 Task: Look for space in Massillon, United States from 12th July, 2023 to 16th July, 2023 for 8 adults in price range Rs.10000 to Rs.16000. Place can be private room with 8 bedrooms having 8 beds and 8 bathrooms. Property type can be house, flat, guest house. Amenities needed are: wifi, TV, free parkinig on premises, gym, breakfast. Booking option can be shelf check-in. Required host language is English.
Action: Mouse moved to (486, 101)
Screenshot: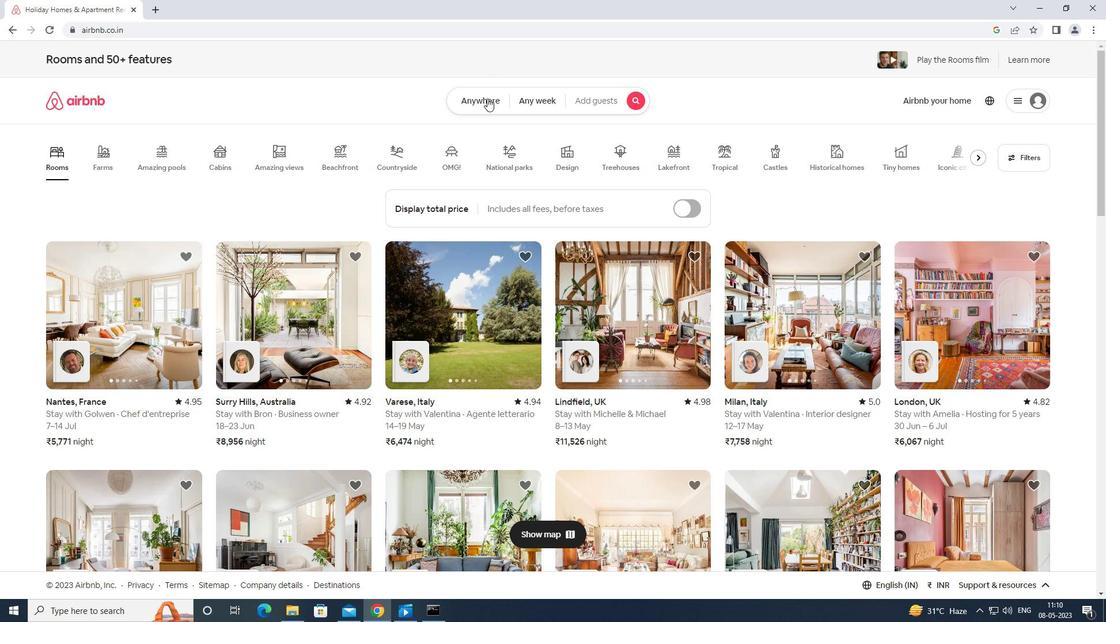 
Action: Mouse pressed left at (486, 101)
Screenshot: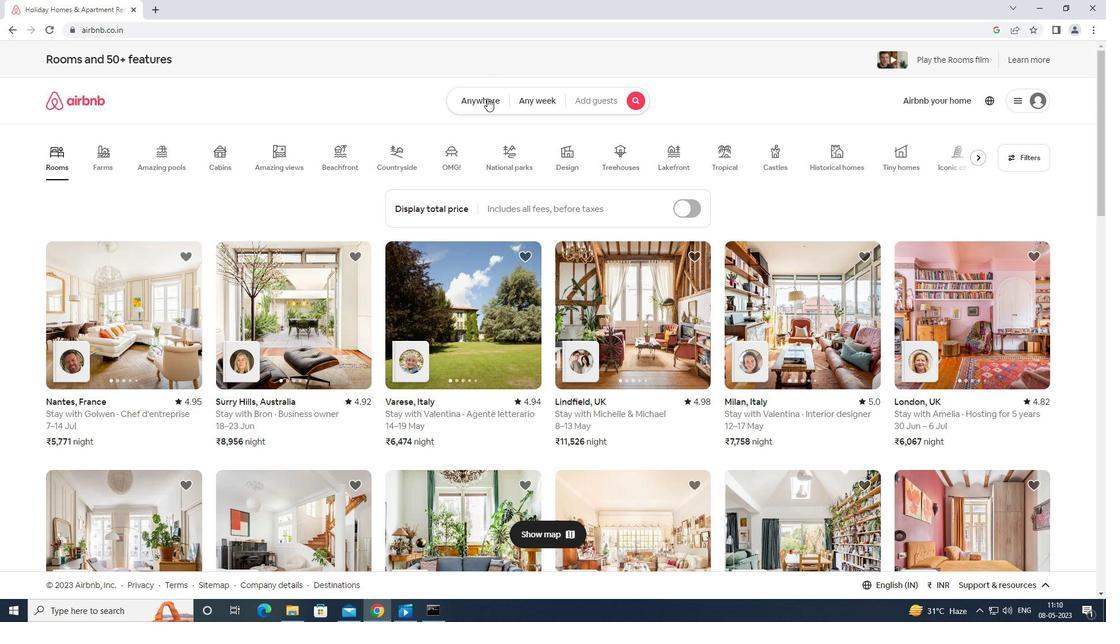 
Action: Mouse moved to (438, 143)
Screenshot: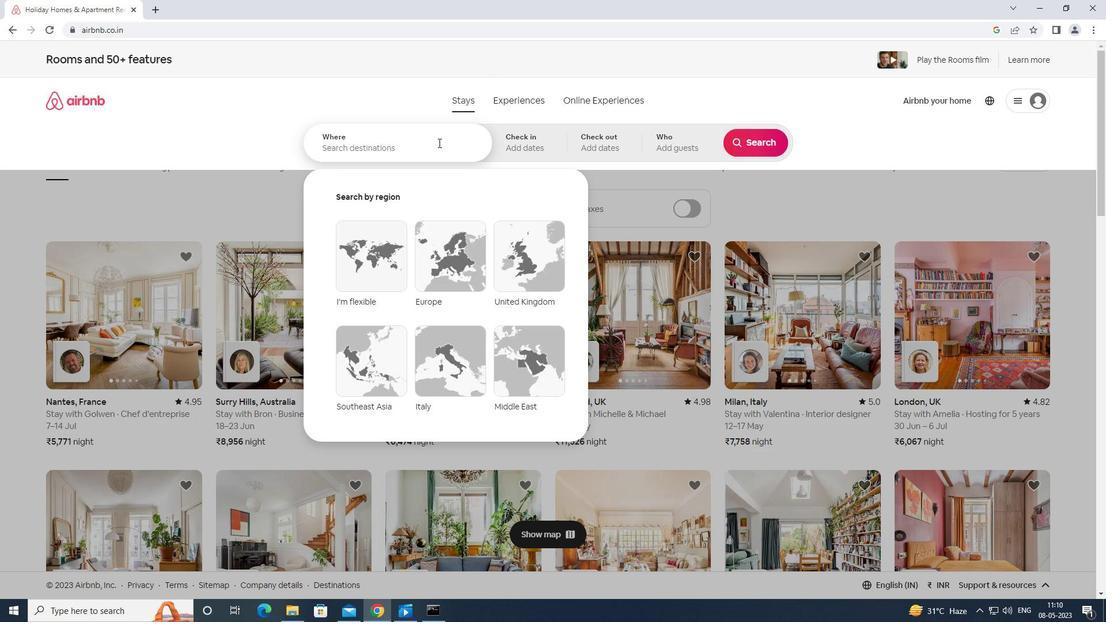 
Action: Mouse pressed left at (438, 143)
Screenshot: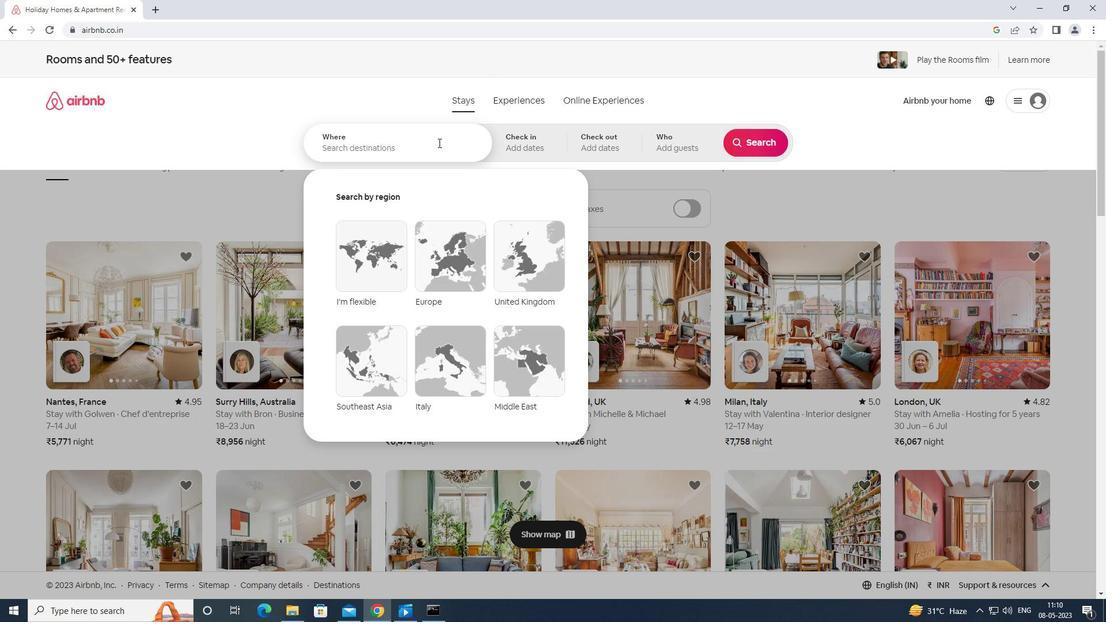 
Action: Mouse moved to (438, 142)
Screenshot: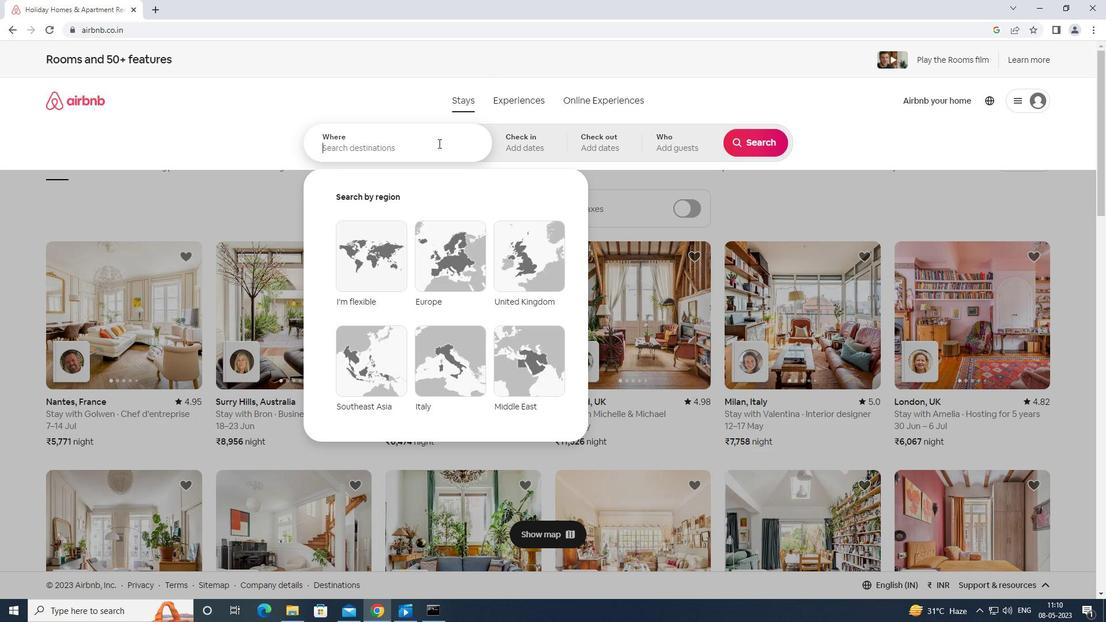 
Action: Key pressed massilon<Key.space>united<Key.space>states<Key.enter>
Screenshot: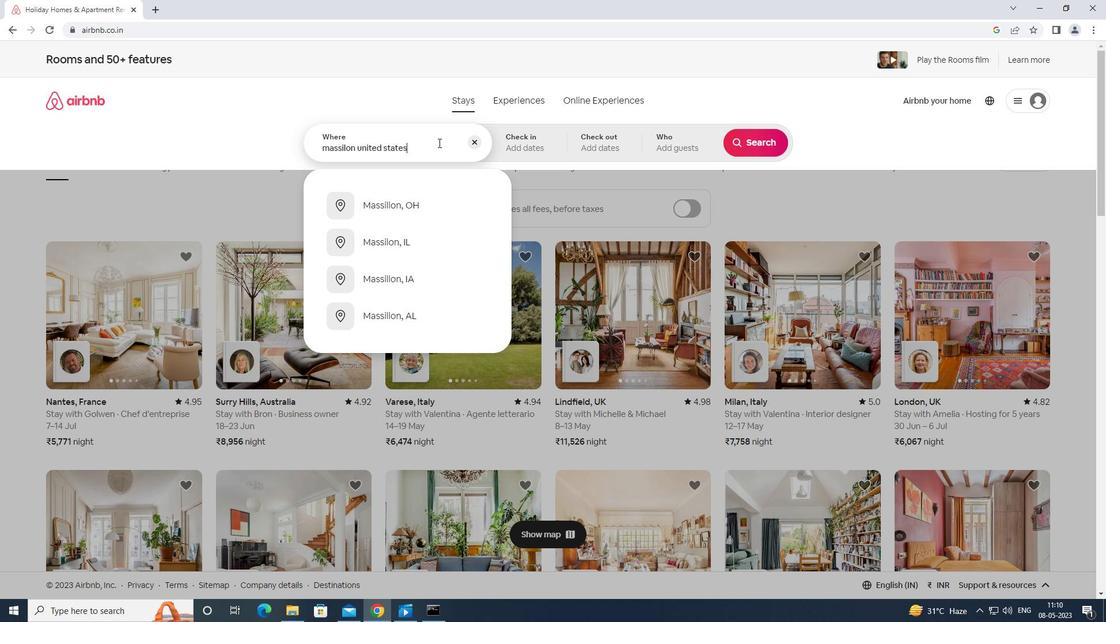 
Action: Mouse moved to (753, 232)
Screenshot: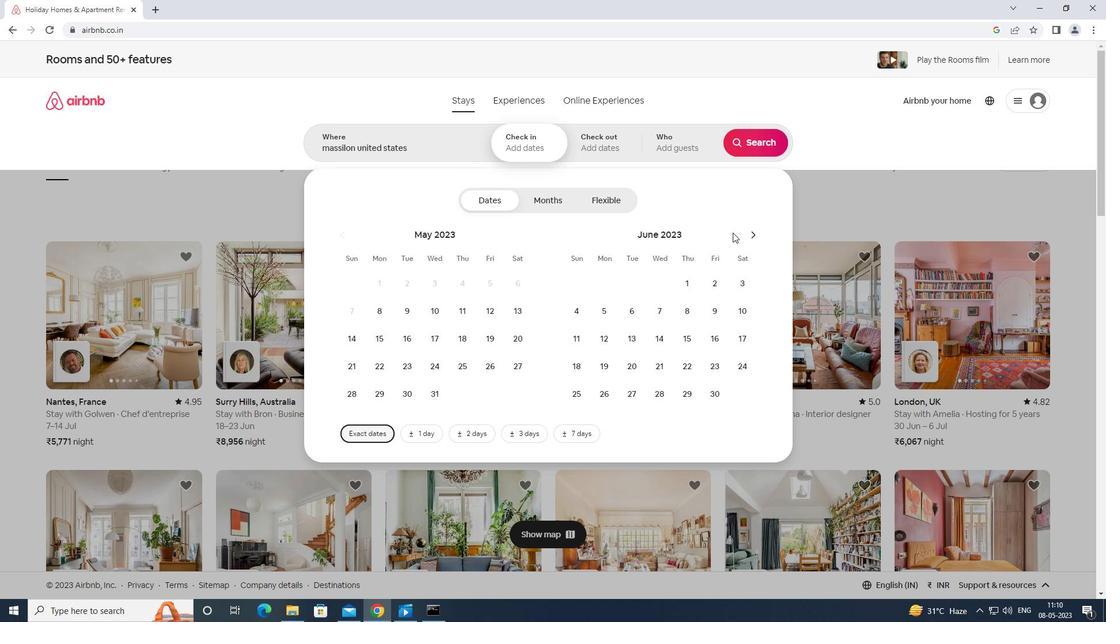 
Action: Mouse pressed left at (753, 232)
Screenshot: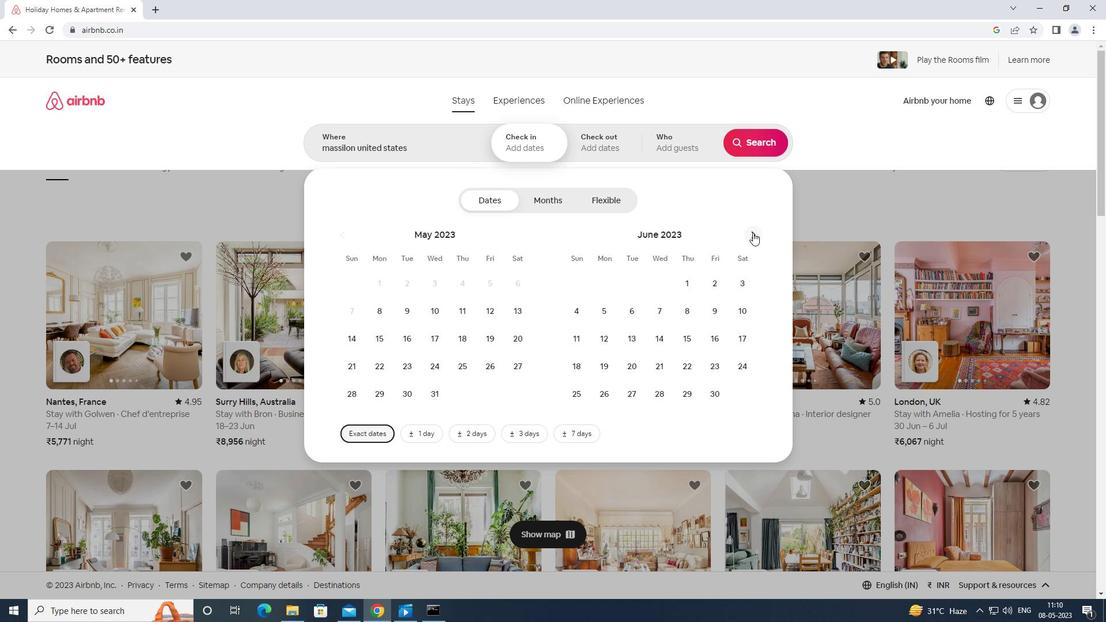 
Action: Mouse moved to (652, 337)
Screenshot: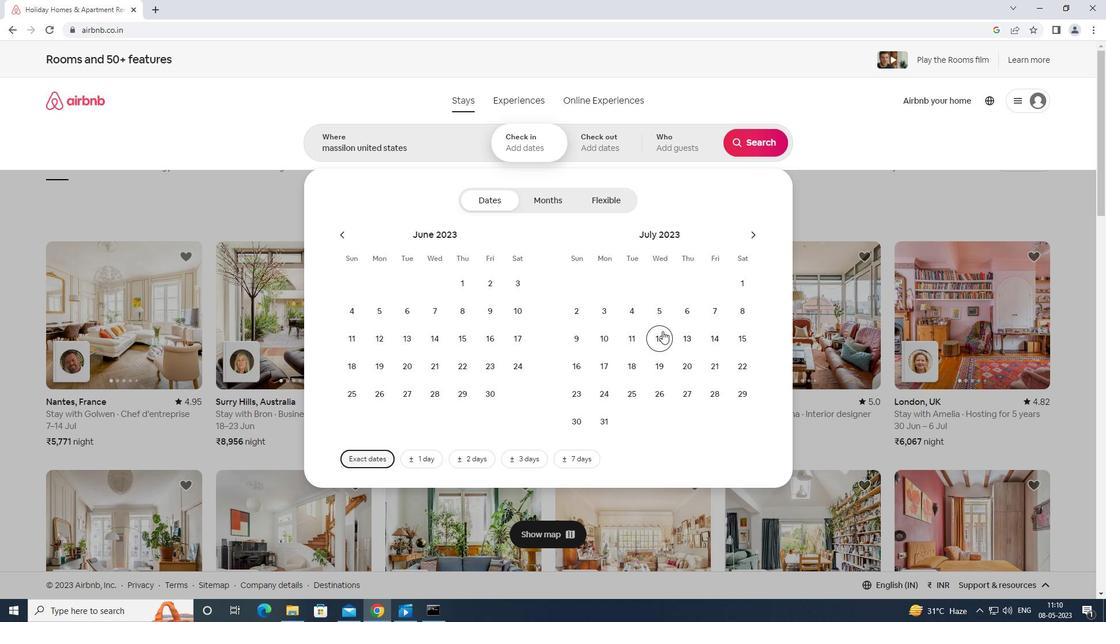 
Action: Mouse pressed left at (652, 337)
Screenshot: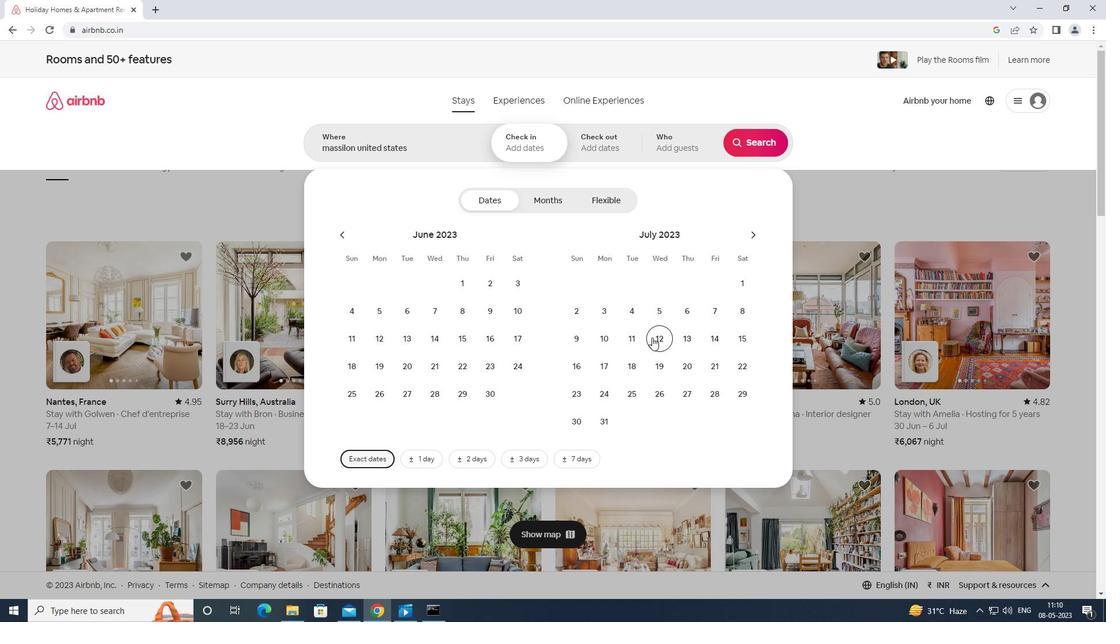 
Action: Mouse moved to (581, 366)
Screenshot: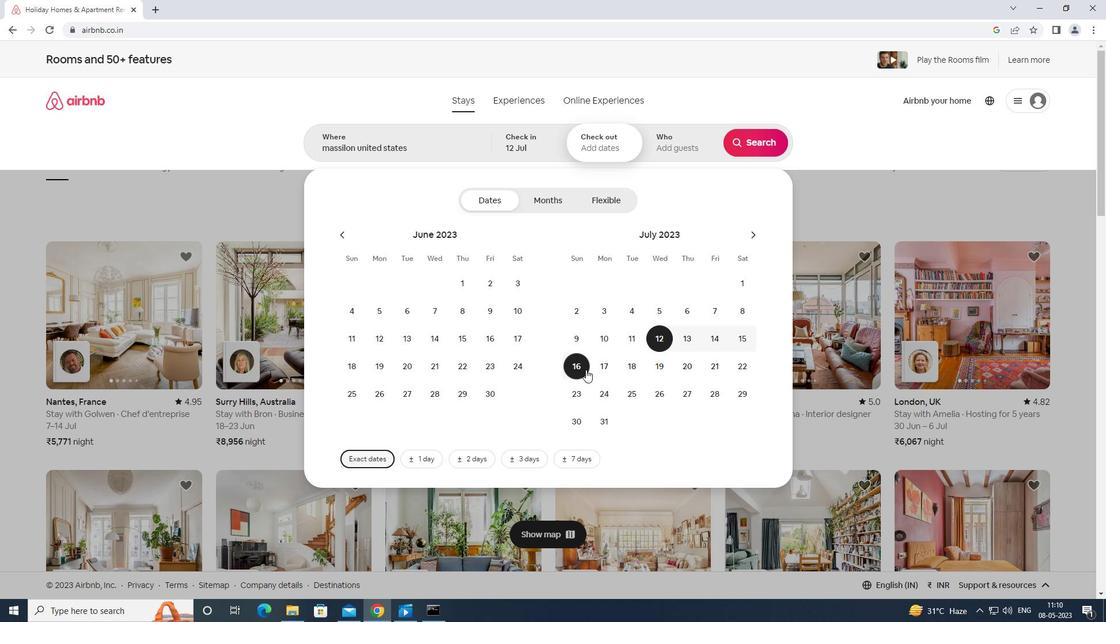 
Action: Mouse pressed left at (581, 366)
Screenshot: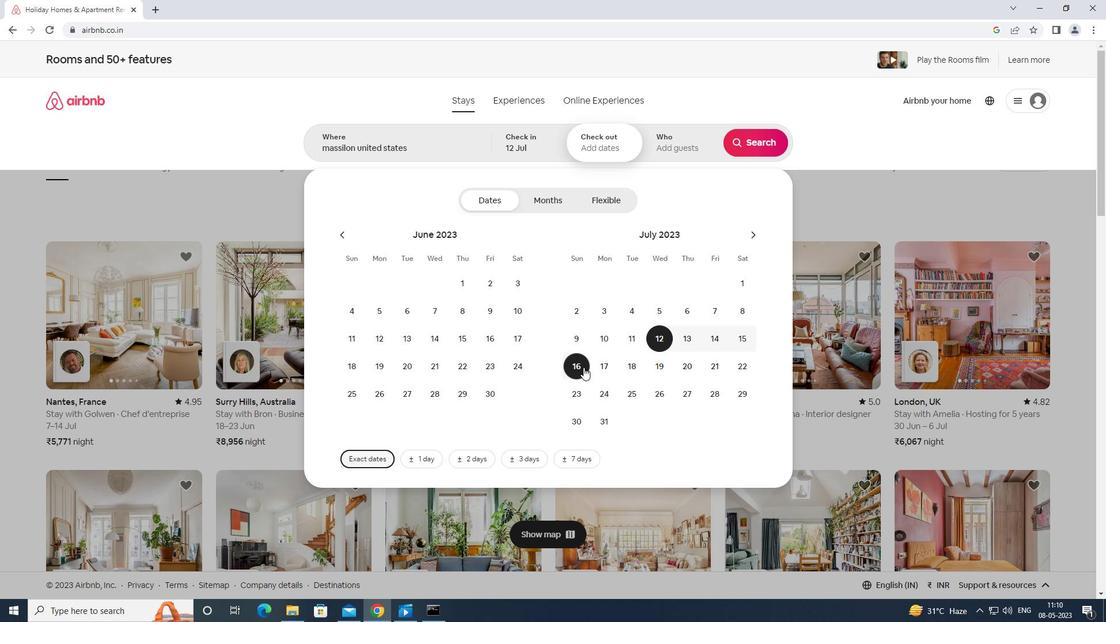 
Action: Mouse moved to (661, 138)
Screenshot: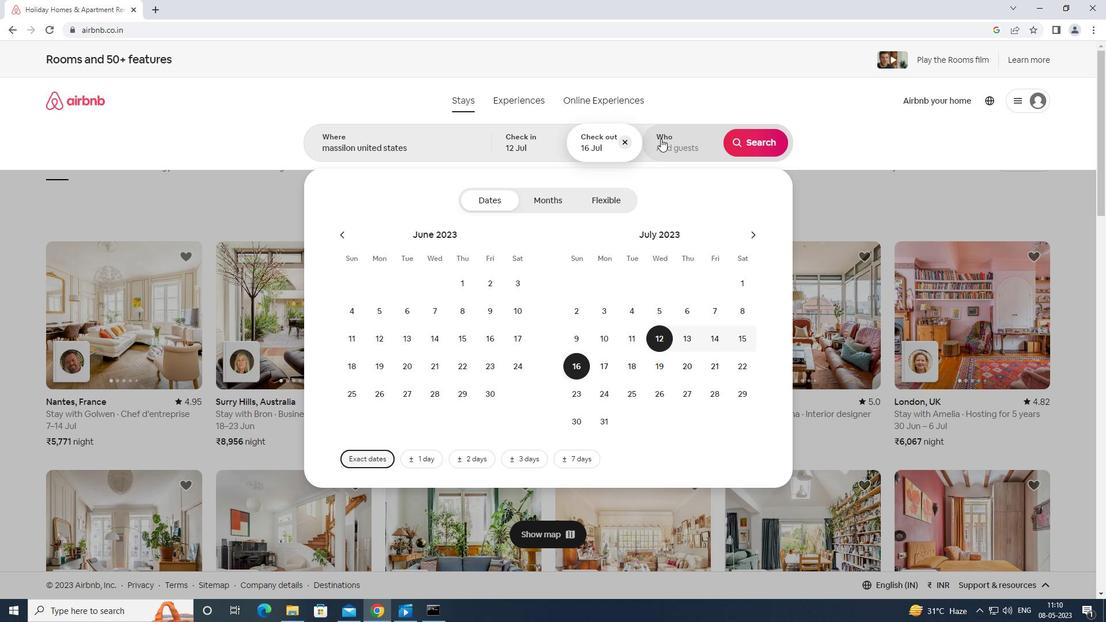 
Action: Mouse pressed left at (661, 138)
Screenshot: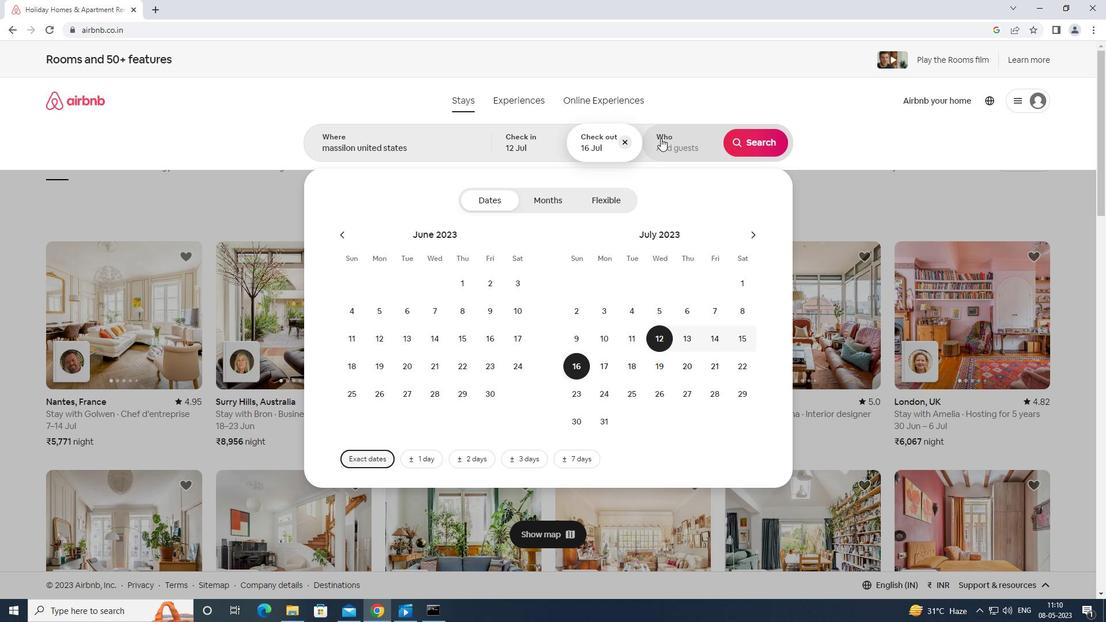 
Action: Mouse moved to (763, 205)
Screenshot: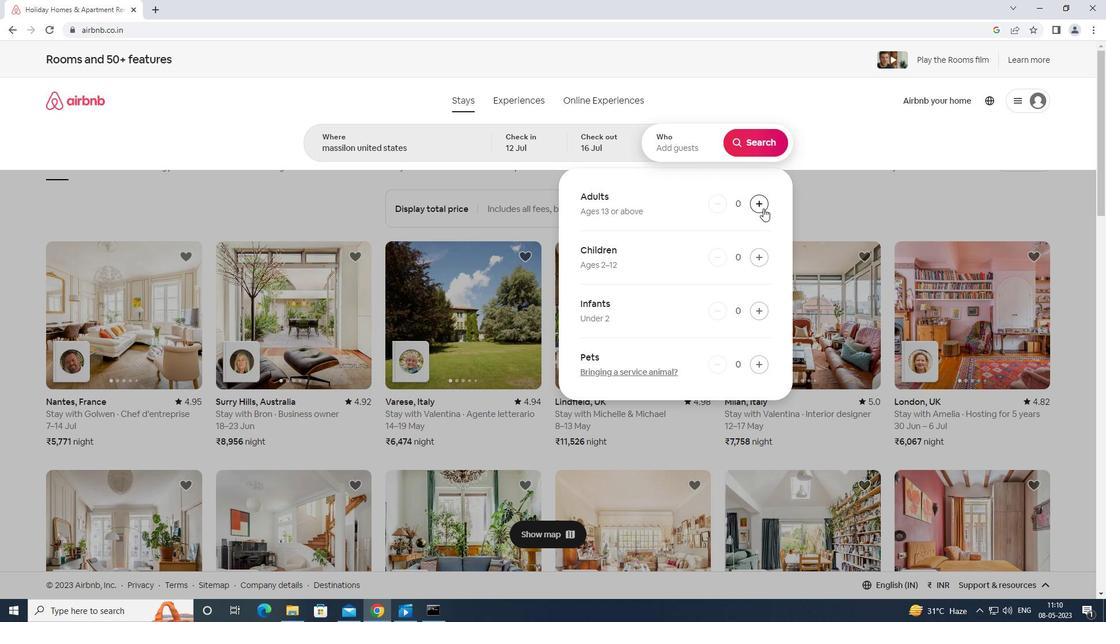 
Action: Mouse pressed left at (763, 205)
Screenshot: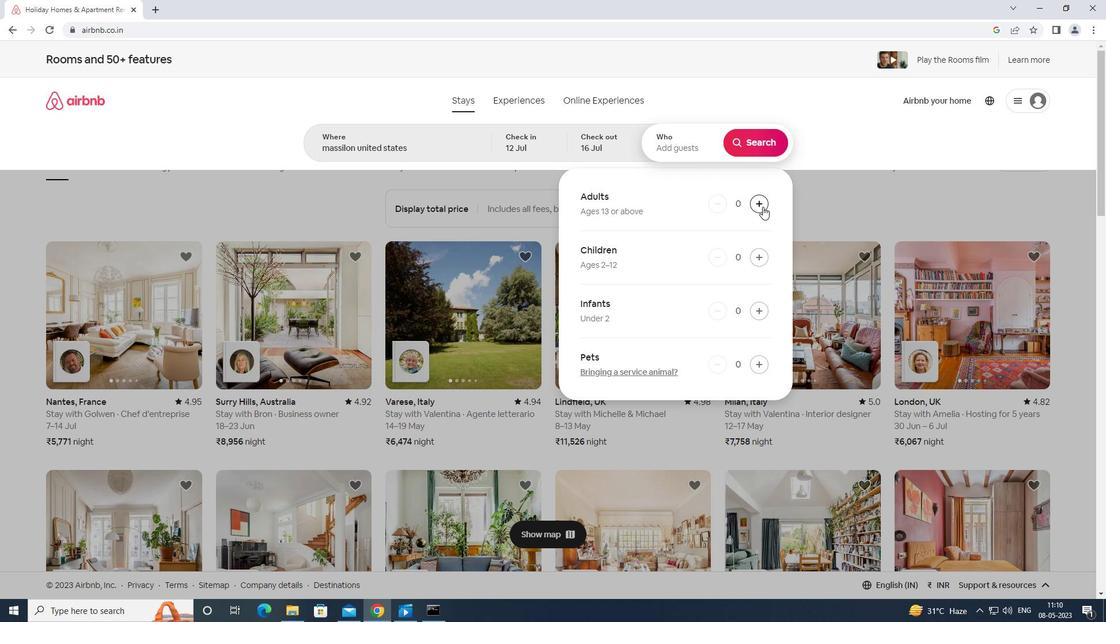 
Action: Mouse moved to (763, 204)
Screenshot: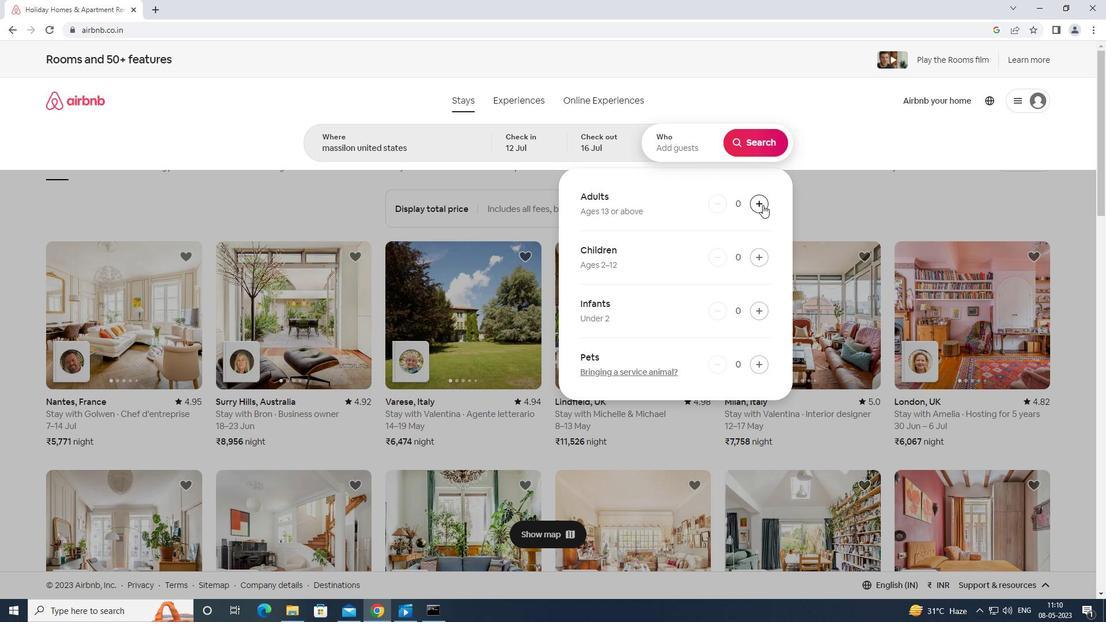 
Action: Mouse pressed left at (763, 204)
Screenshot: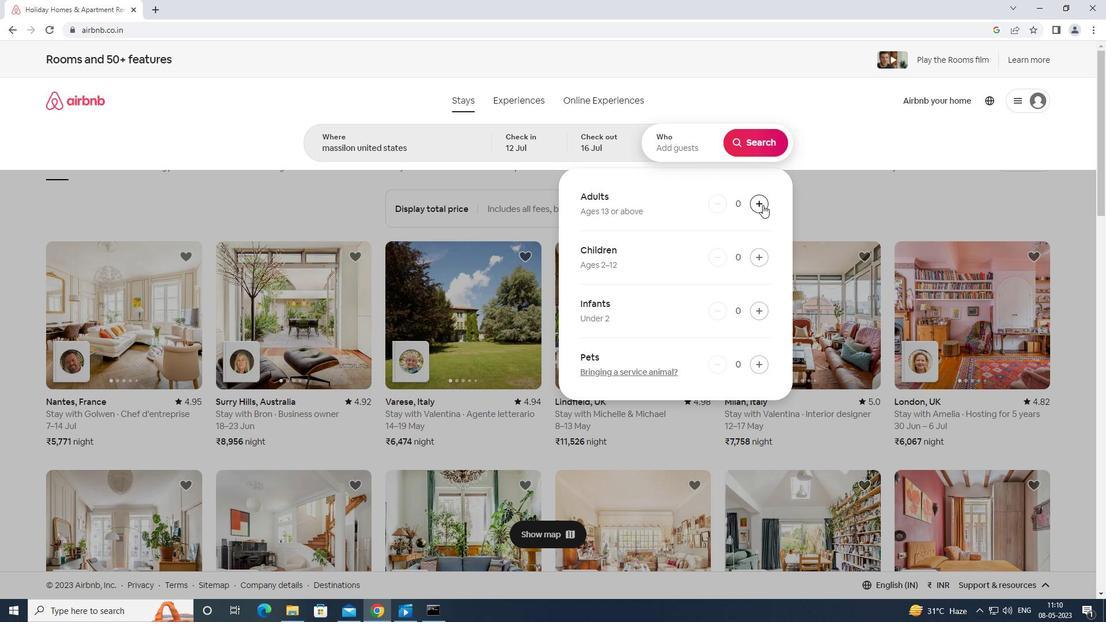 
Action: Mouse moved to (762, 203)
Screenshot: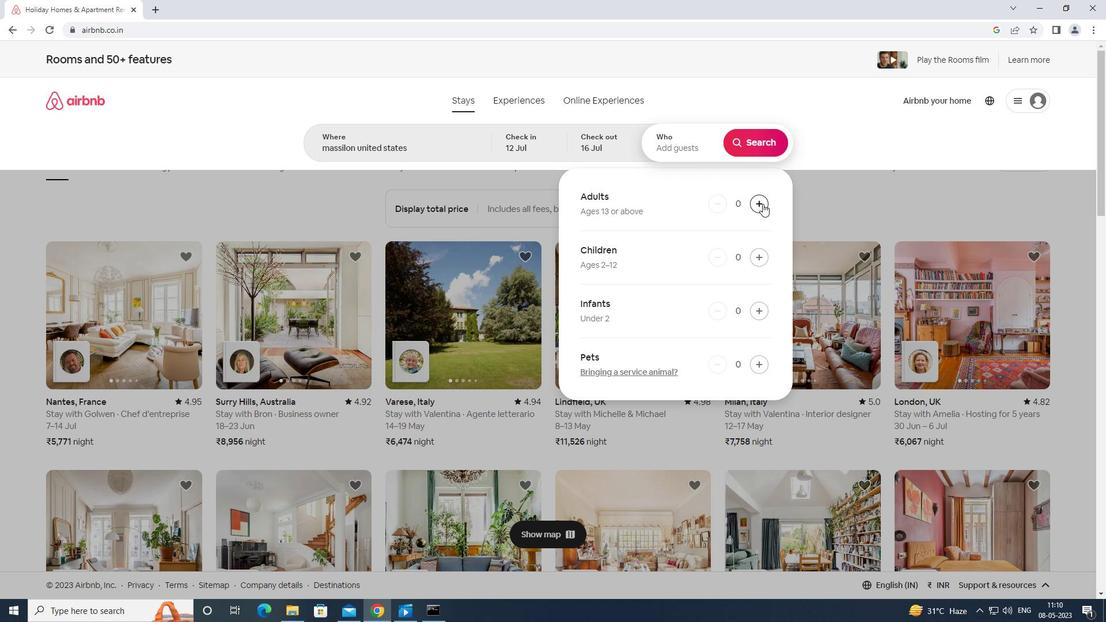 
Action: Mouse pressed left at (762, 203)
Screenshot: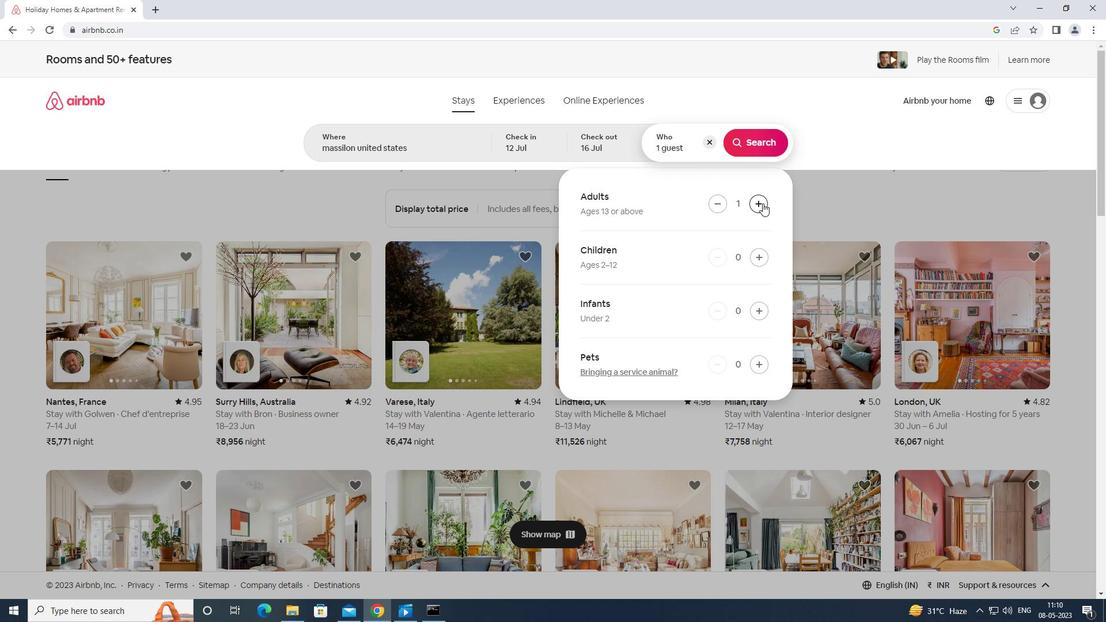 
Action: Mouse moved to (761, 205)
Screenshot: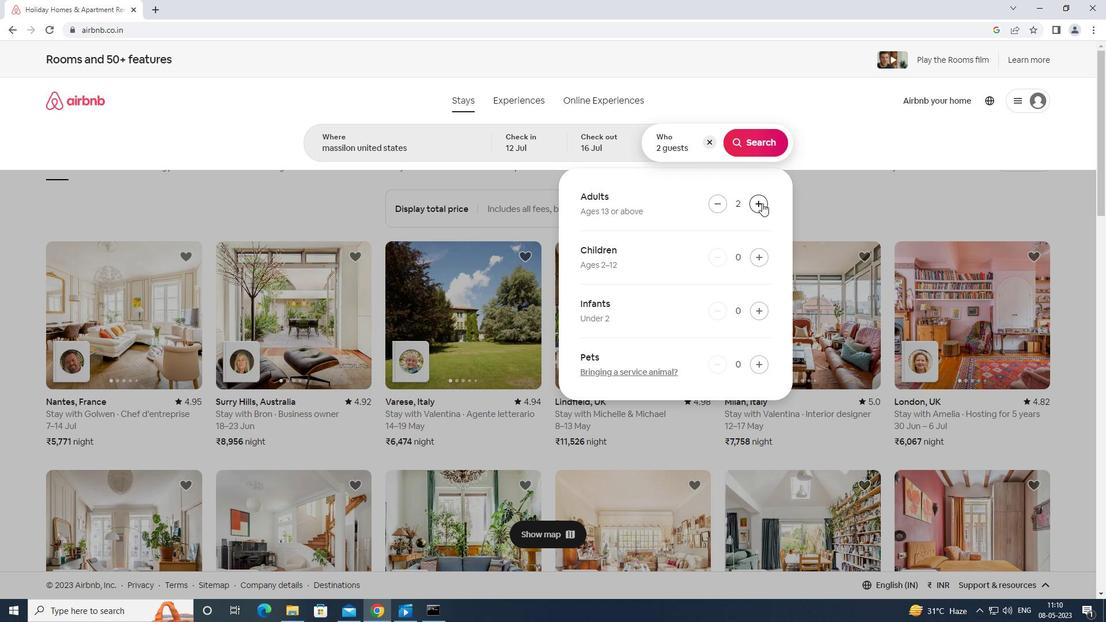 
Action: Mouse pressed left at (761, 205)
Screenshot: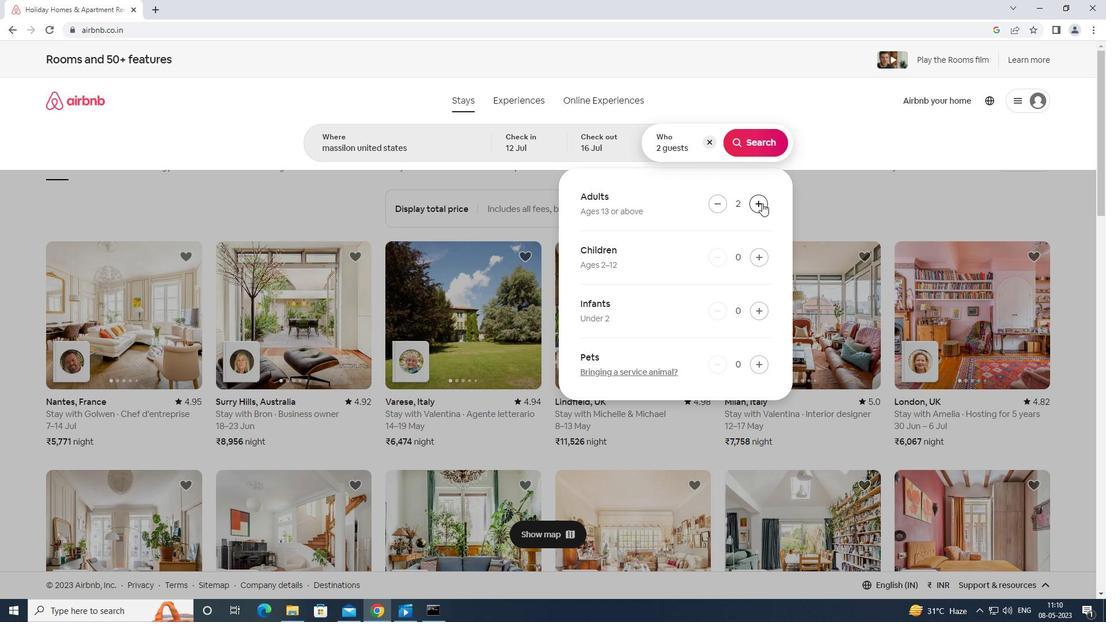 
Action: Mouse pressed left at (761, 205)
Screenshot: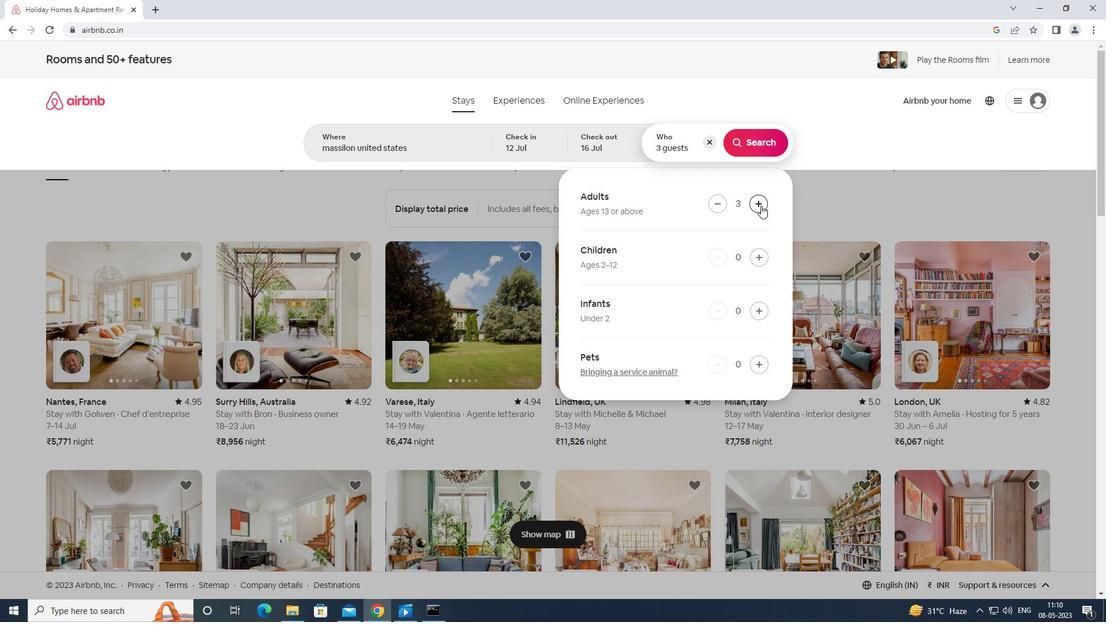
Action: Mouse pressed left at (761, 205)
Screenshot: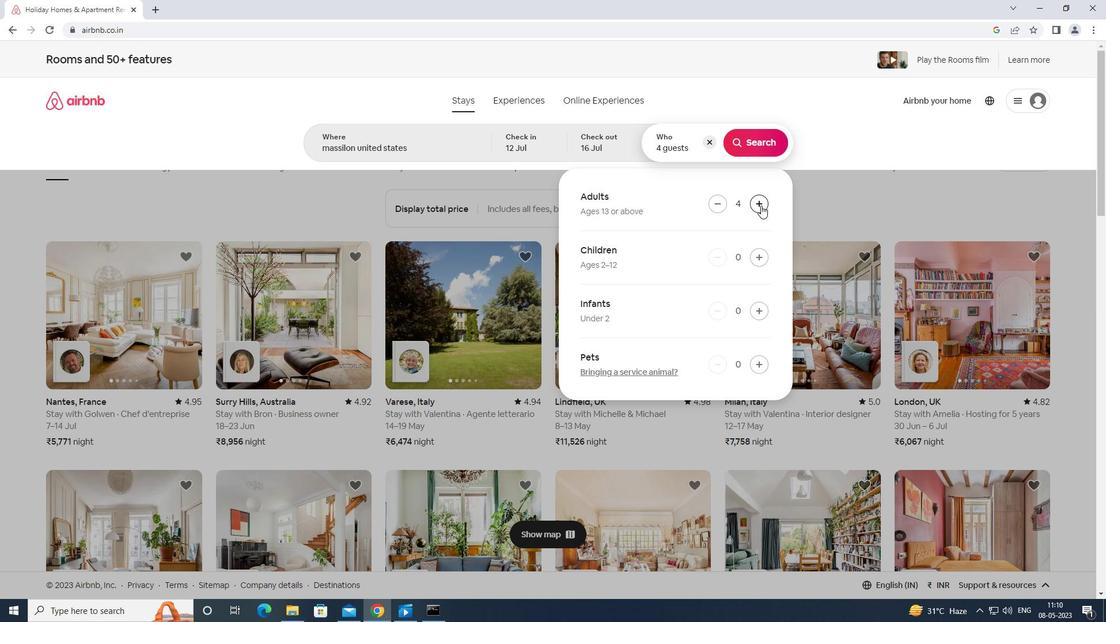 
Action: Mouse moved to (761, 205)
Screenshot: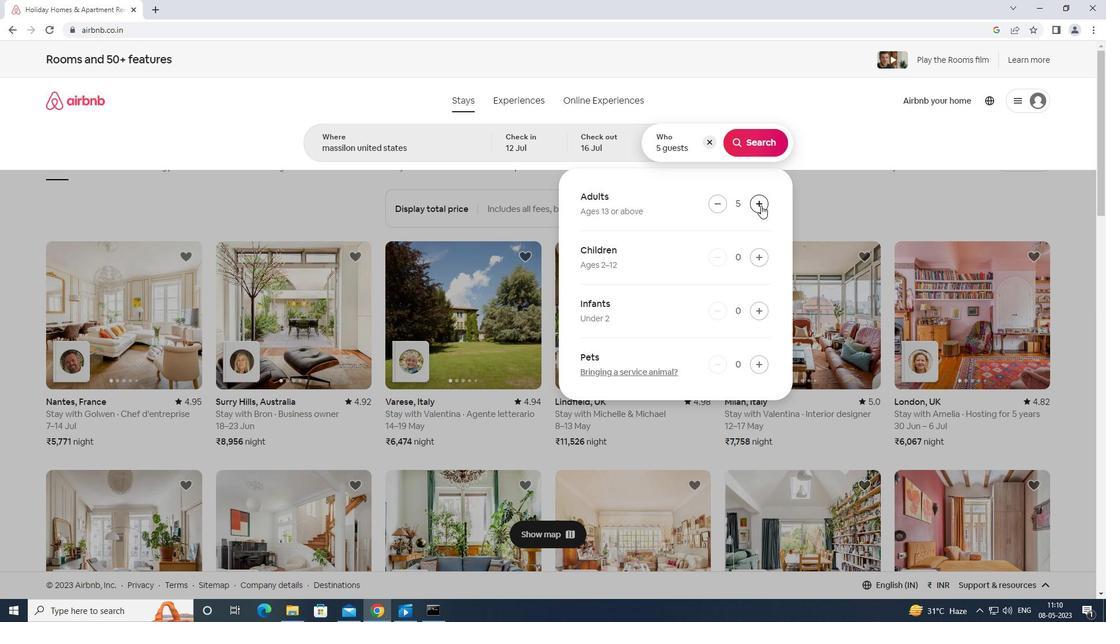
Action: Mouse pressed left at (761, 205)
Screenshot: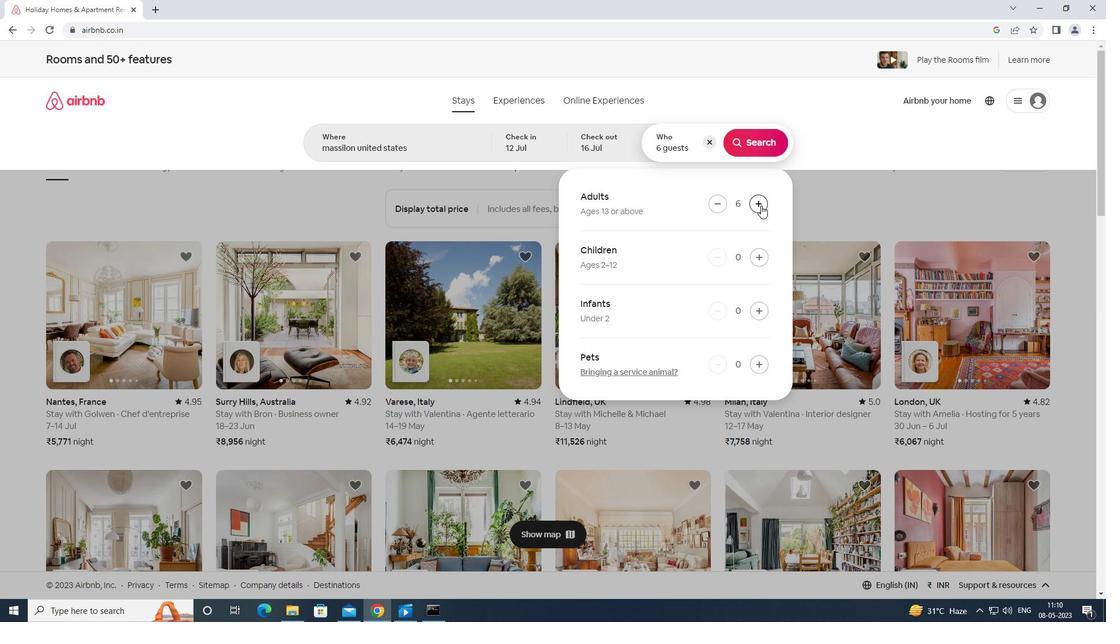 
Action: Mouse moved to (751, 204)
Screenshot: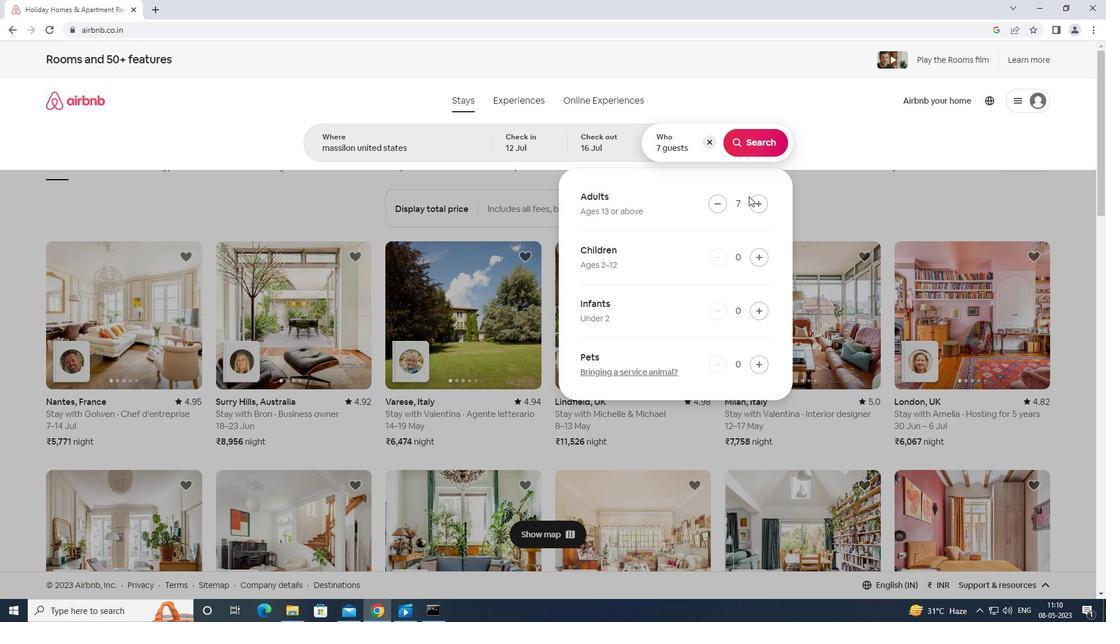 
Action: Mouse pressed left at (751, 204)
Screenshot: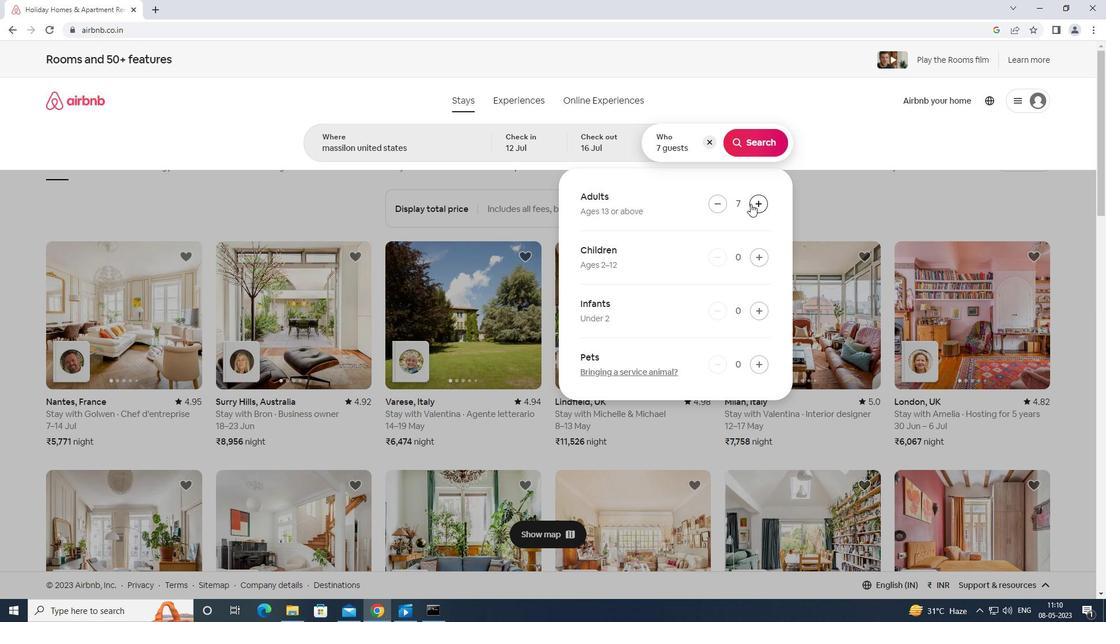 
Action: Mouse moved to (755, 139)
Screenshot: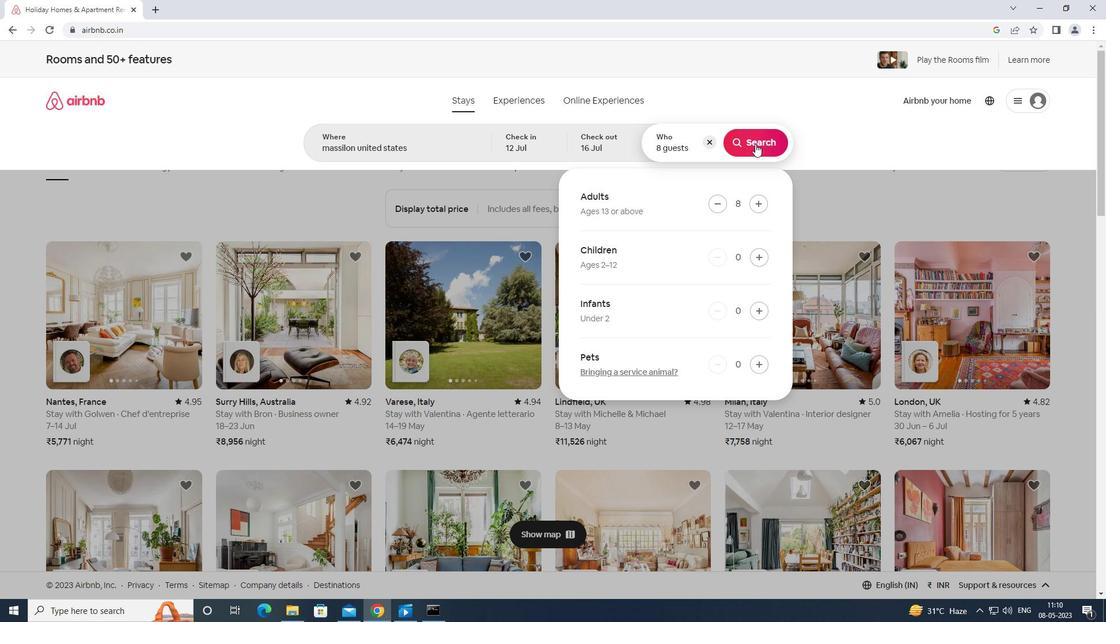 
Action: Mouse pressed left at (755, 139)
Screenshot: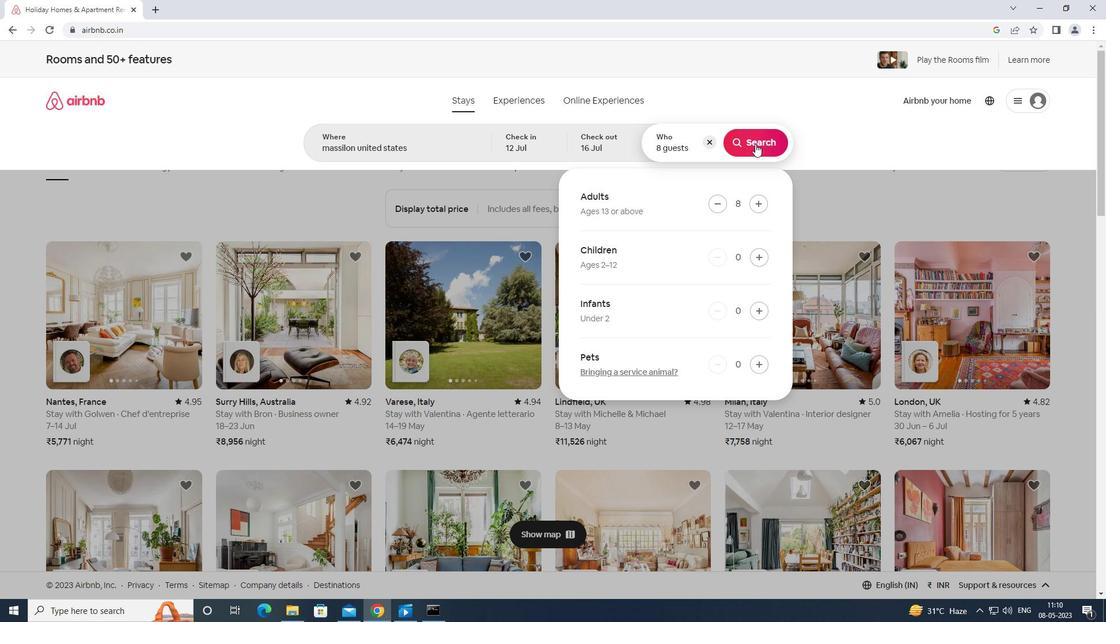 
Action: Mouse moved to (1053, 110)
Screenshot: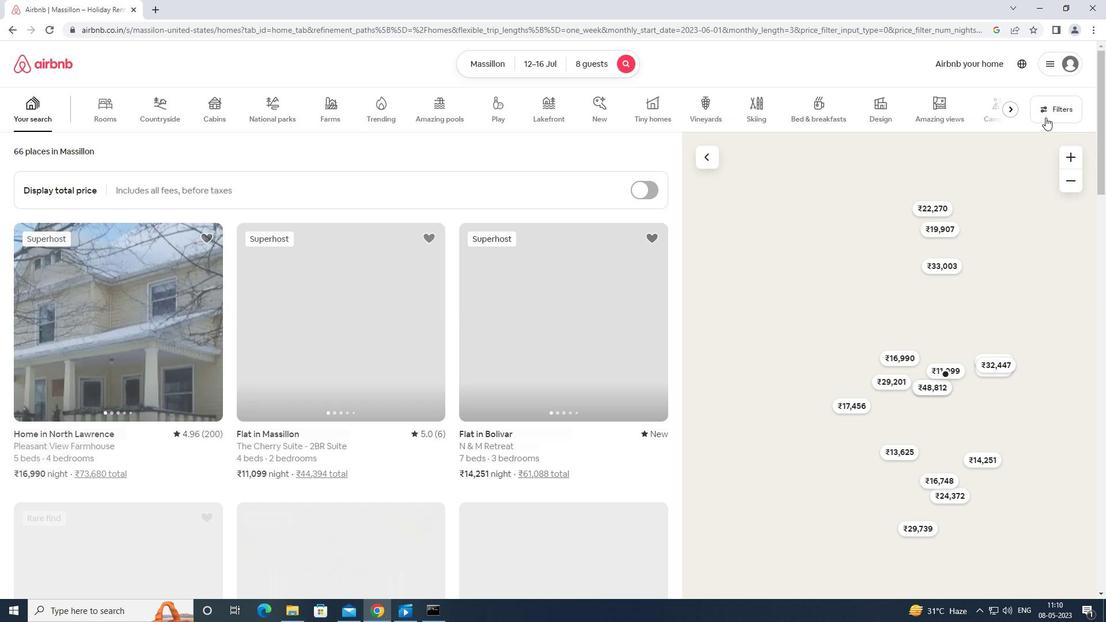 
Action: Mouse pressed left at (1053, 110)
Screenshot: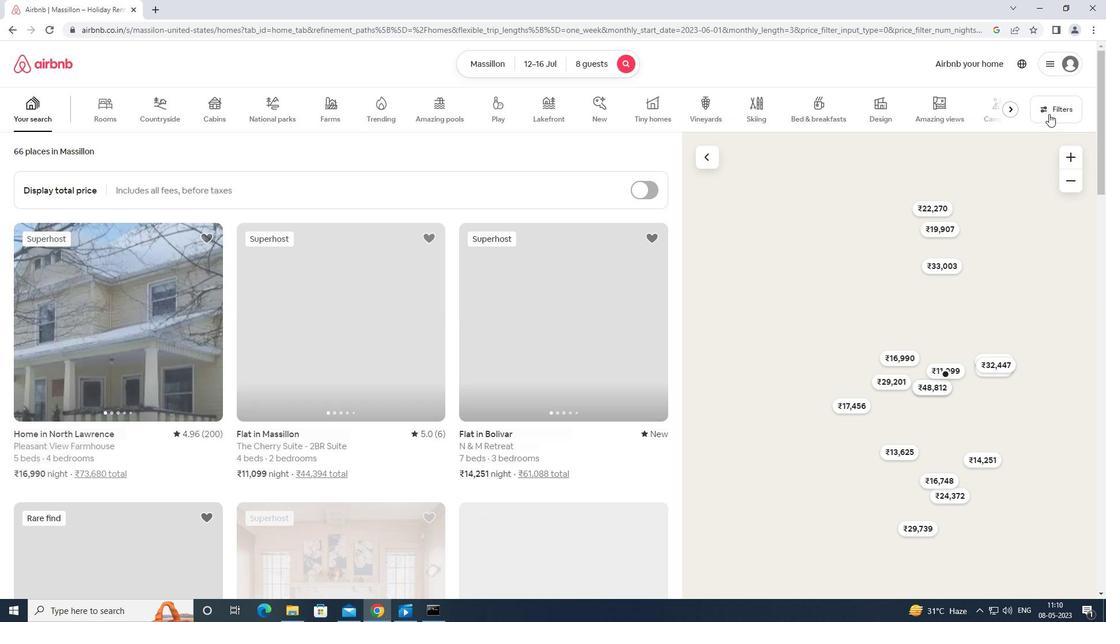 
Action: Mouse moved to (494, 390)
Screenshot: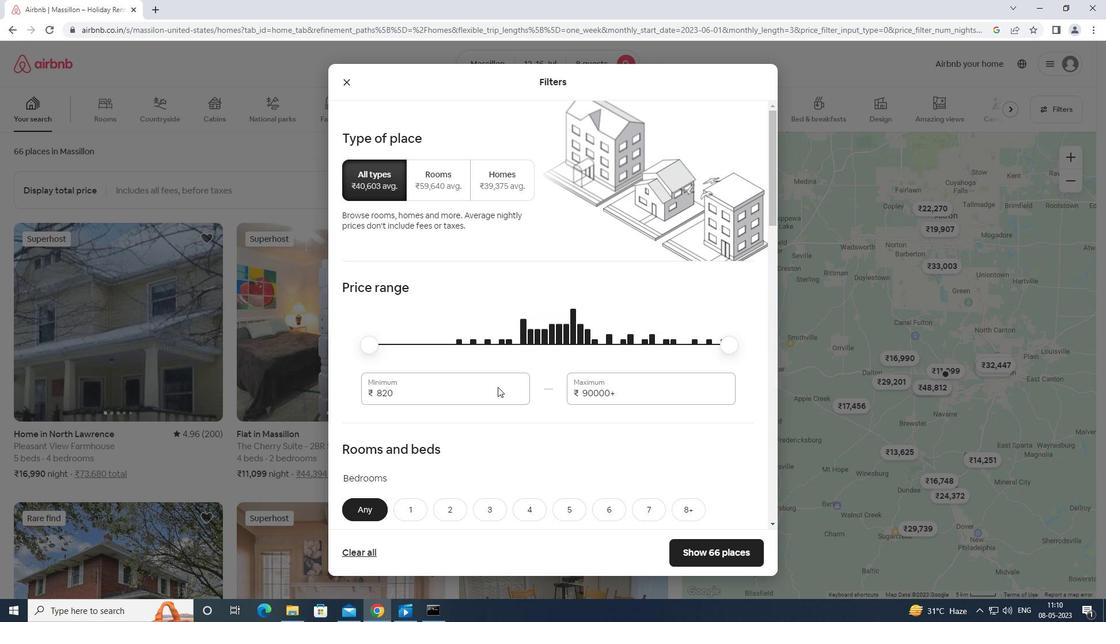 
Action: Mouse pressed left at (494, 390)
Screenshot: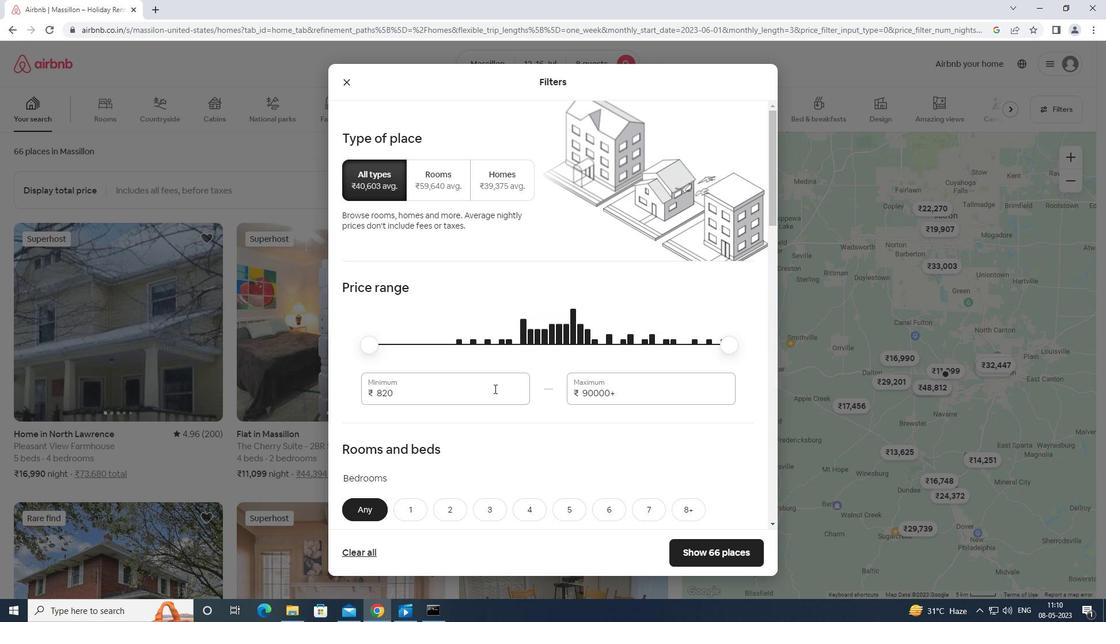 
Action: Mouse moved to (495, 394)
Screenshot: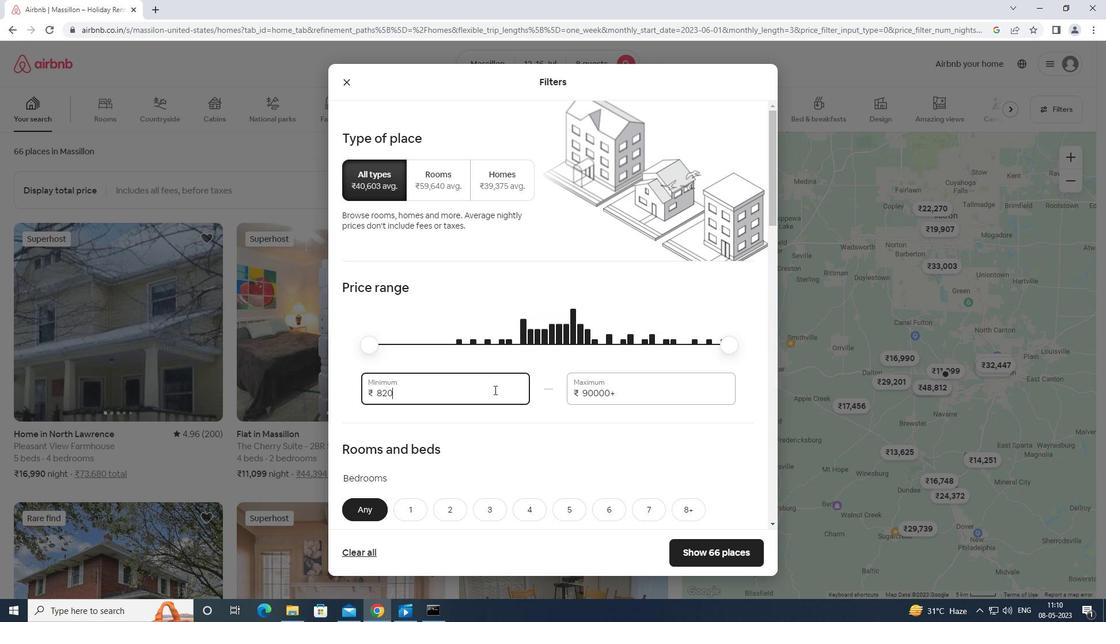 
Action: Key pressed <Key.backspace><Key.backspace><Key.backspace><Key.backspace><Key.backspace><Key.backspace>10000
Screenshot: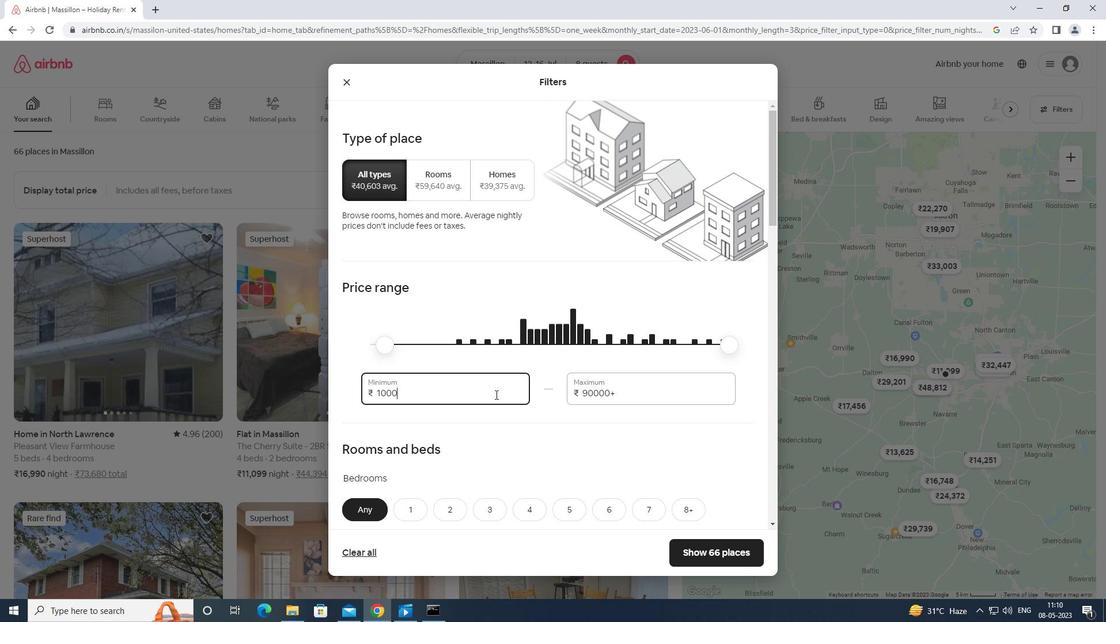 
Action: Mouse moved to (637, 378)
Screenshot: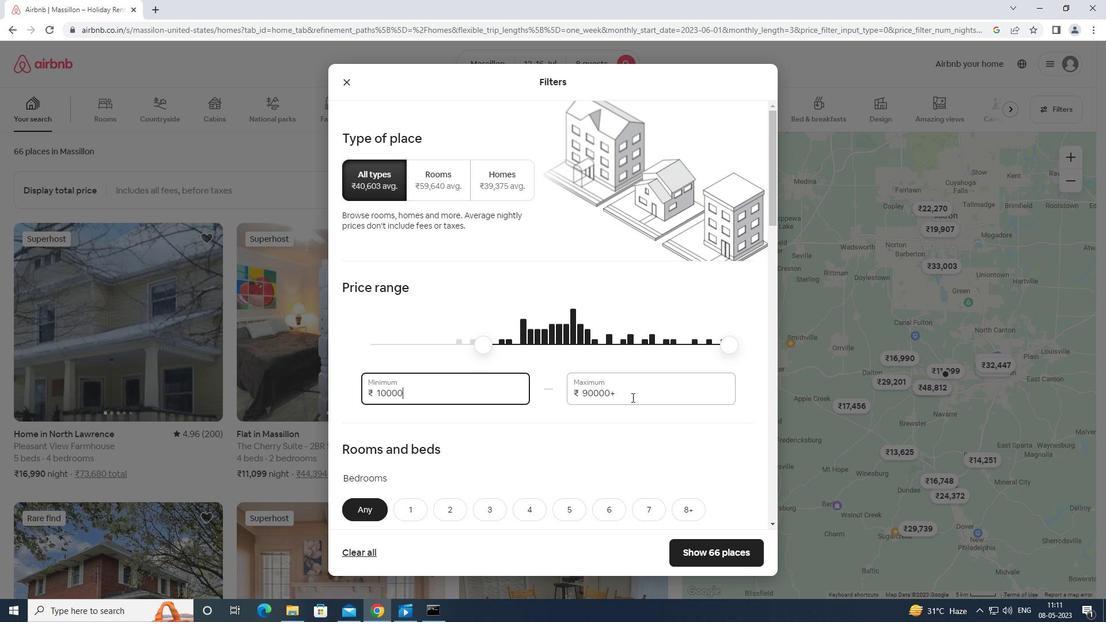 
Action: Mouse pressed left at (637, 378)
Screenshot: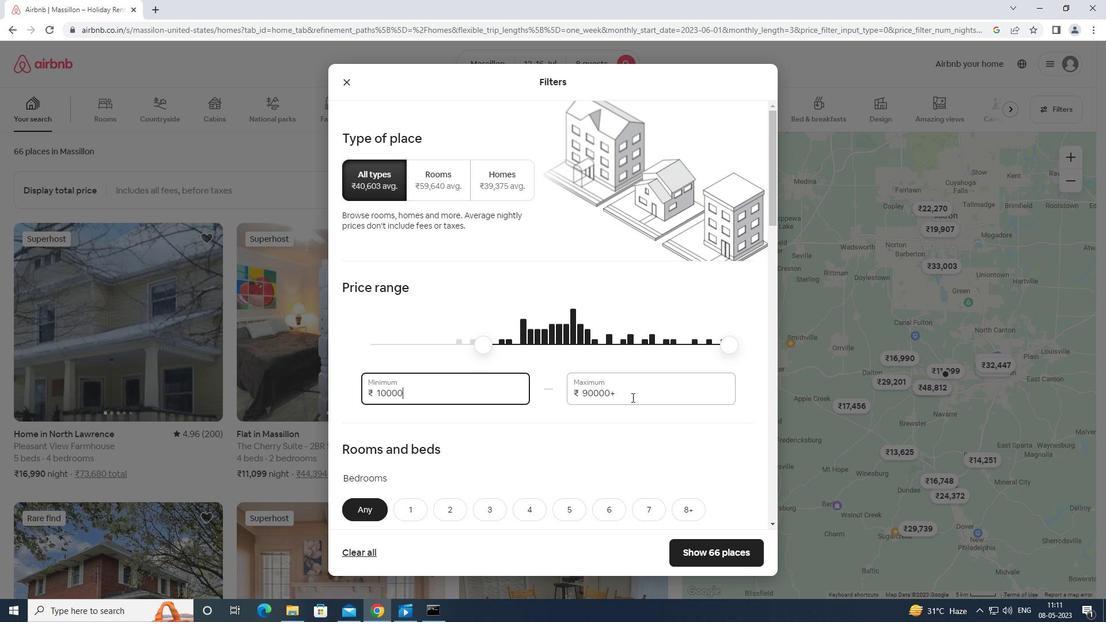 
Action: Mouse moved to (637, 378)
Screenshot: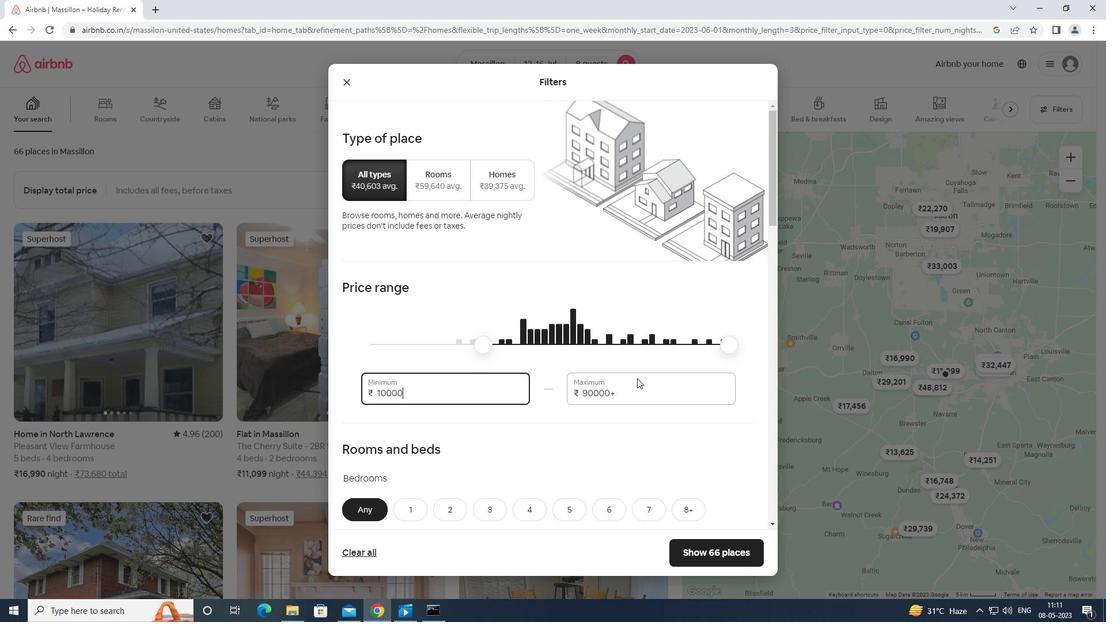 
Action: Key pressed <Key.backspace><Key.backspace><Key.backspace><Key.backspace><Key.backspace><Key.backspace><Key.backspace><Key.backspace><Key.backspace><Key.backspace><Key.backspace><Key.backspace><Key.backspace><Key.backspace>1
Screenshot: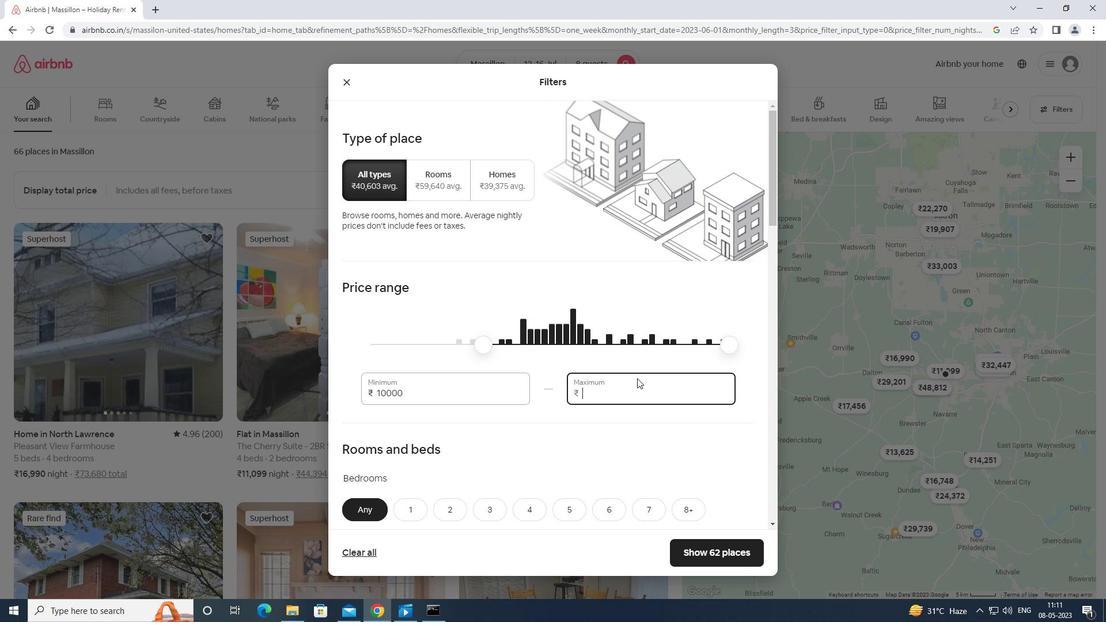 
Action: Mouse moved to (800, 247)
Screenshot: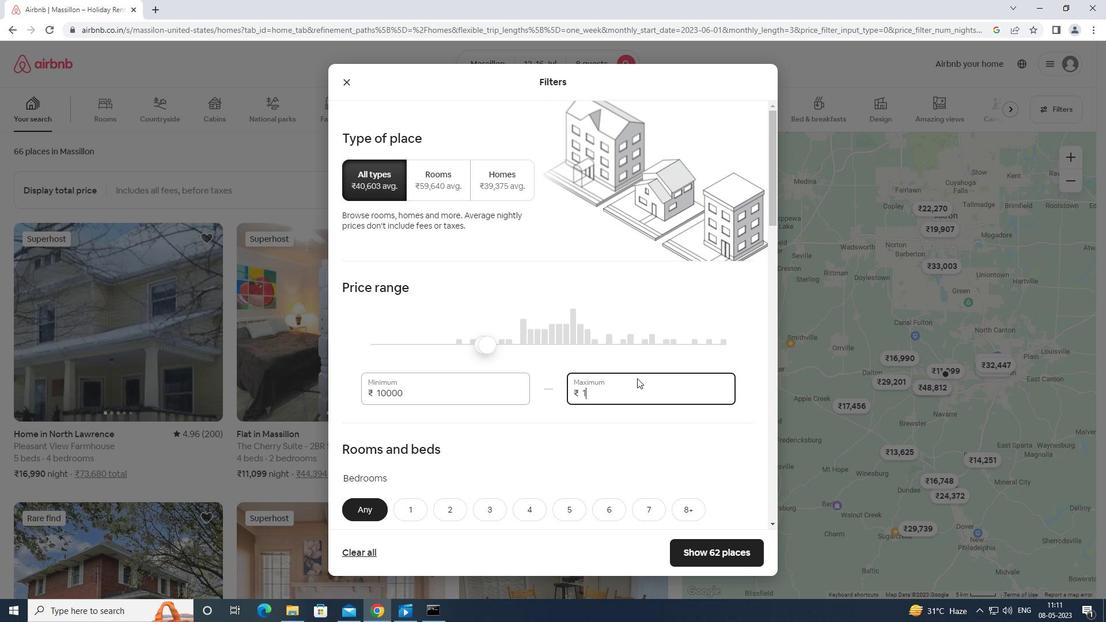 
Action: Key pressed 6
Screenshot: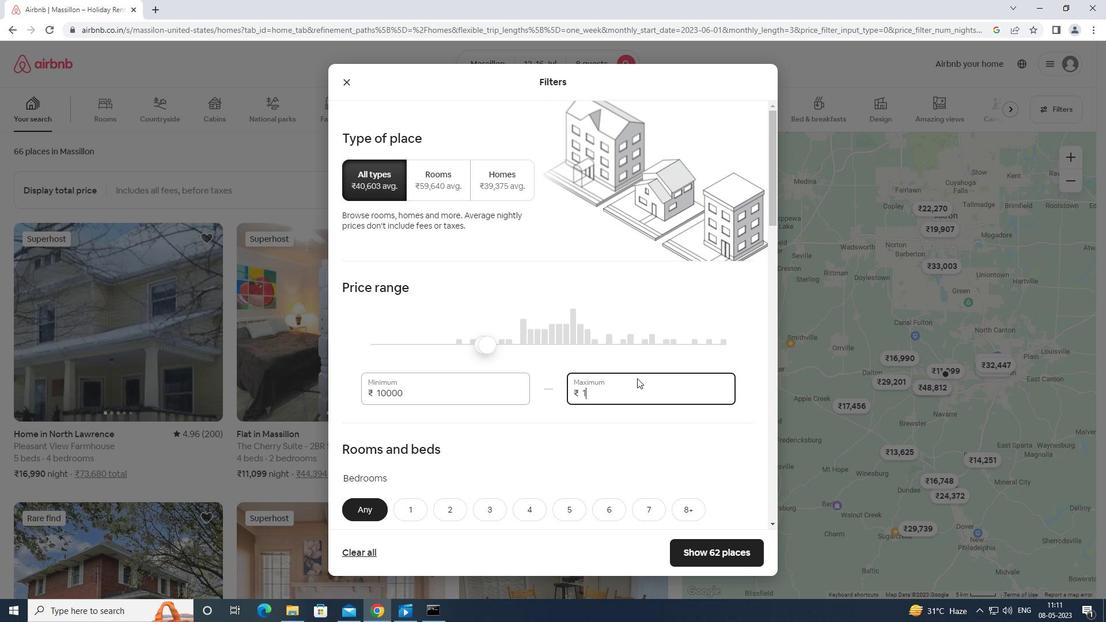 
Action: Mouse moved to (846, 202)
Screenshot: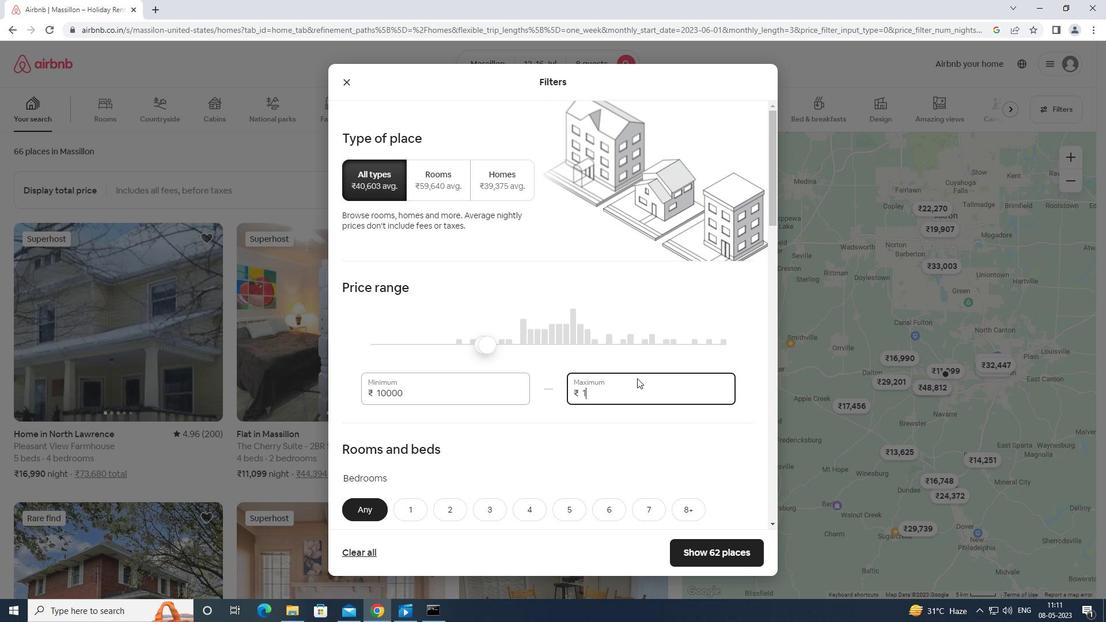 
Action: Key pressed 000
Screenshot: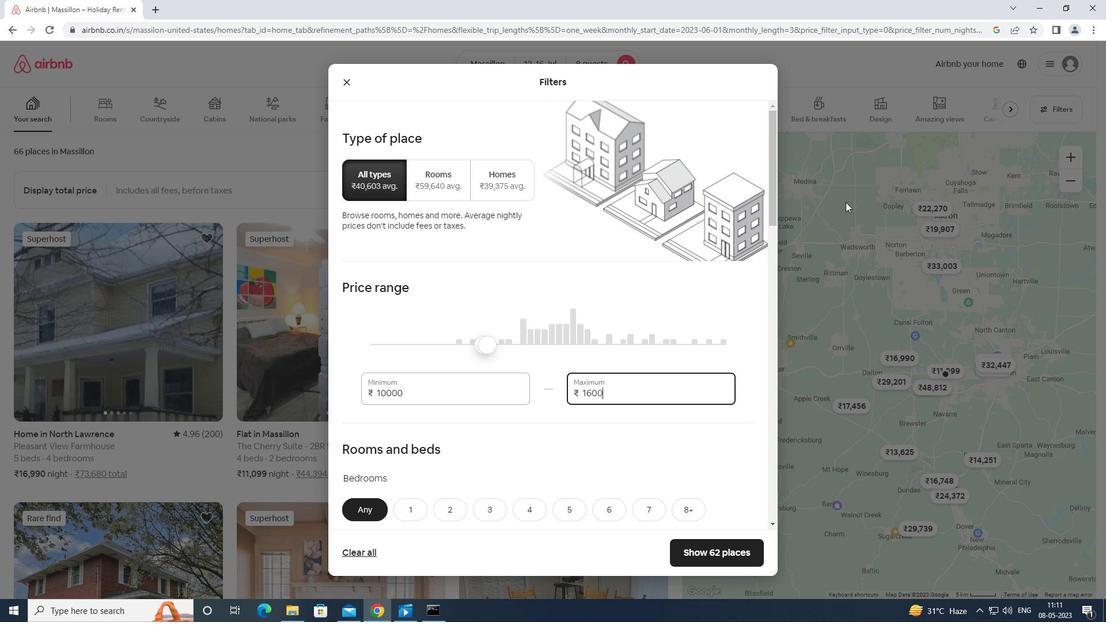 
Action: Mouse moved to (846, 200)
Screenshot: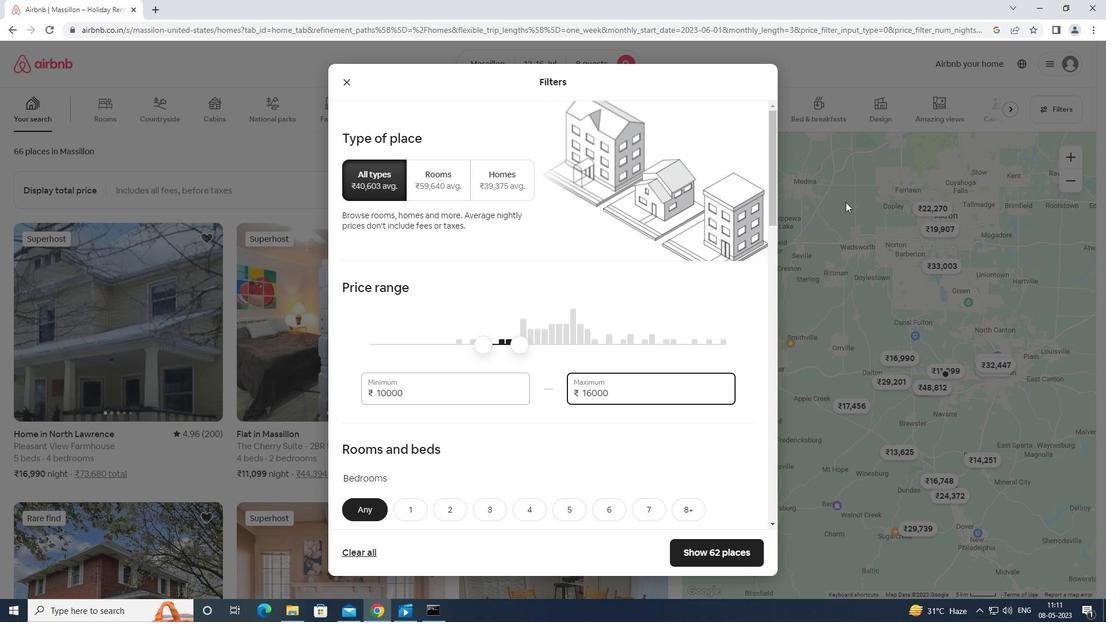 
Action: Mouse scrolled (846, 200) with delta (0, 0)
Screenshot: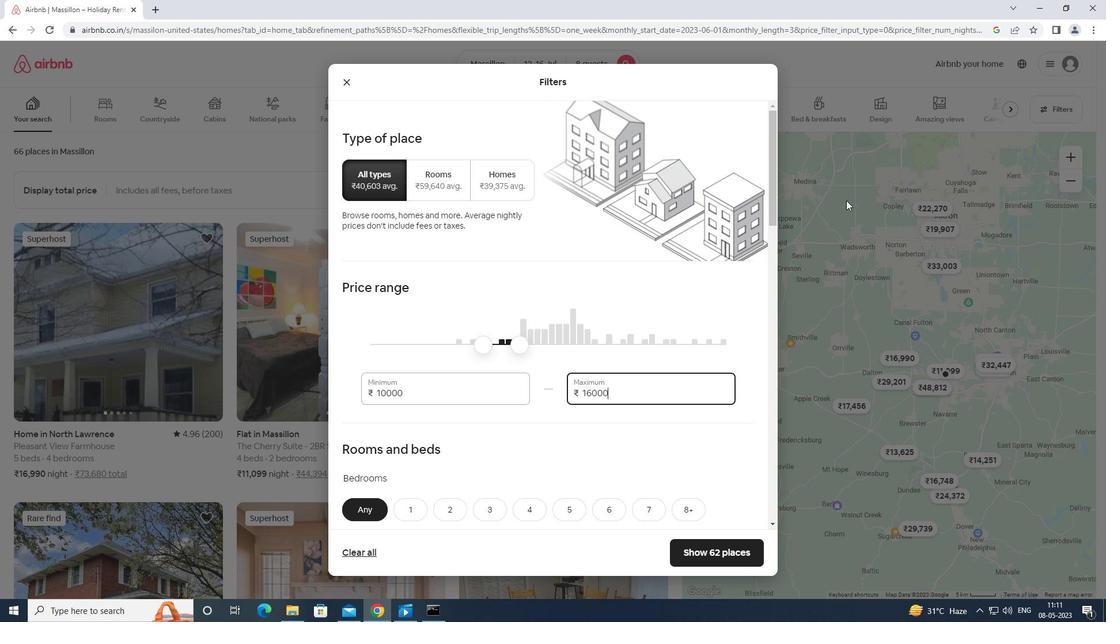 
Action: Mouse scrolled (846, 200) with delta (0, 0)
Screenshot: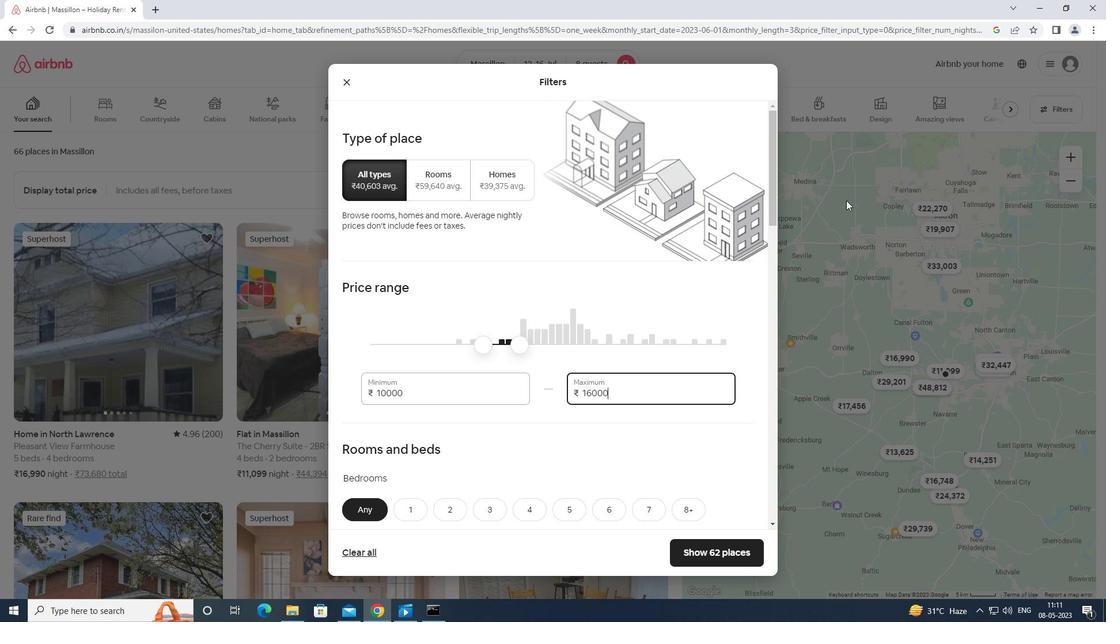 
Action: Mouse scrolled (846, 200) with delta (0, 0)
Screenshot: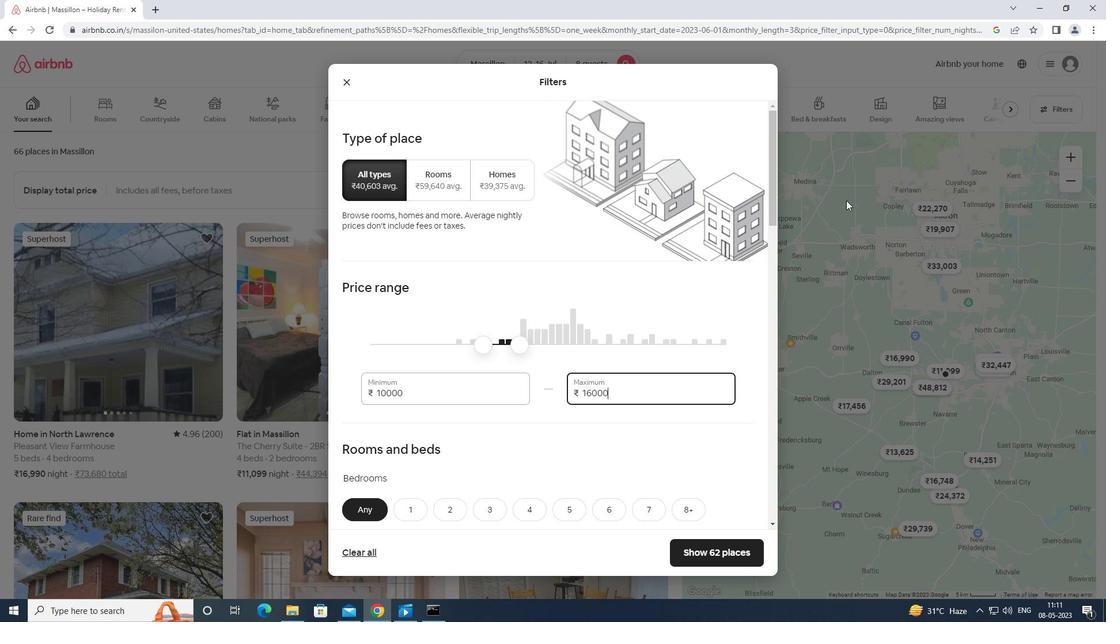 
Action: Mouse scrolled (846, 200) with delta (0, 0)
Screenshot: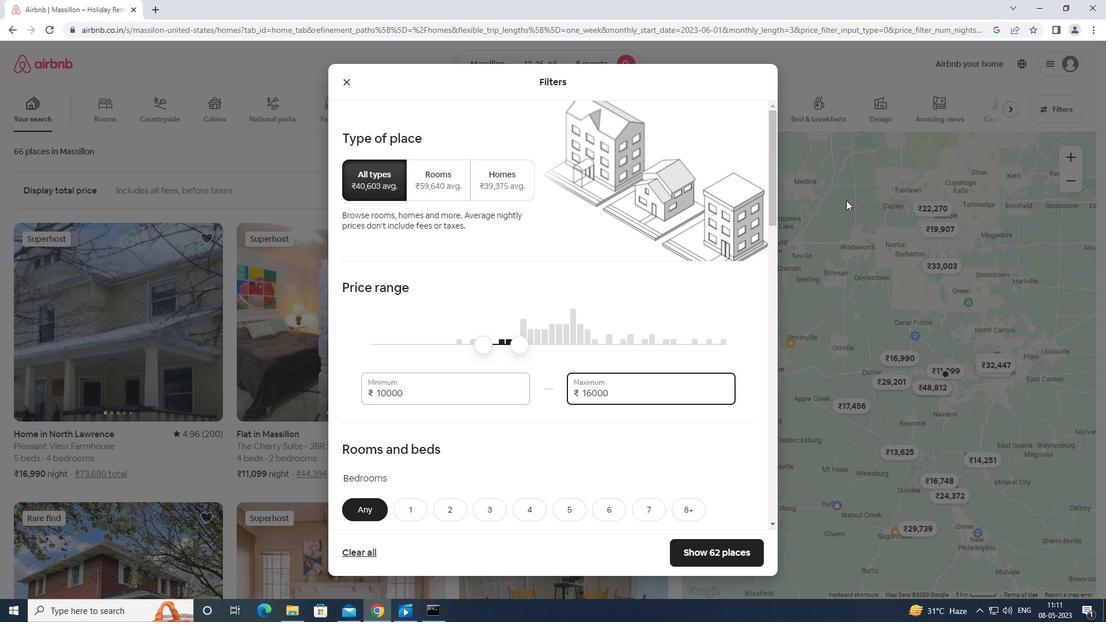 
Action: Mouse scrolled (846, 200) with delta (0, 0)
Screenshot: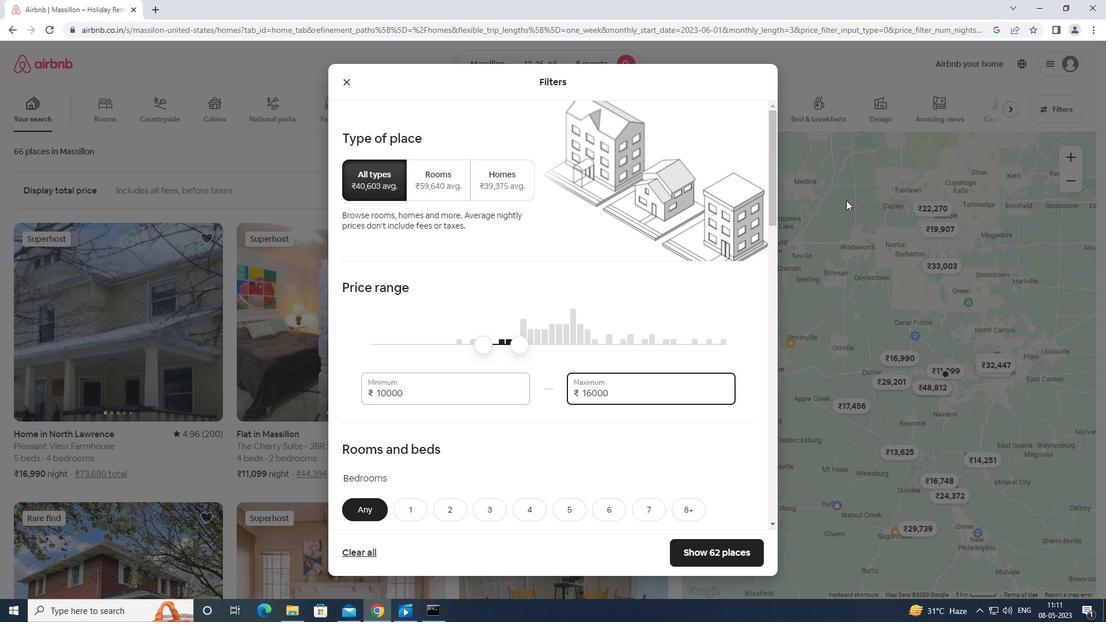 
Action: Mouse scrolled (846, 200) with delta (0, 0)
Screenshot: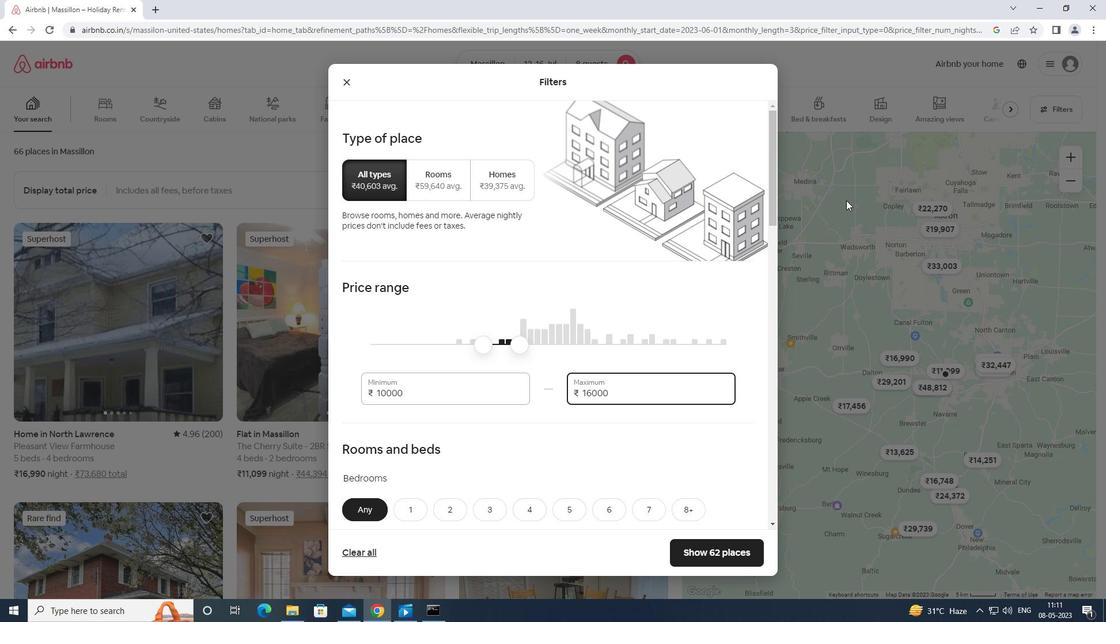 
Action: Mouse moved to (849, 189)
Screenshot: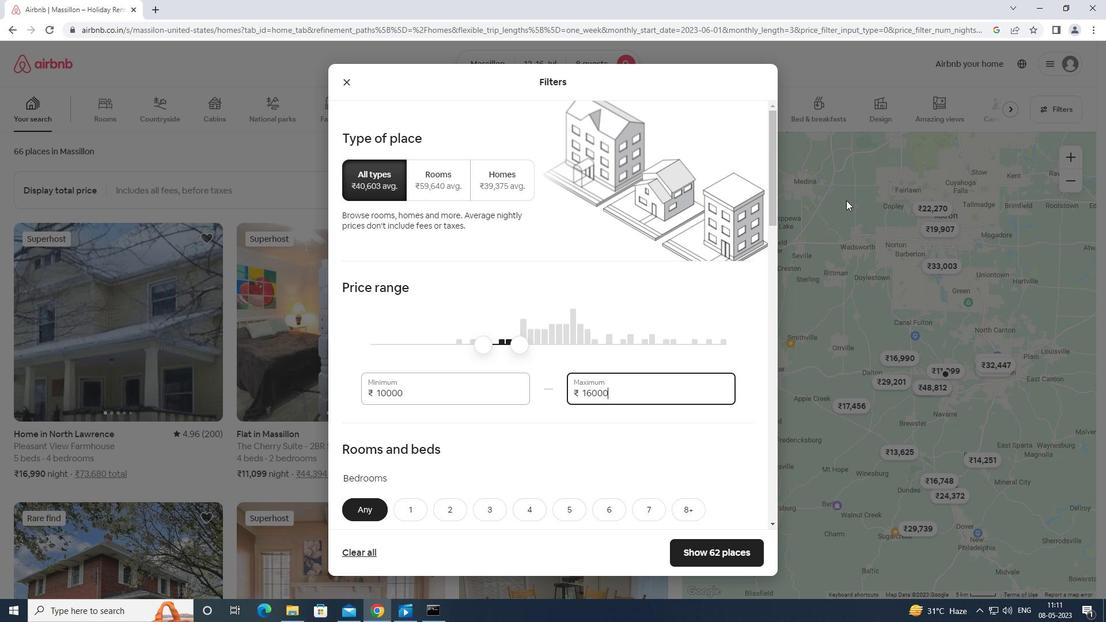 
Action: Mouse scrolled (849, 189) with delta (0, 0)
Screenshot: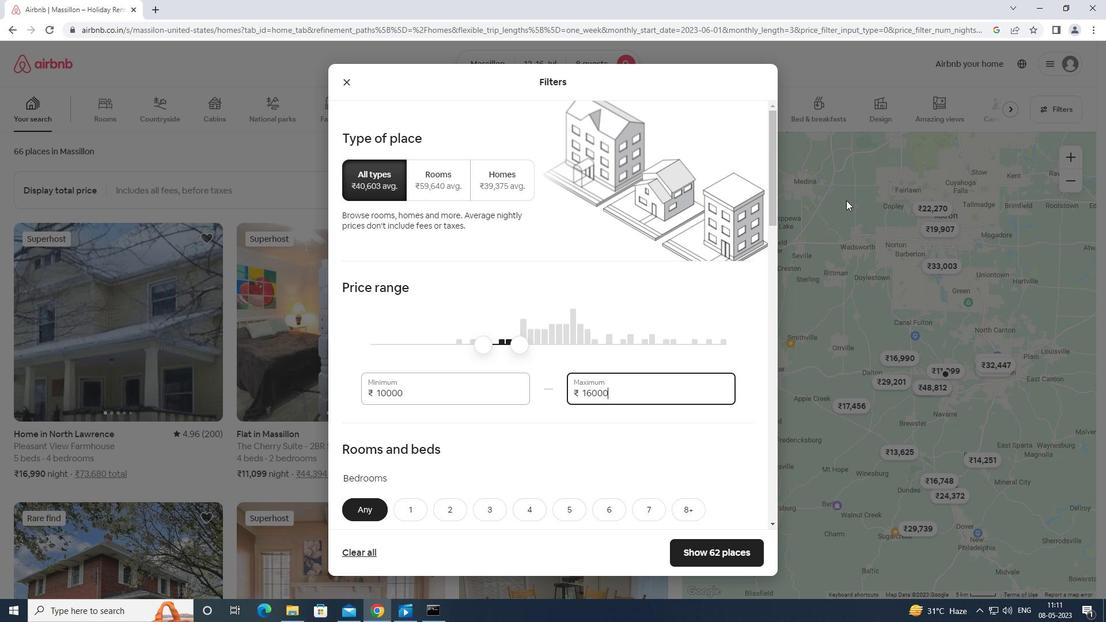 
Action: Mouse moved to (849, 189)
Screenshot: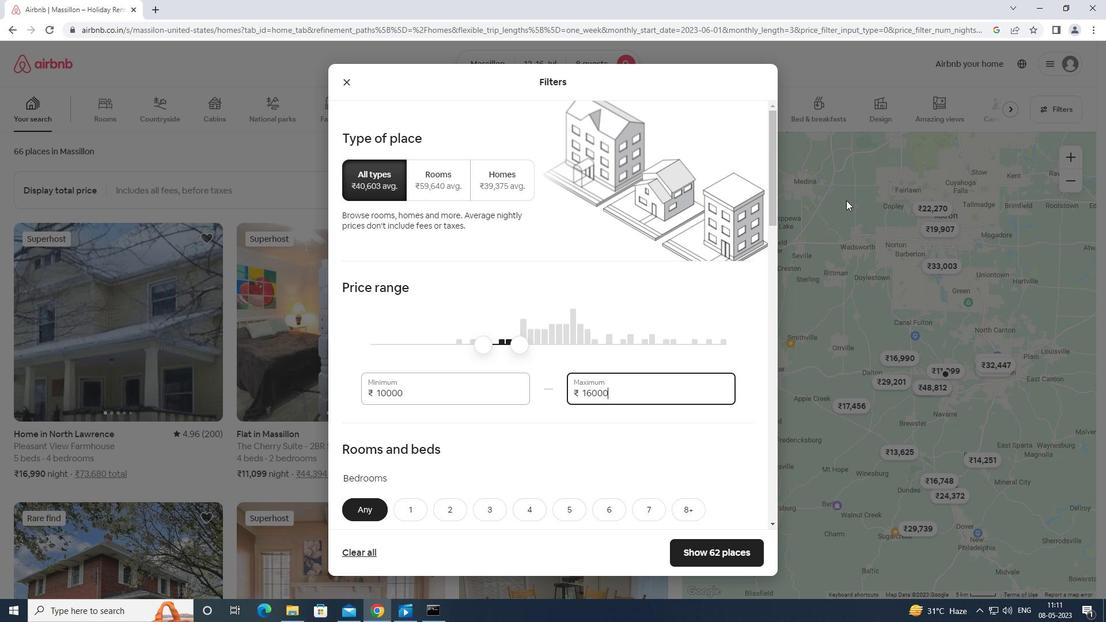 
Action: Mouse scrolled (849, 188) with delta (0, 0)
Screenshot: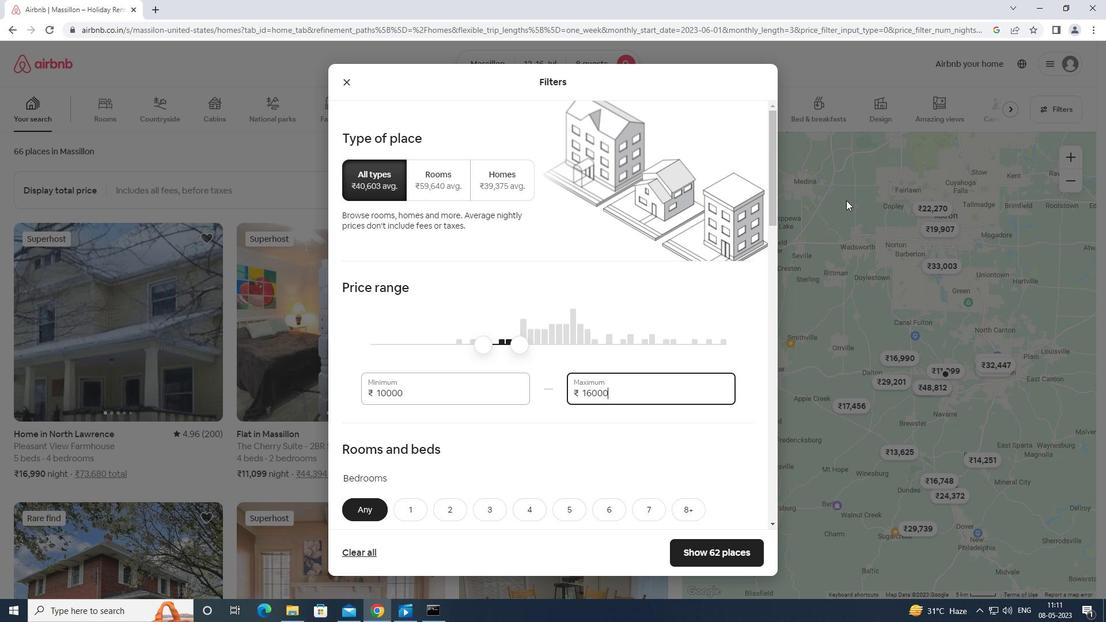 
Action: Mouse moved to (824, 117)
Screenshot: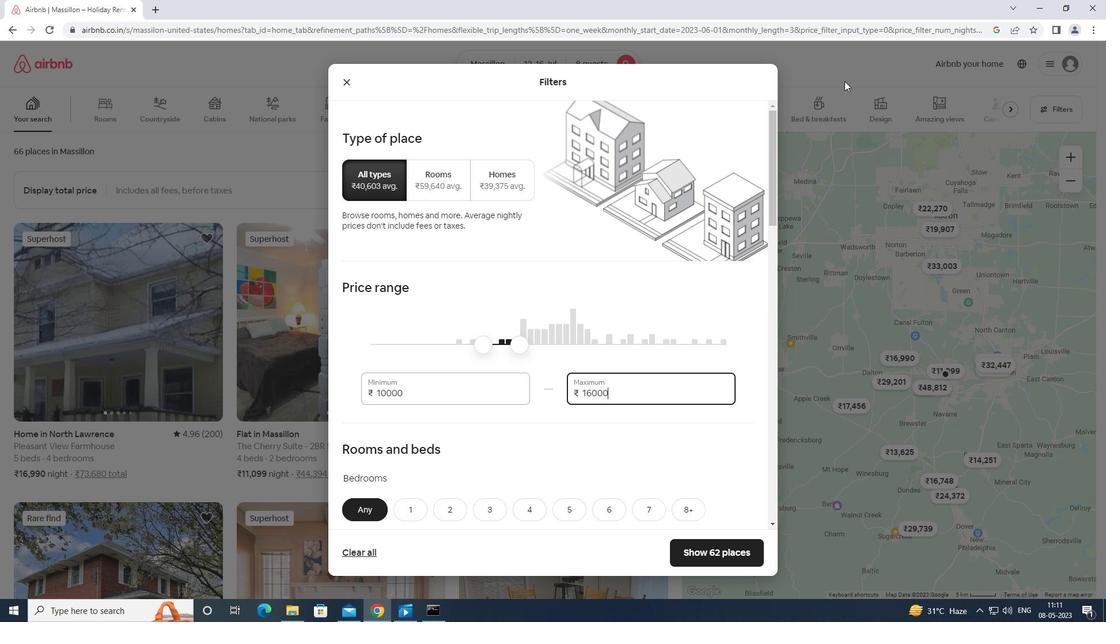 
Action: Mouse scrolled (824, 116) with delta (0, 0)
Screenshot: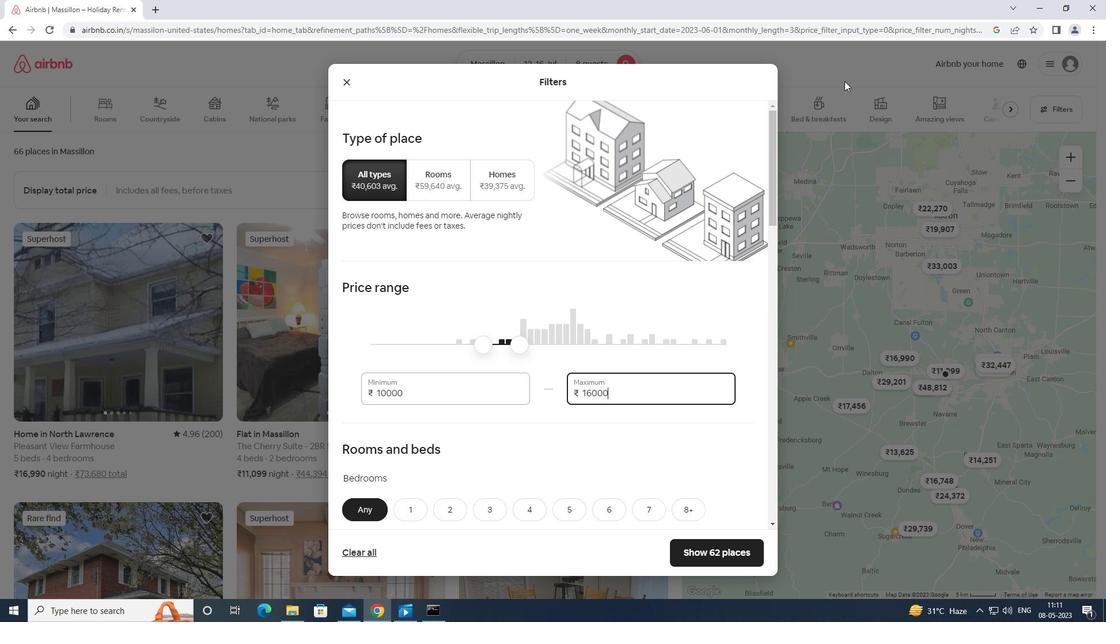 
Action: Mouse moved to (685, 258)
Screenshot: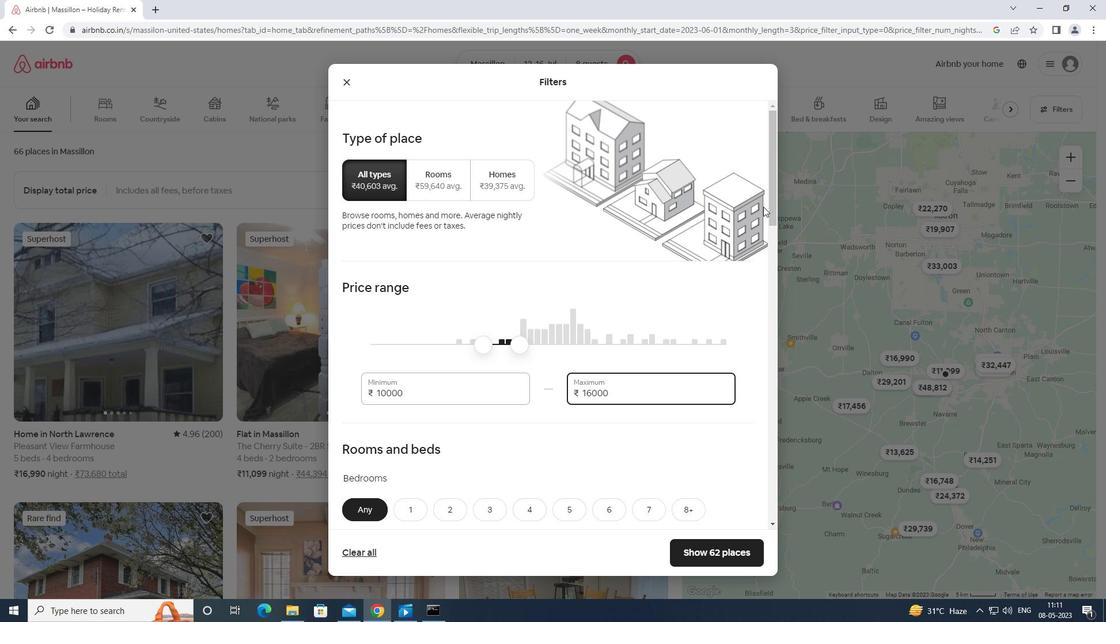 
Action: Mouse scrolled (685, 258) with delta (0, 0)
Screenshot: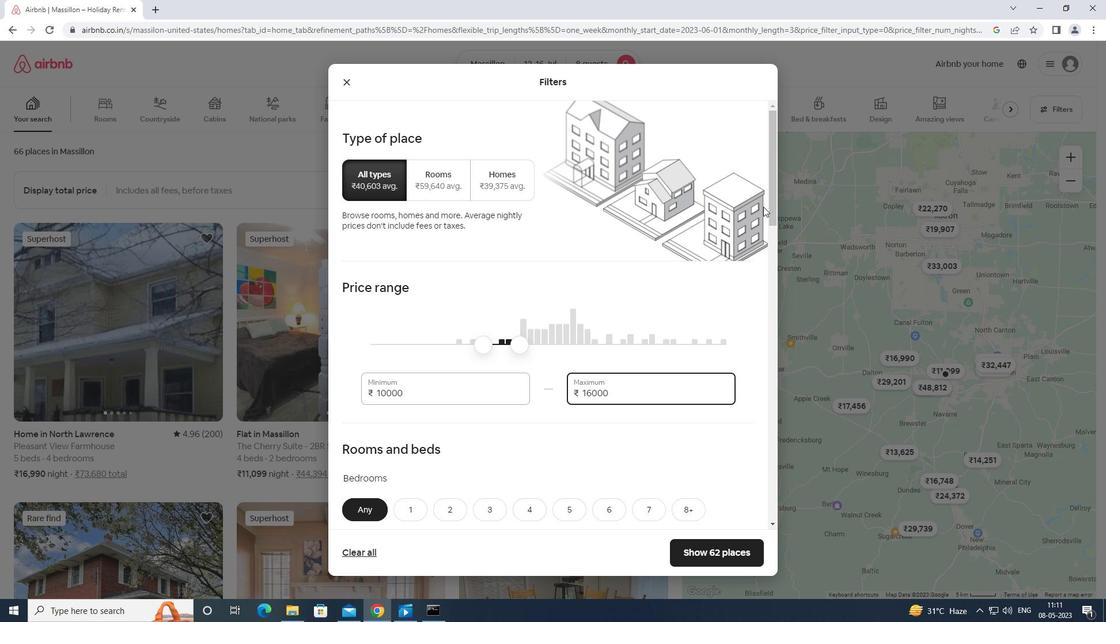 
Action: Mouse moved to (670, 272)
Screenshot: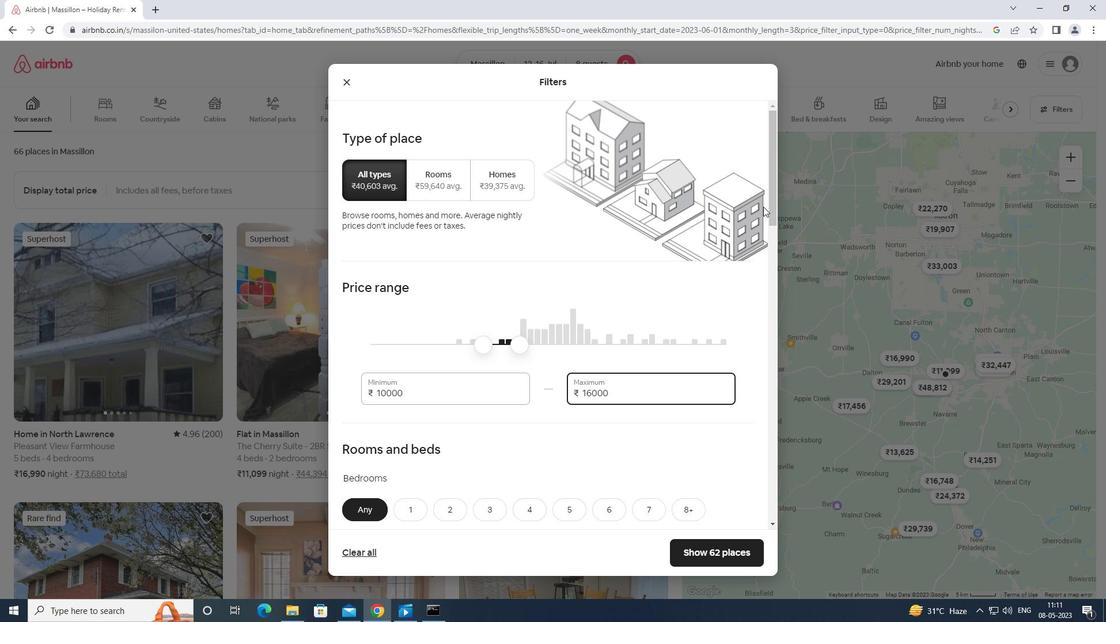 
Action: Mouse scrolled (670, 272) with delta (0, 0)
Screenshot: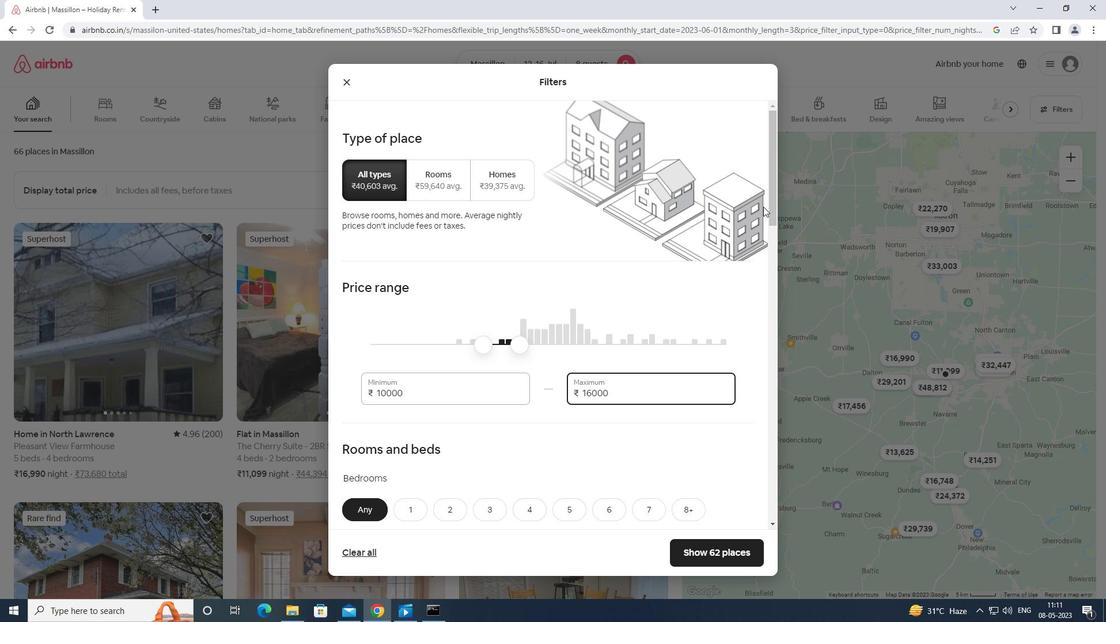 
Action: Mouse moved to (666, 275)
Screenshot: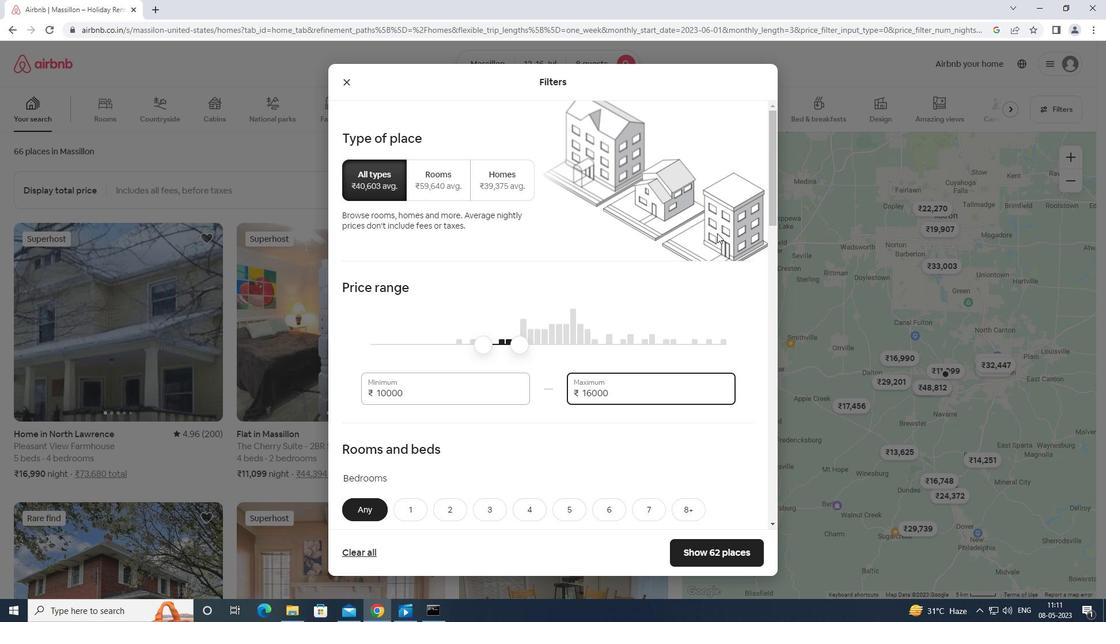 
Action: Mouse scrolled (666, 274) with delta (0, 0)
Screenshot: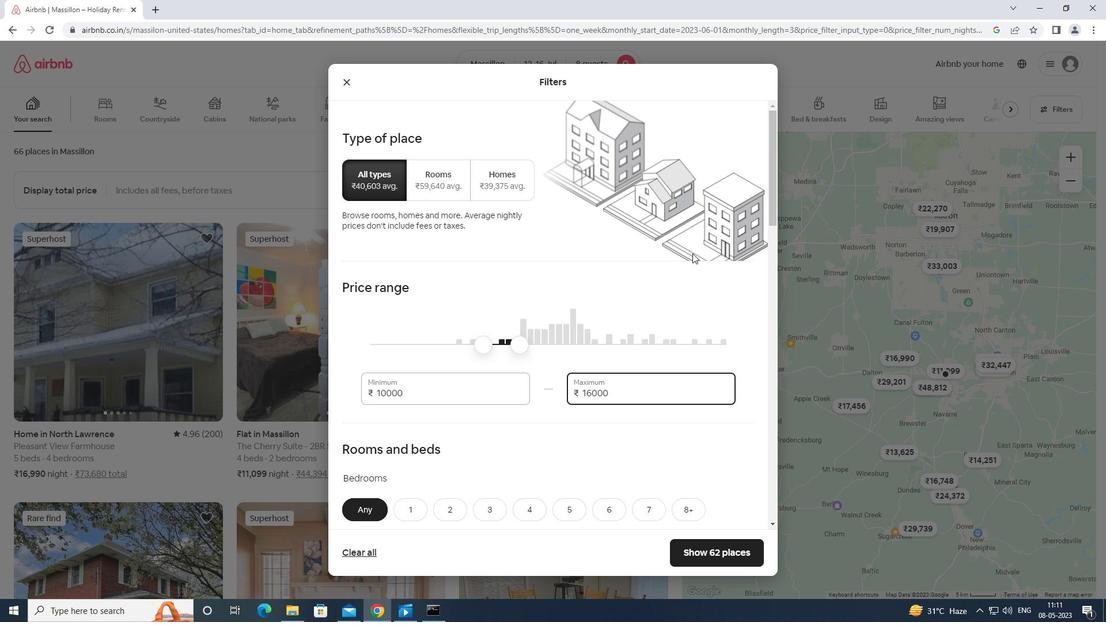 
Action: Mouse scrolled (666, 274) with delta (0, 0)
Screenshot: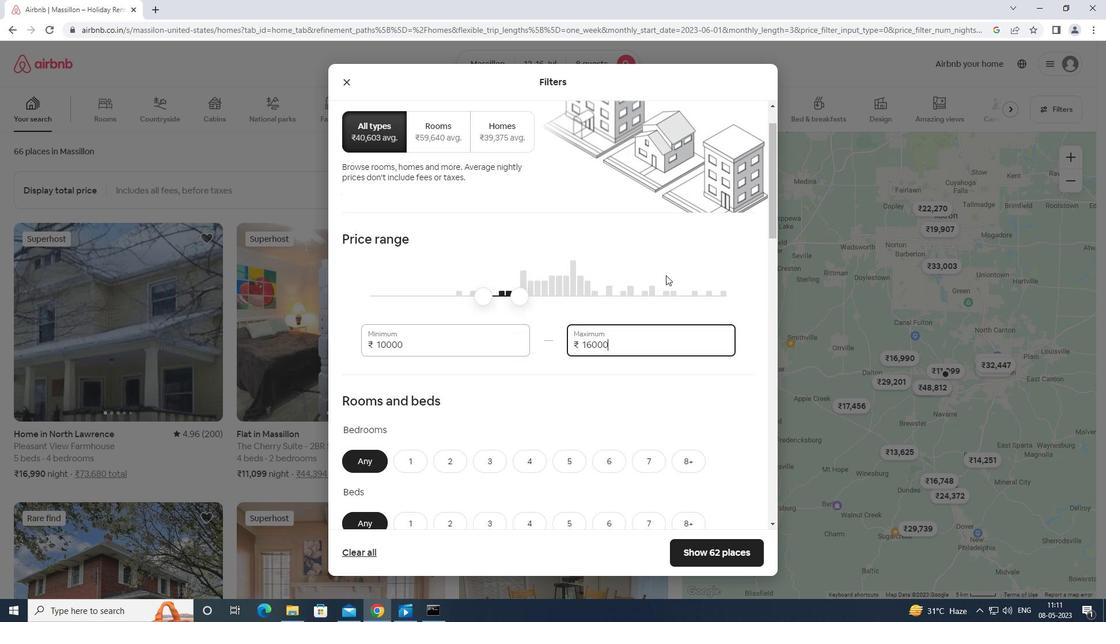 
Action: Mouse moved to (690, 277)
Screenshot: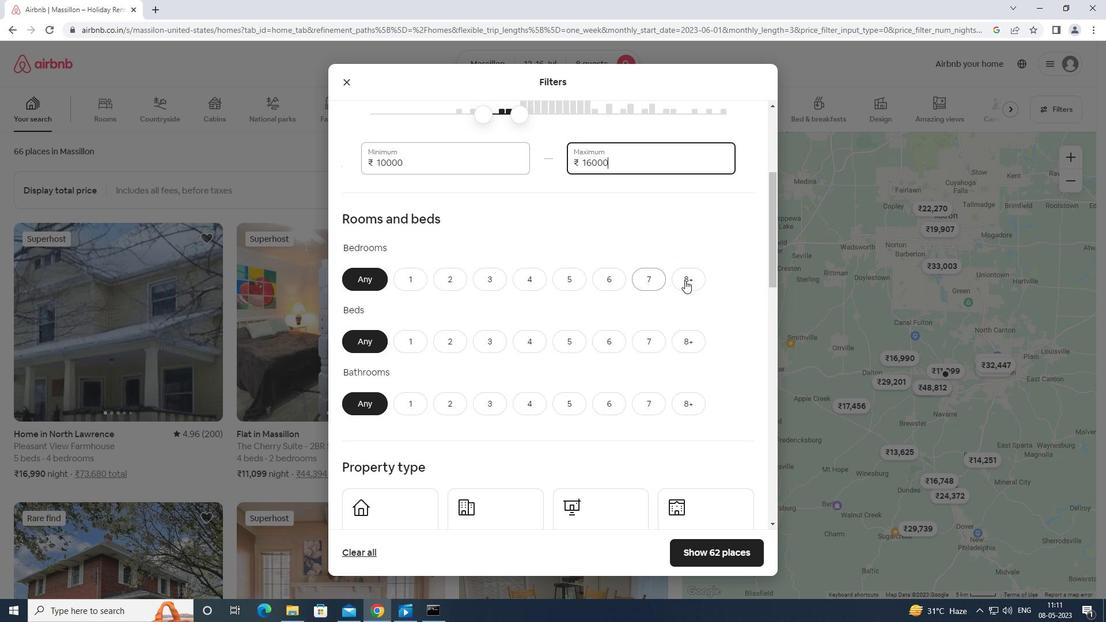 
Action: Mouse pressed left at (690, 277)
Screenshot: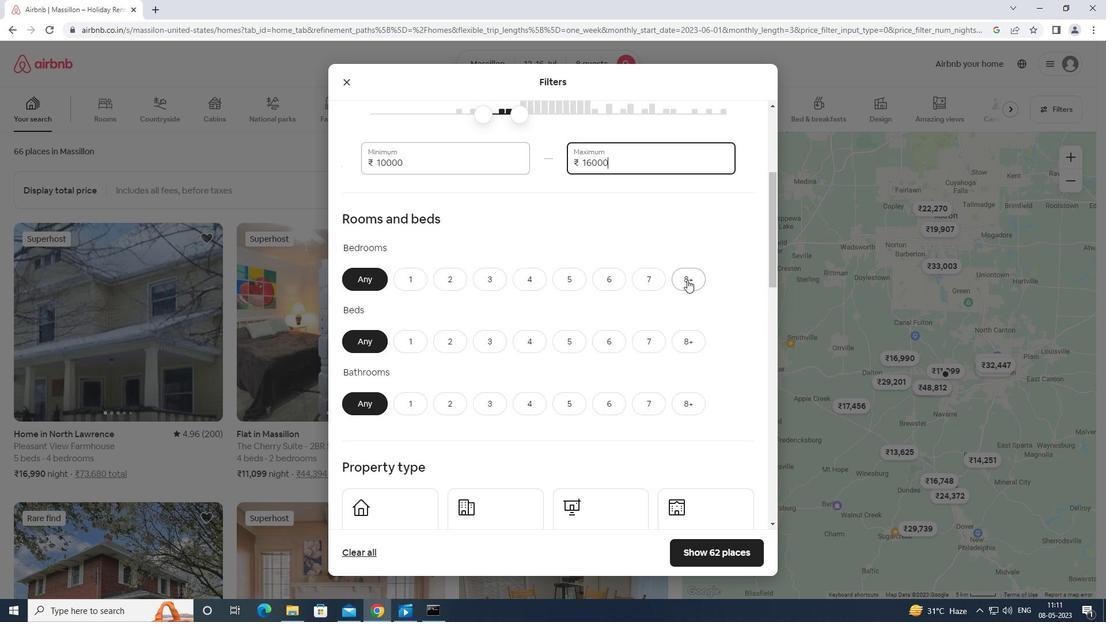 
Action: Mouse moved to (683, 342)
Screenshot: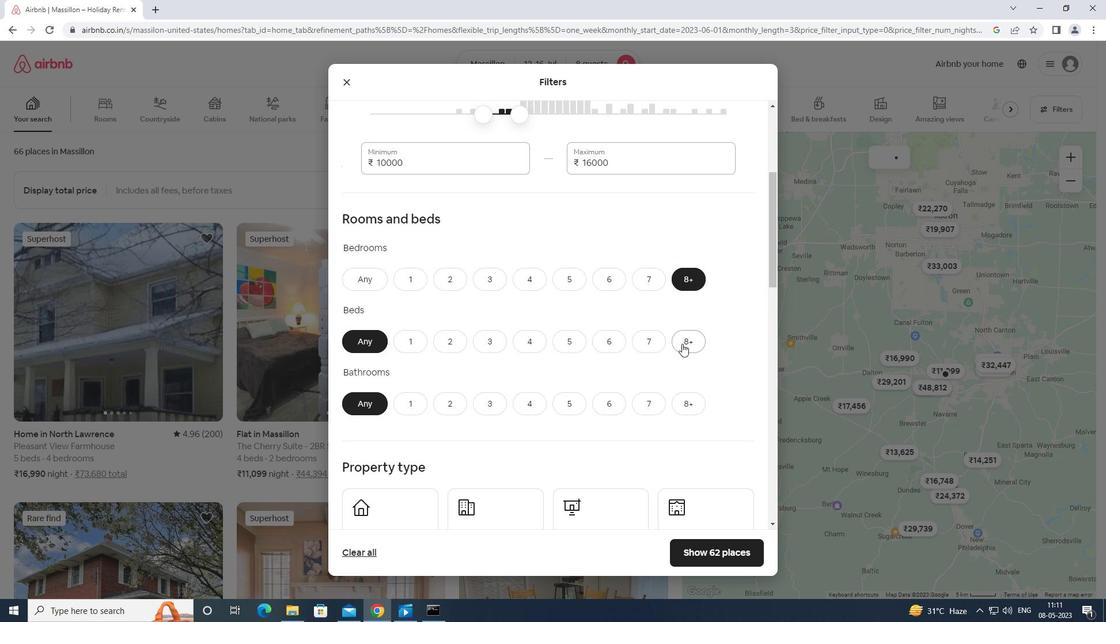 
Action: Mouse pressed left at (683, 342)
Screenshot: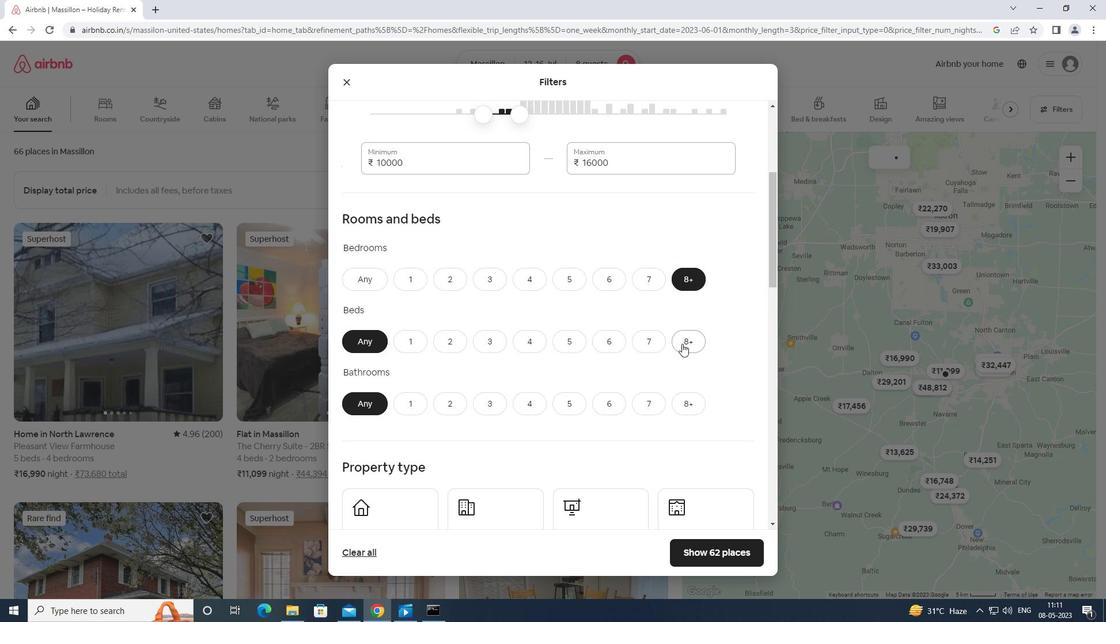 
Action: Mouse moved to (681, 404)
Screenshot: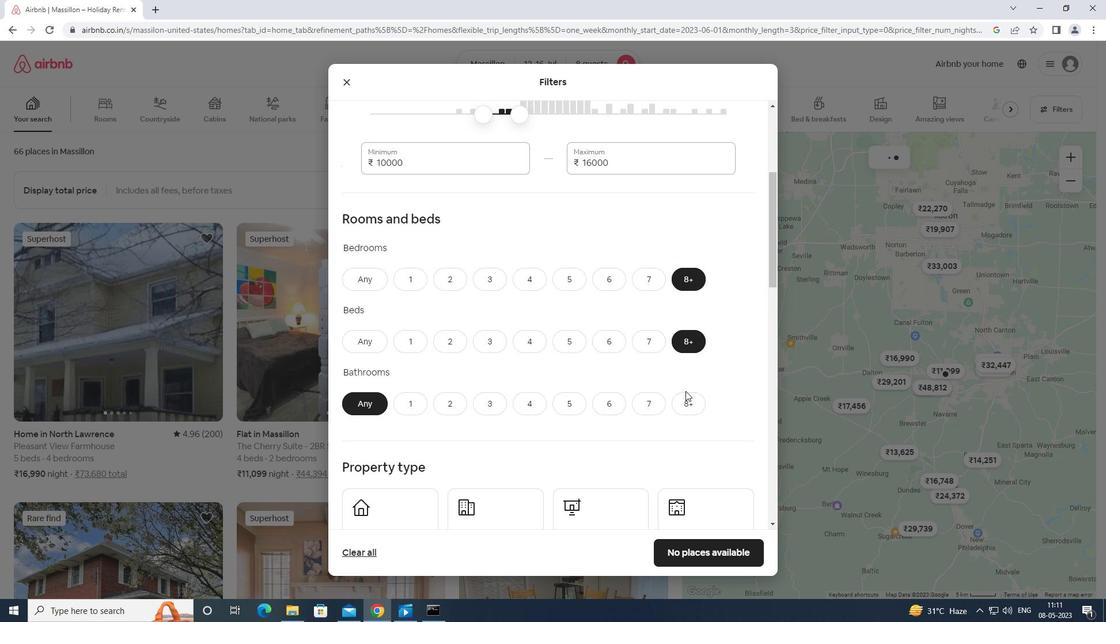 
Action: Mouse pressed left at (681, 404)
Screenshot: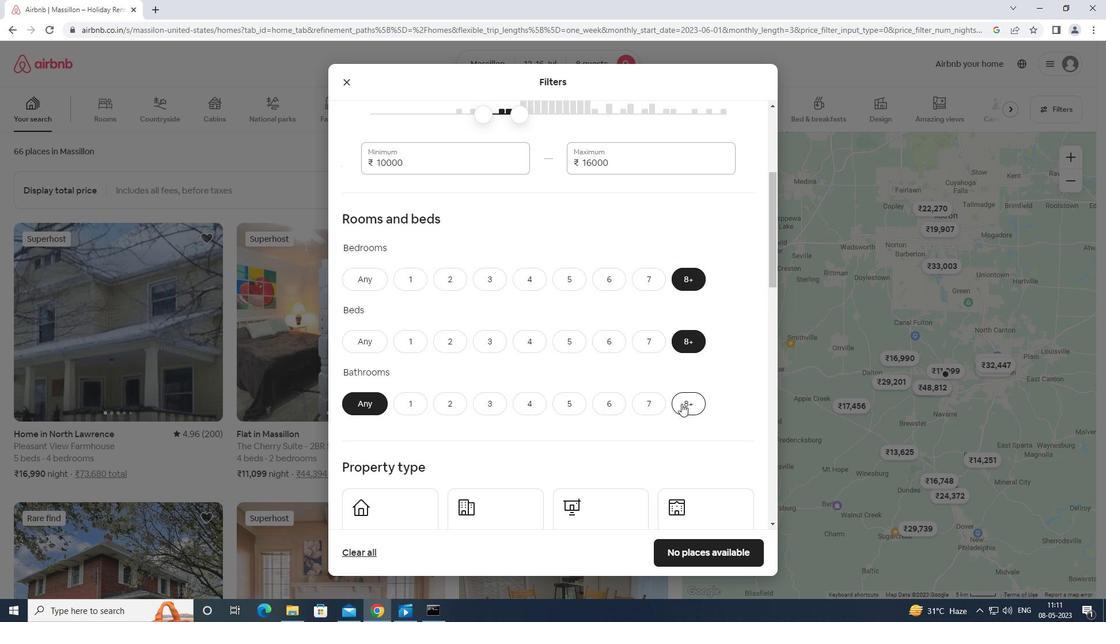 
Action: Mouse moved to (702, 381)
Screenshot: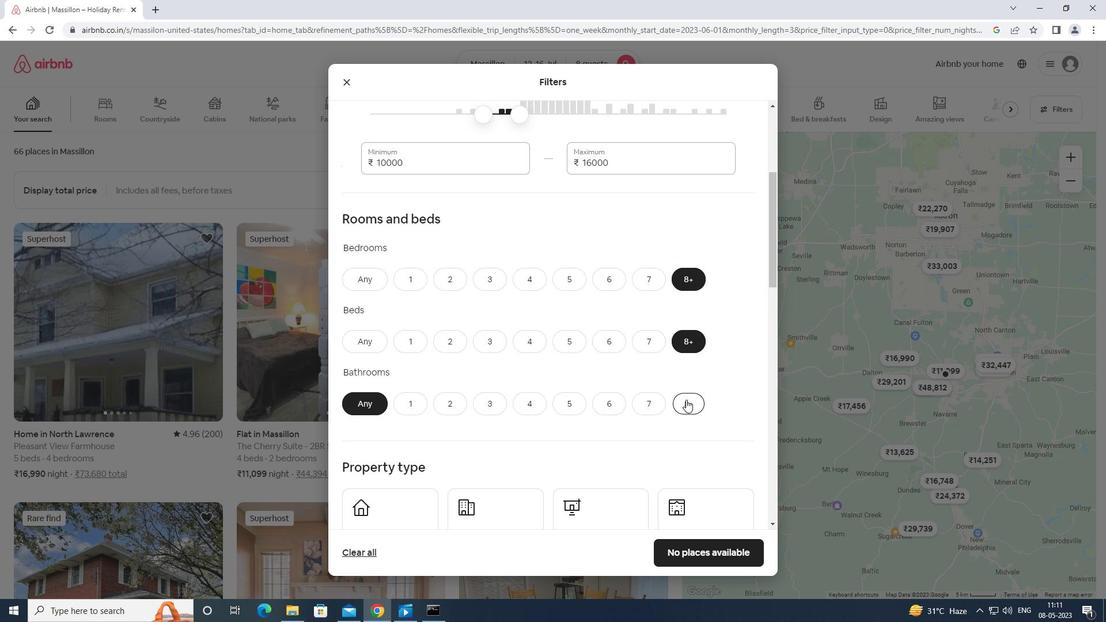 
Action: Mouse scrolled (702, 380) with delta (0, 0)
Screenshot: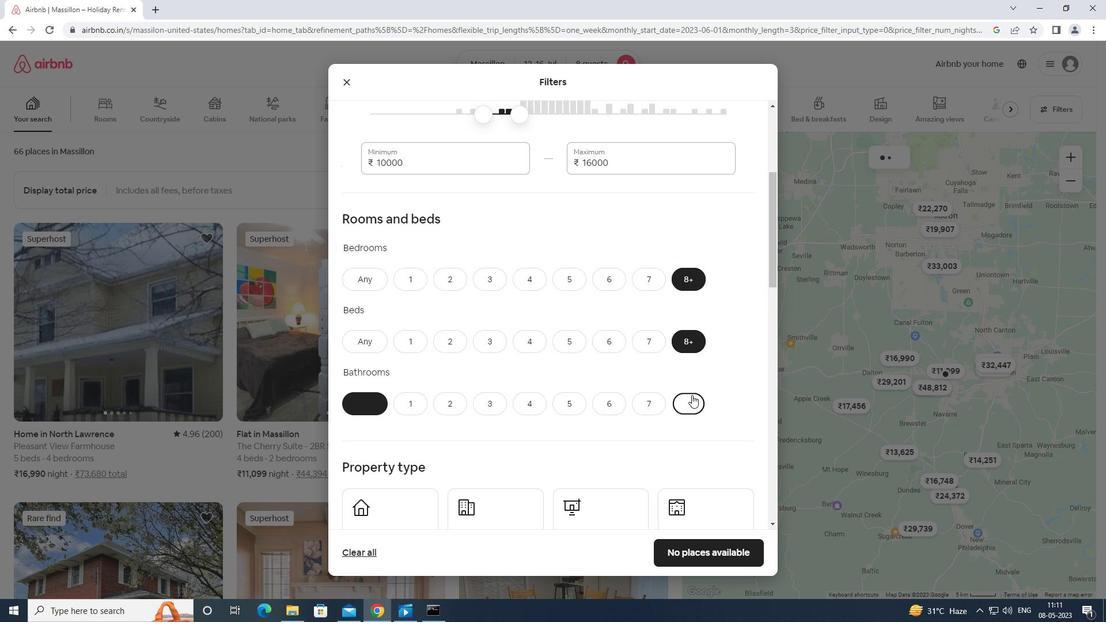 
Action: Mouse scrolled (702, 380) with delta (0, 0)
Screenshot: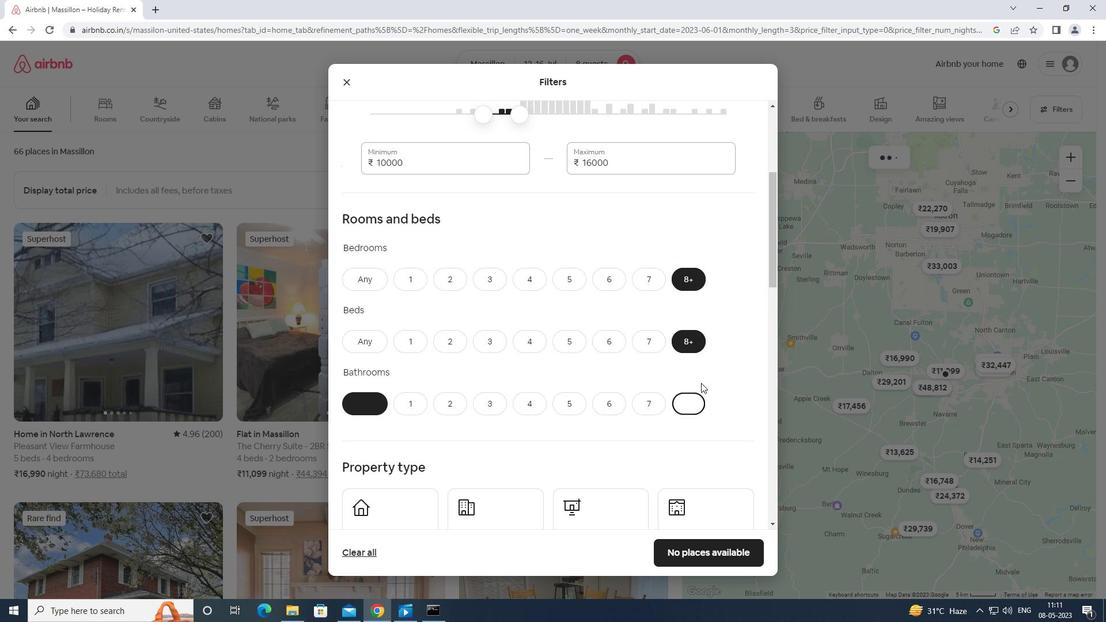 
Action: Mouse scrolled (702, 380) with delta (0, 0)
Screenshot: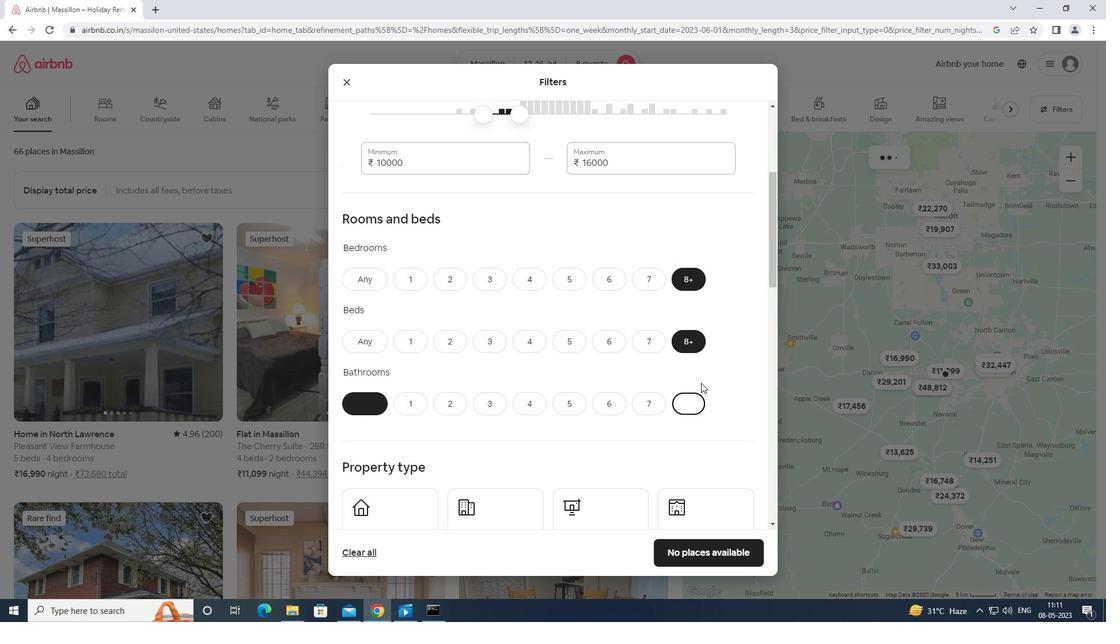 
Action: Mouse scrolled (702, 380) with delta (0, 0)
Screenshot: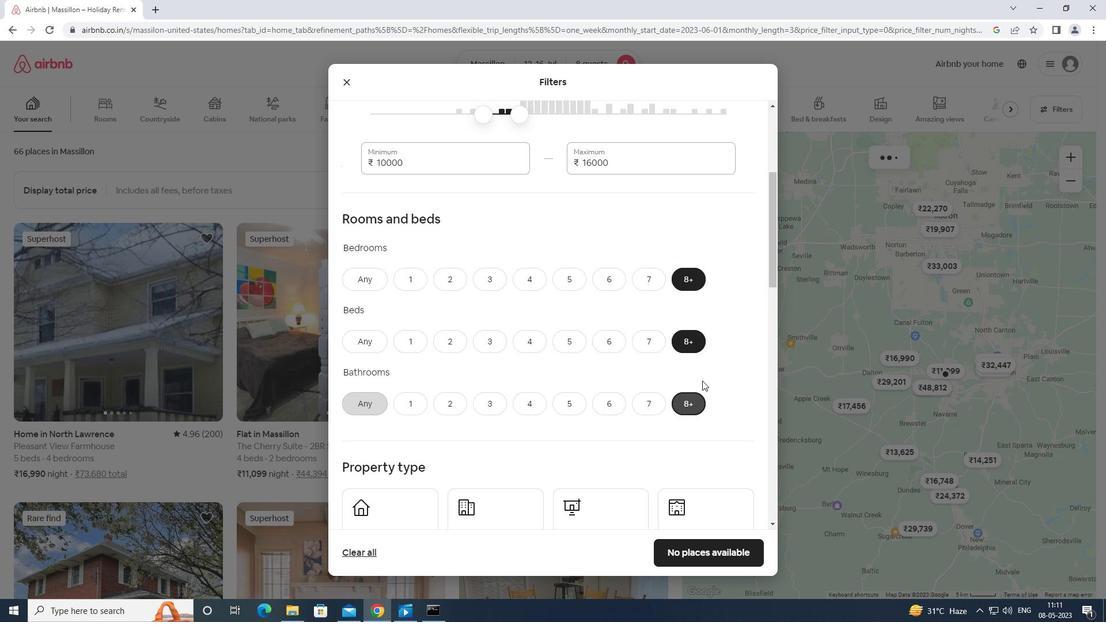
Action: Mouse moved to (427, 281)
Screenshot: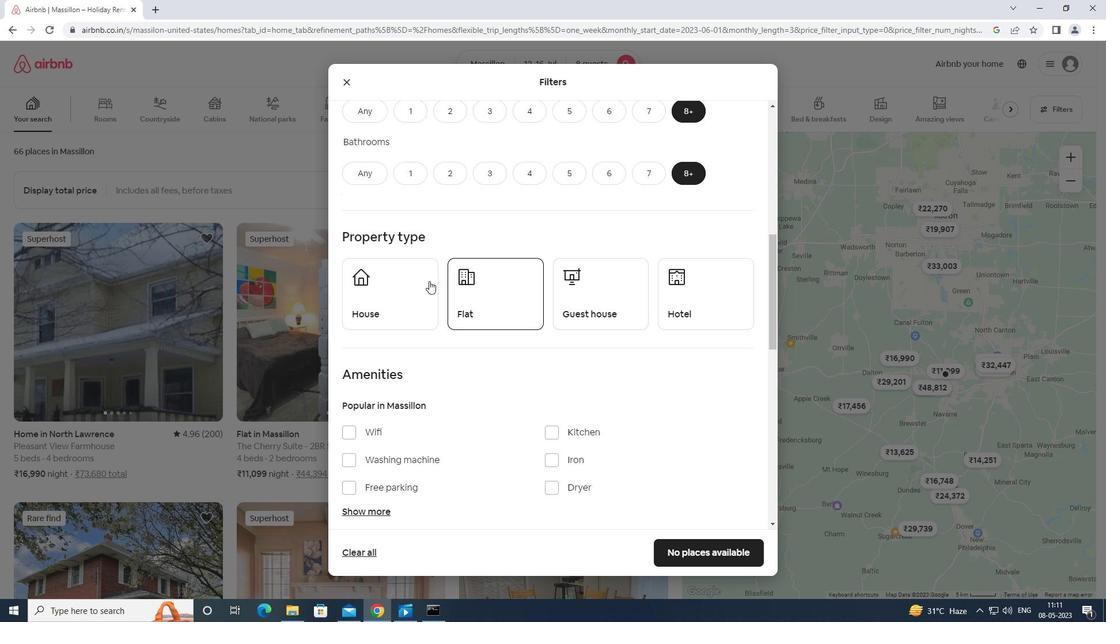 
Action: Mouse pressed left at (427, 281)
Screenshot: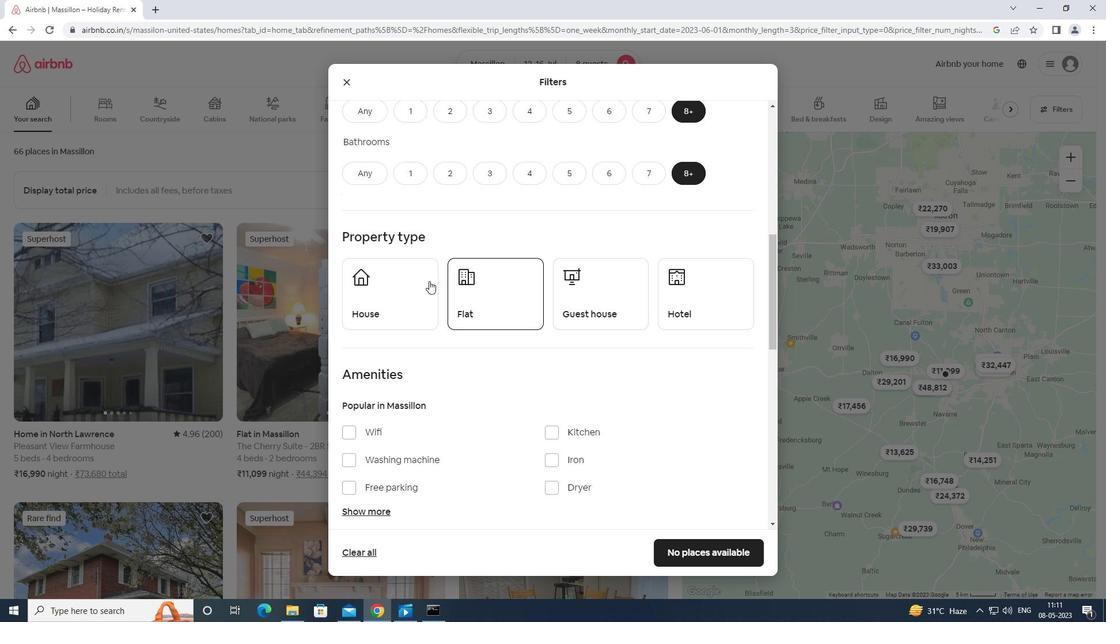 
Action: Mouse moved to (492, 296)
Screenshot: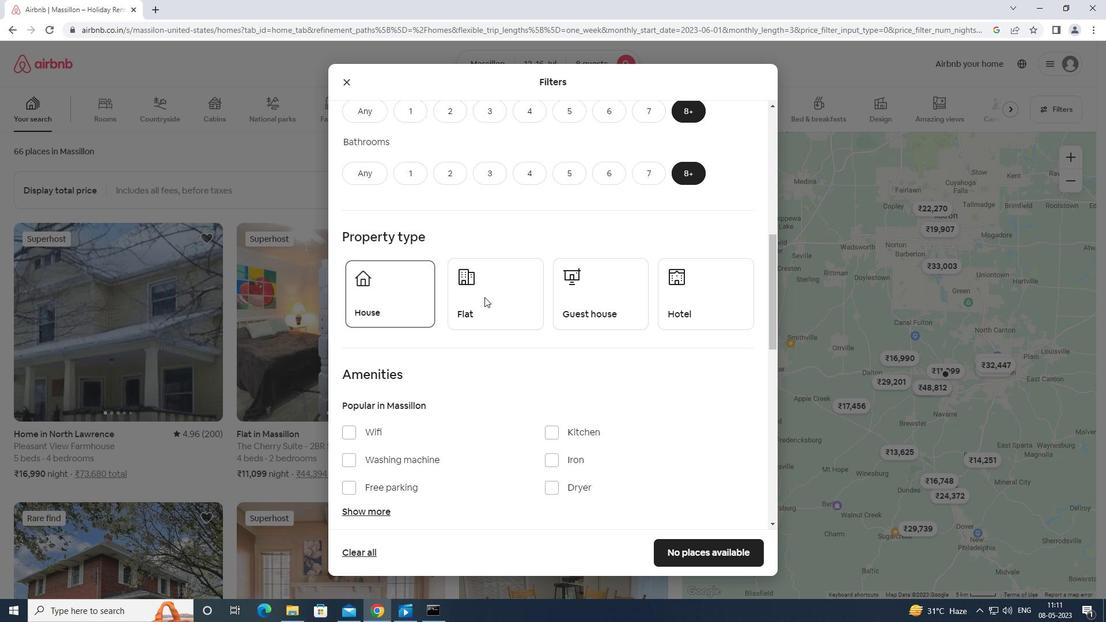 
Action: Mouse pressed left at (492, 296)
Screenshot: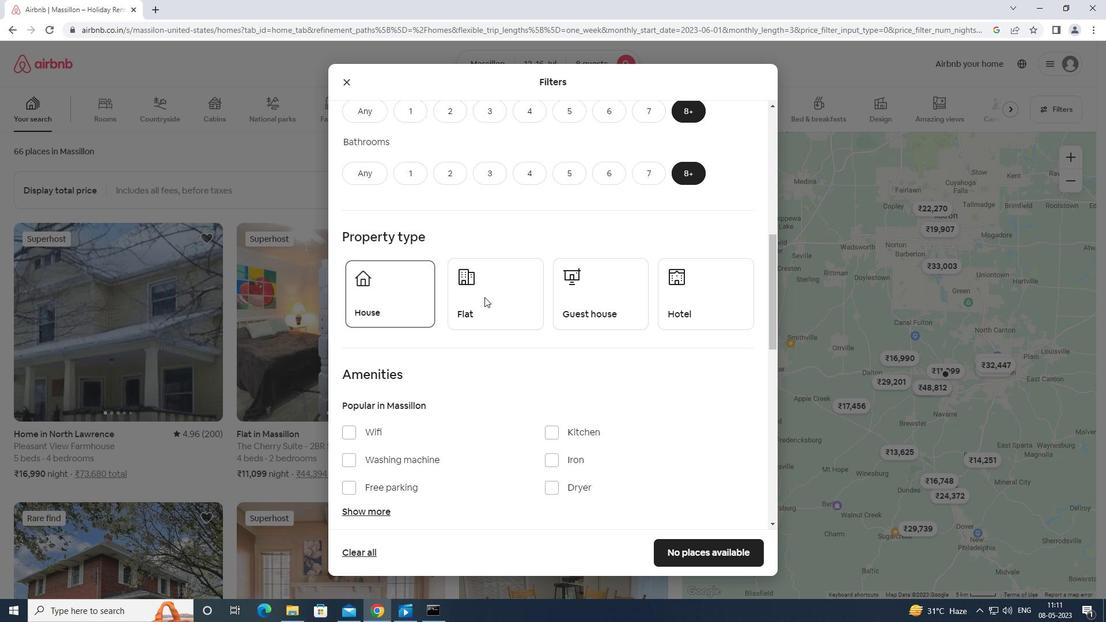 
Action: Mouse moved to (585, 293)
Screenshot: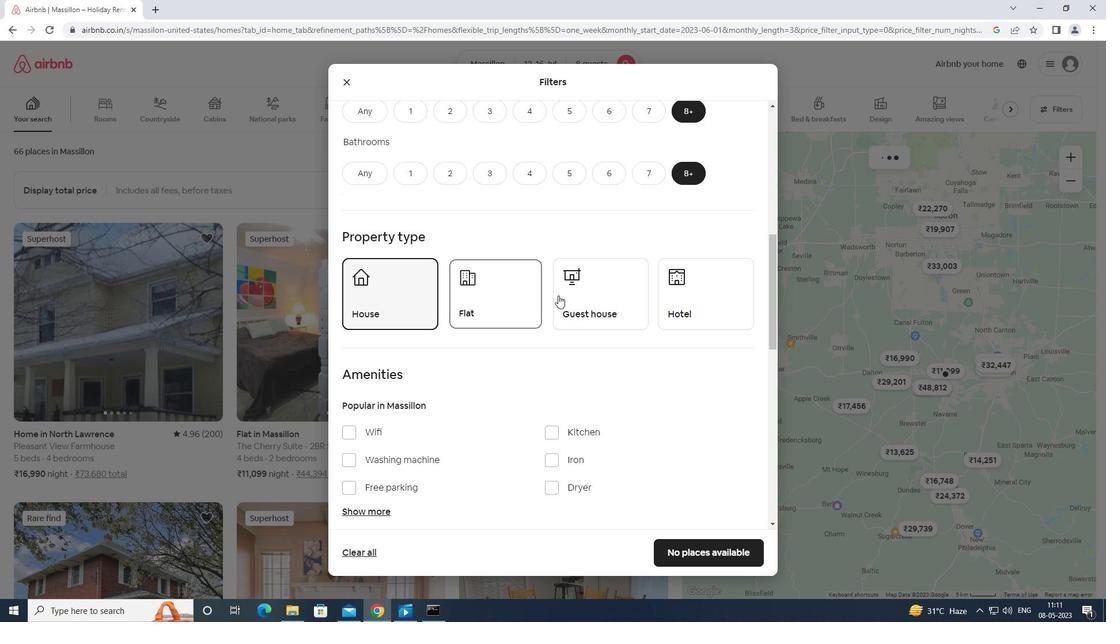 
Action: Mouse pressed left at (585, 293)
Screenshot: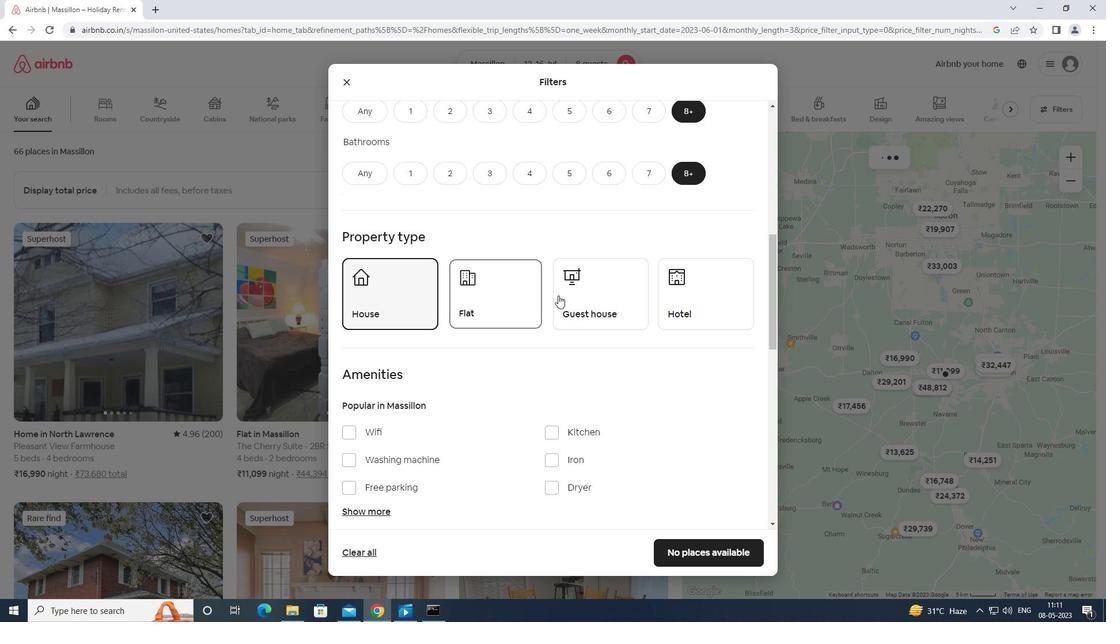 
Action: Mouse moved to (596, 288)
Screenshot: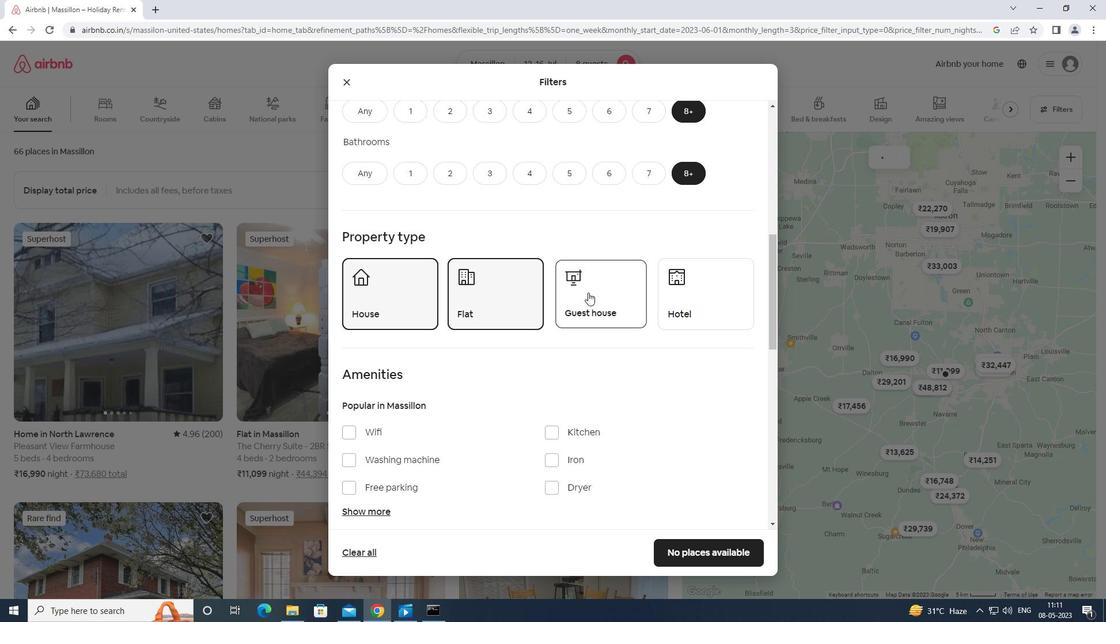 
Action: Mouse scrolled (596, 287) with delta (0, 0)
Screenshot: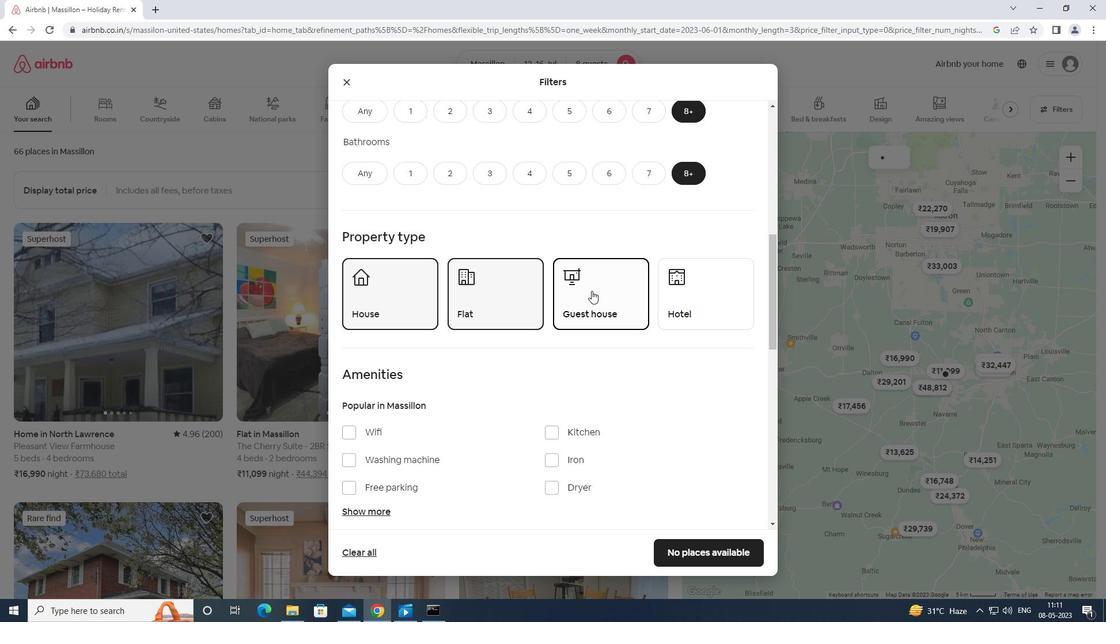 
Action: Mouse moved to (590, 329)
Screenshot: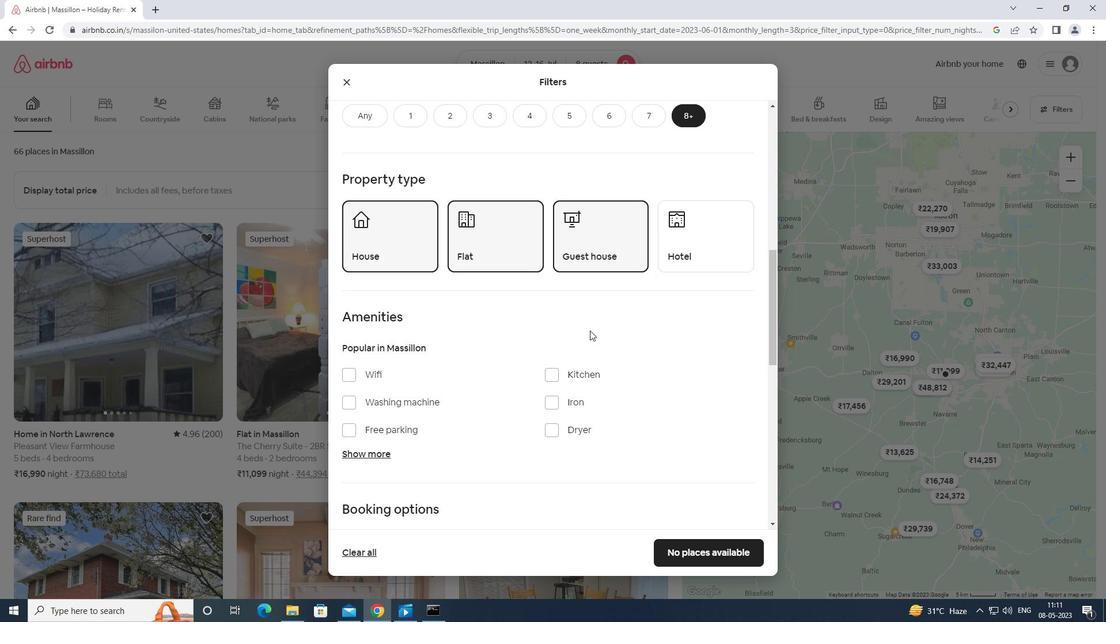 
Action: Mouse scrolled (590, 329) with delta (0, 0)
Screenshot: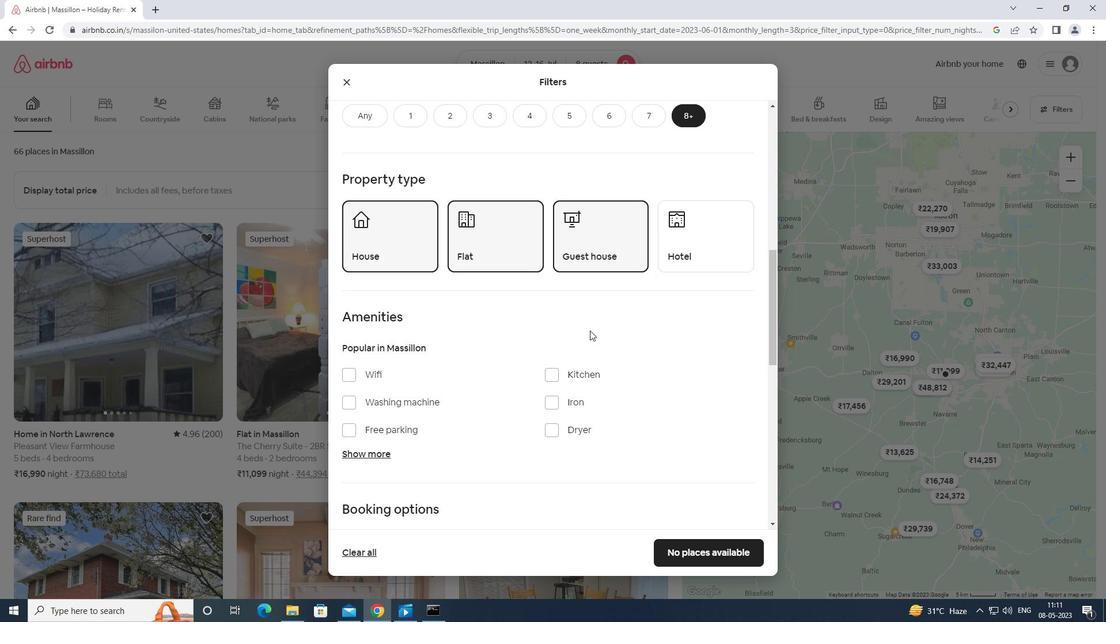 
Action: Mouse scrolled (590, 329) with delta (0, 0)
Screenshot: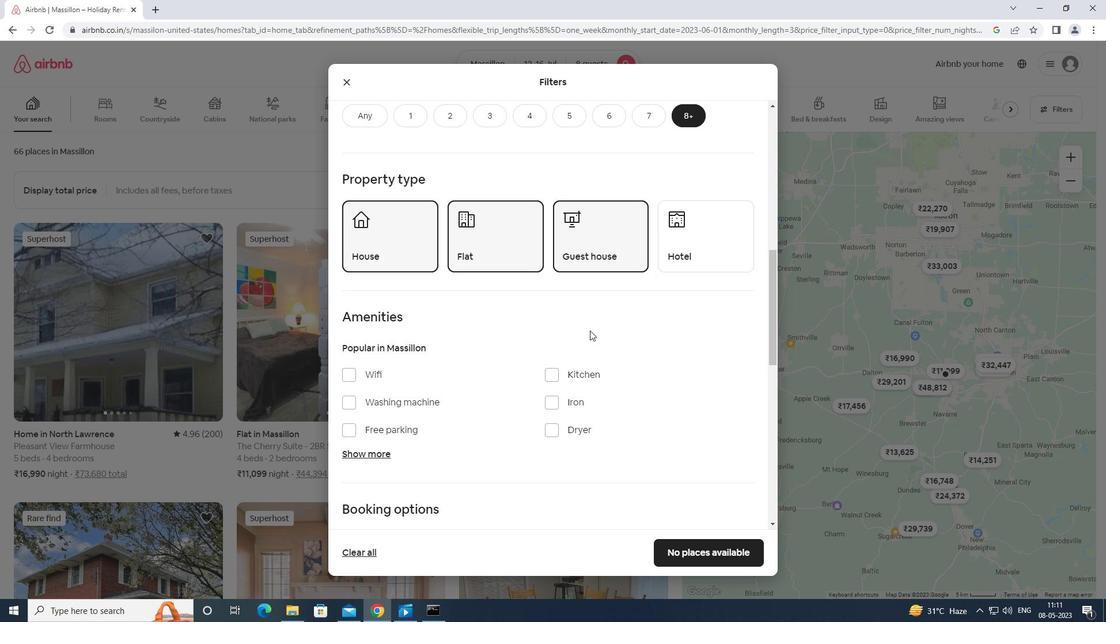 
Action: Mouse moved to (352, 255)
Screenshot: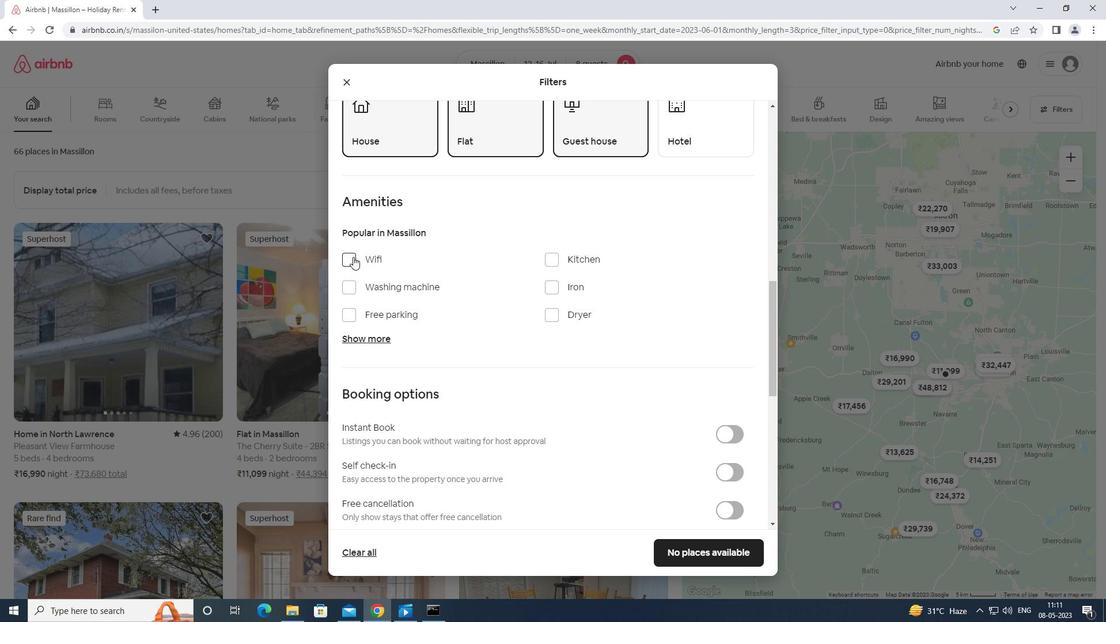 
Action: Mouse pressed left at (352, 255)
Screenshot: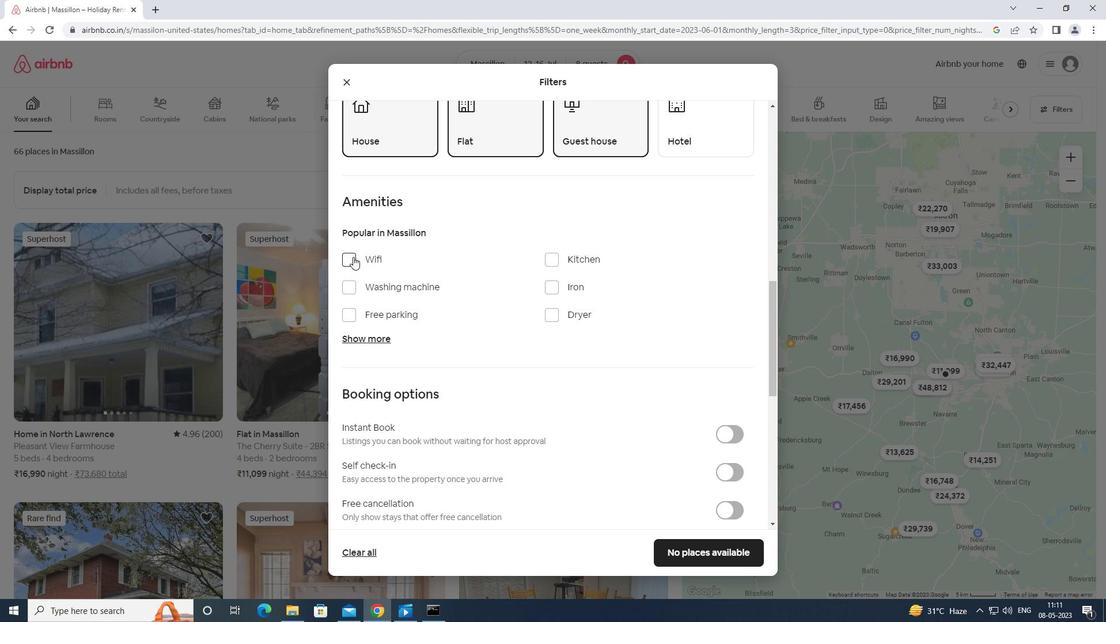 
Action: Mouse moved to (355, 314)
Screenshot: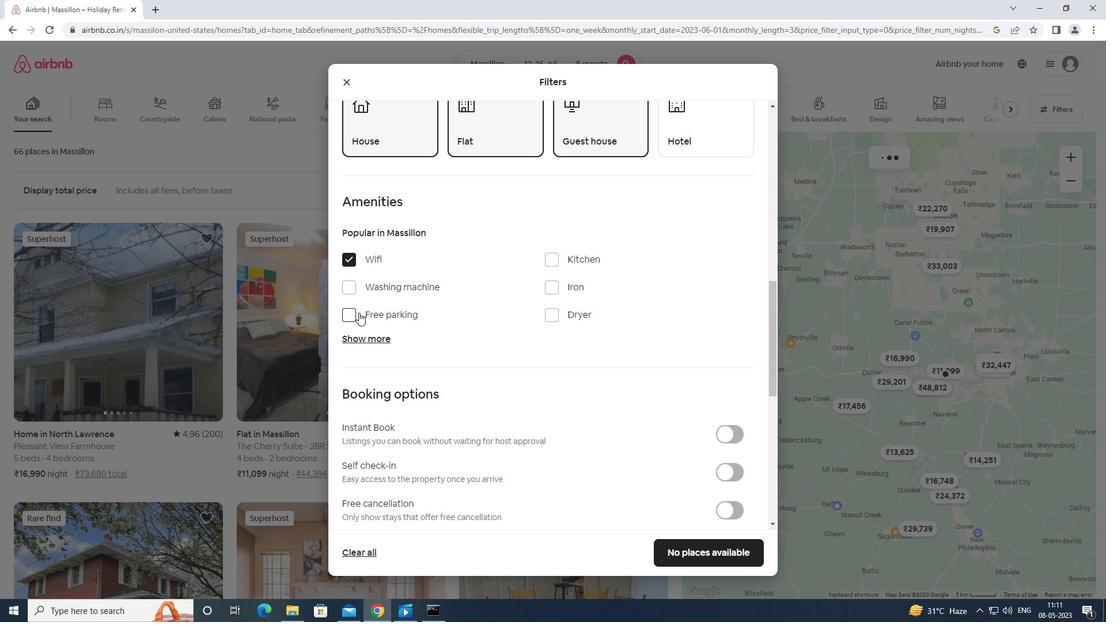 
Action: Mouse pressed left at (355, 314)
Screenshot: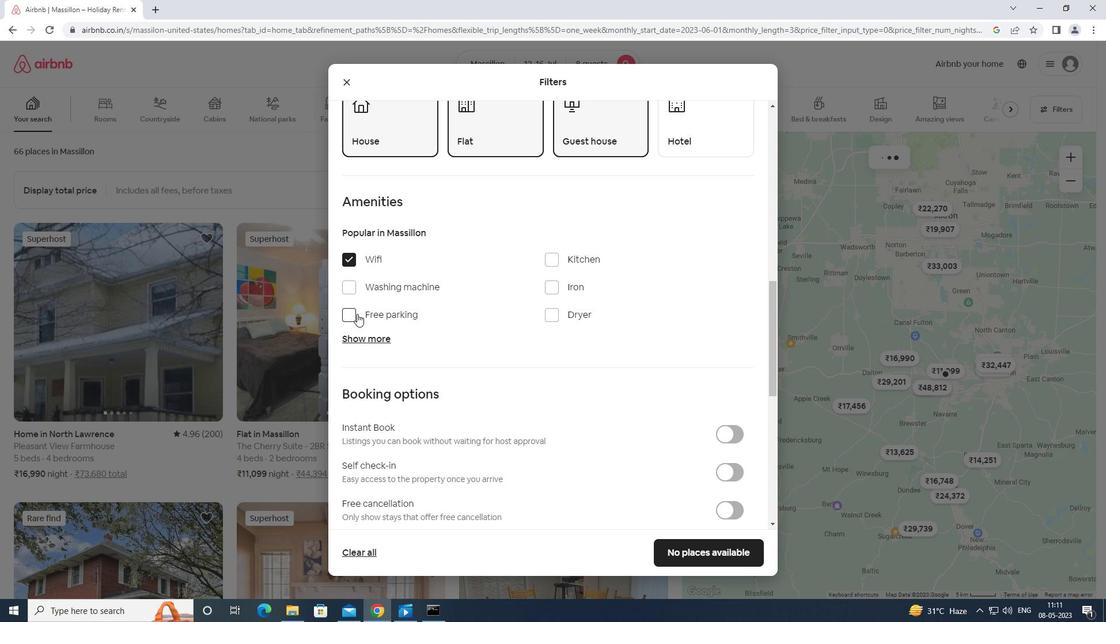 
Action: Mouse moved to (355, 330)
Screenshot: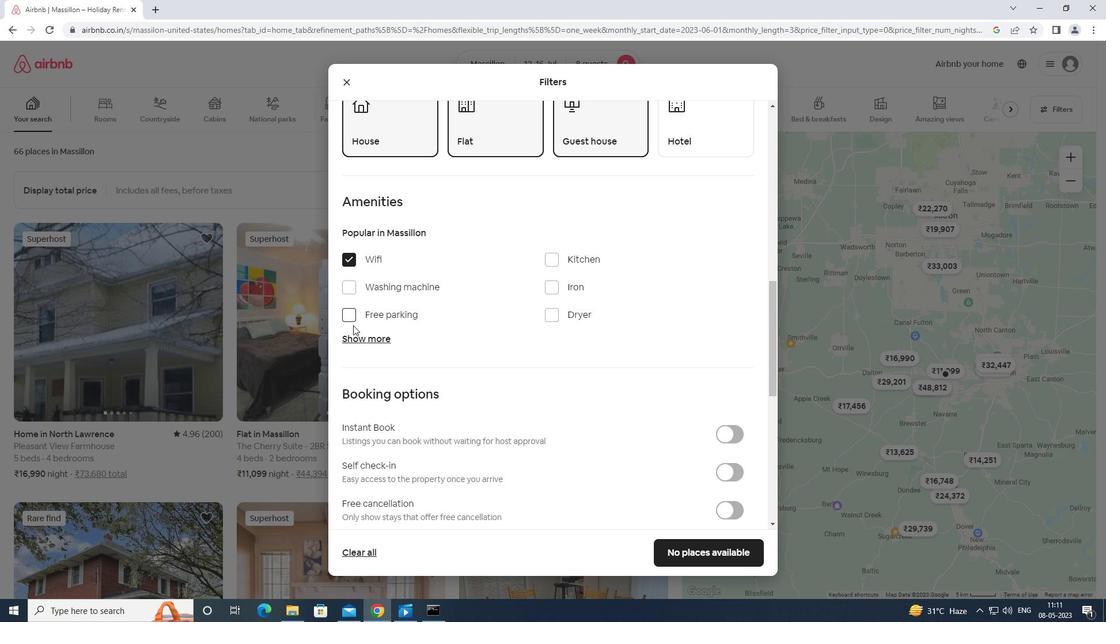 
Action: Mouse pressed left at (355, 330)
Screenshot: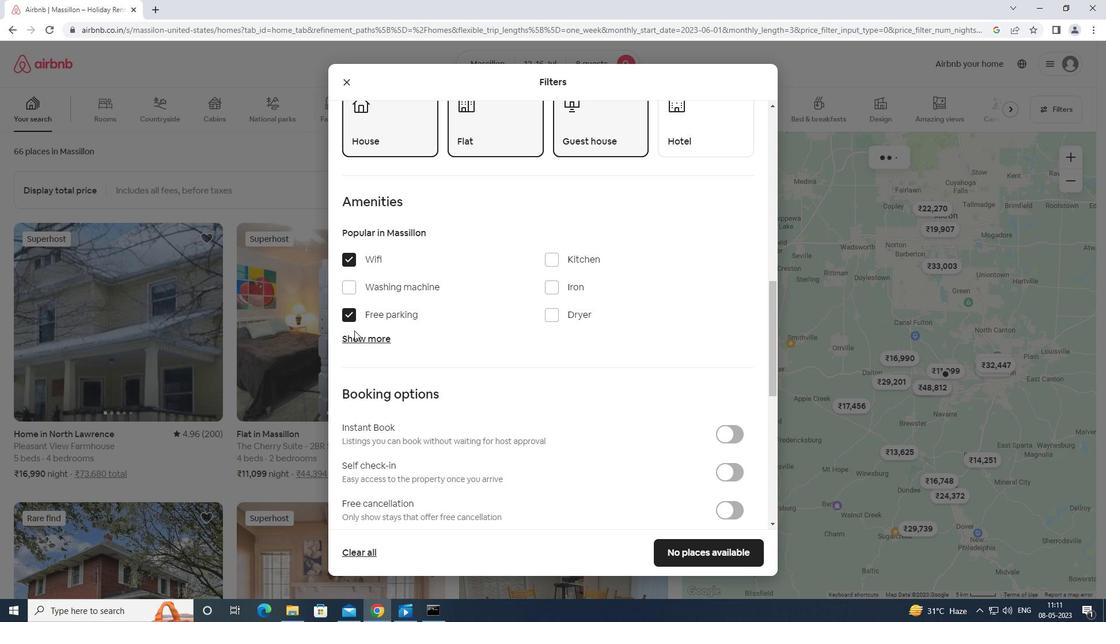
Action: Mouse moved to (359, 337)
Screenshot: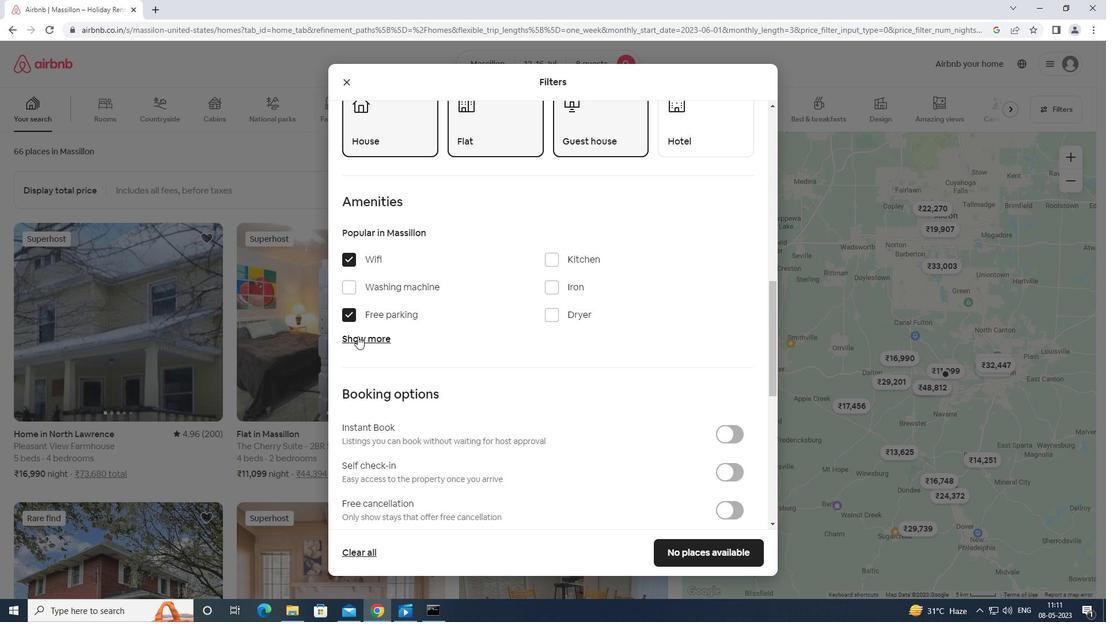 
Action: Mouse pressed left at (359, 337)
Screenshot: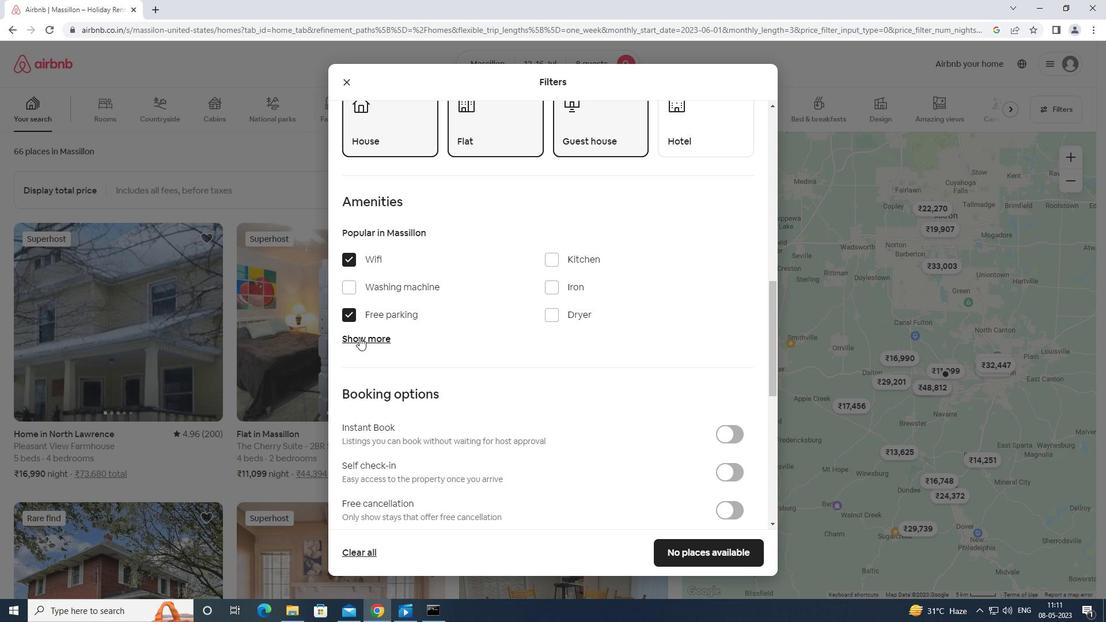 
Action: Mouse moved to (547, 405)
Screenshot: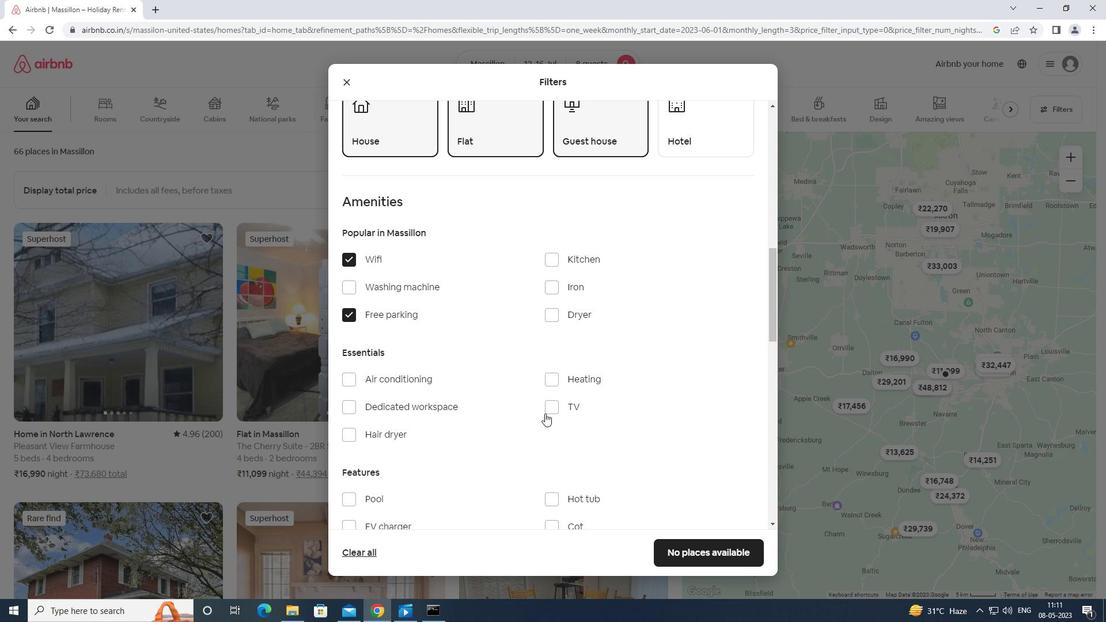 
Action: Mouse pressed left at (547, 405)
Screenshot: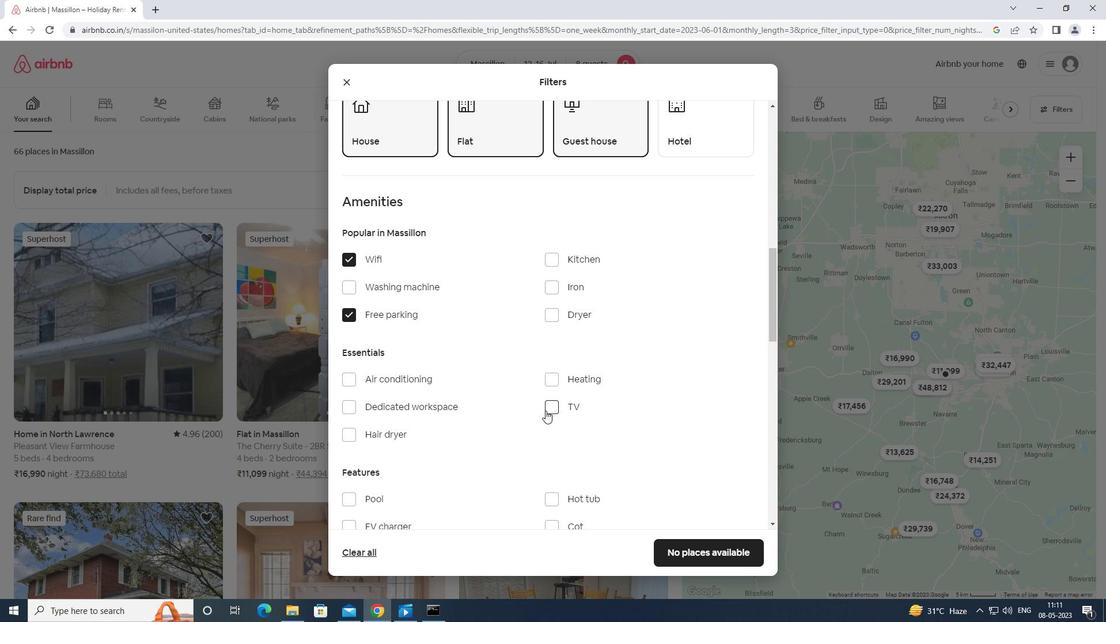 
Action: Mouse moved to (549, 403)
Screenshot: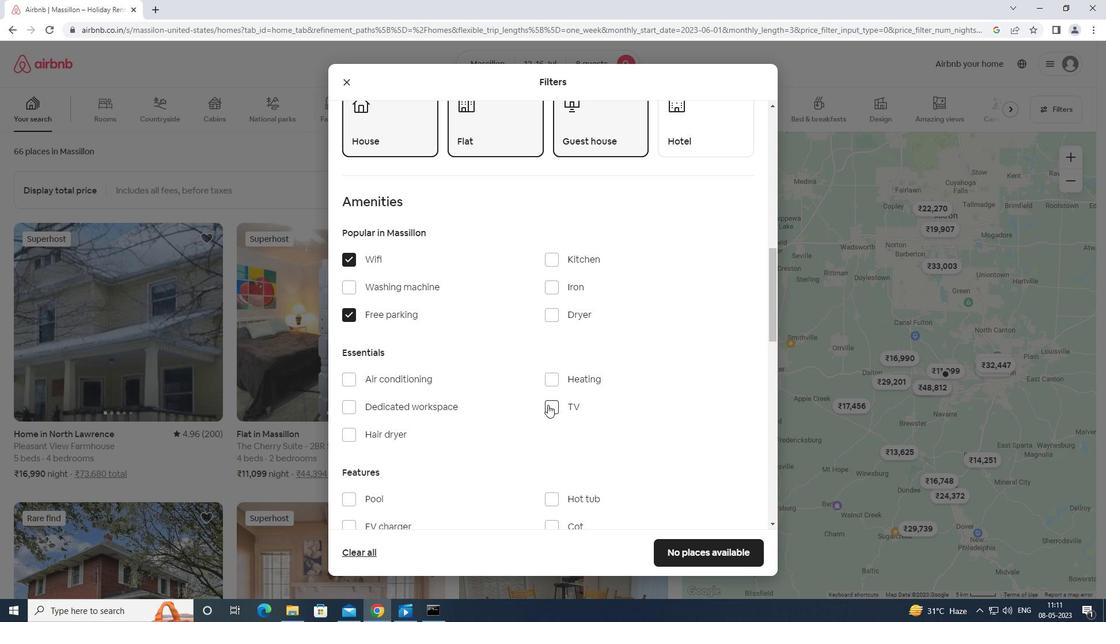 
Action: Mouse scrolled (549, 402) with delta (0, 0)
Screenshot: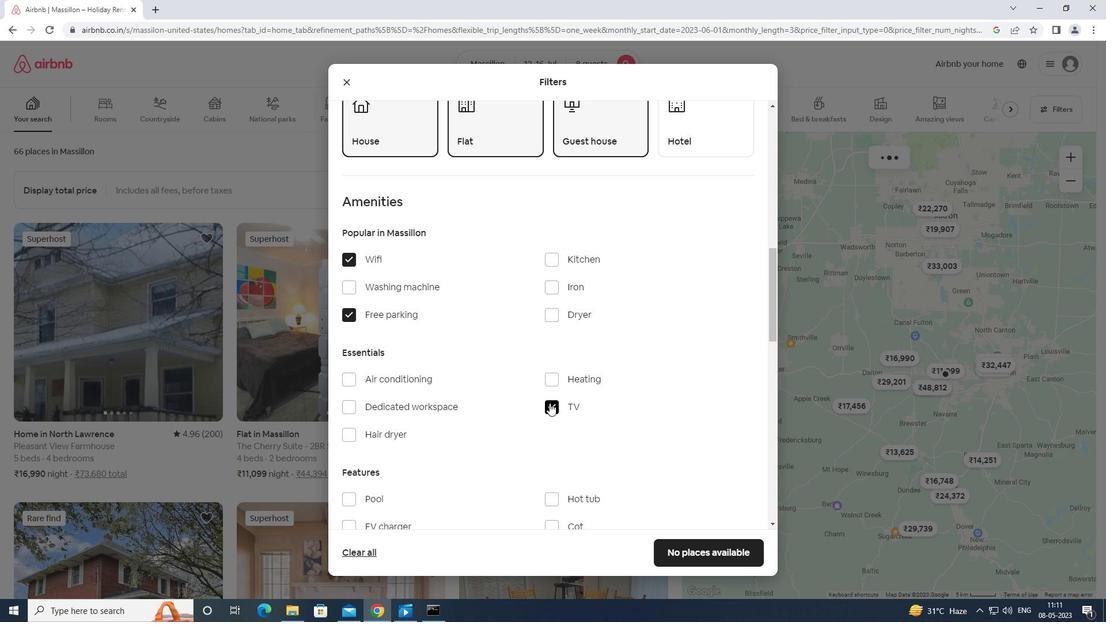 
Action: Mouse scrolled (549, 402) with delta (0, 0)
Screenshot: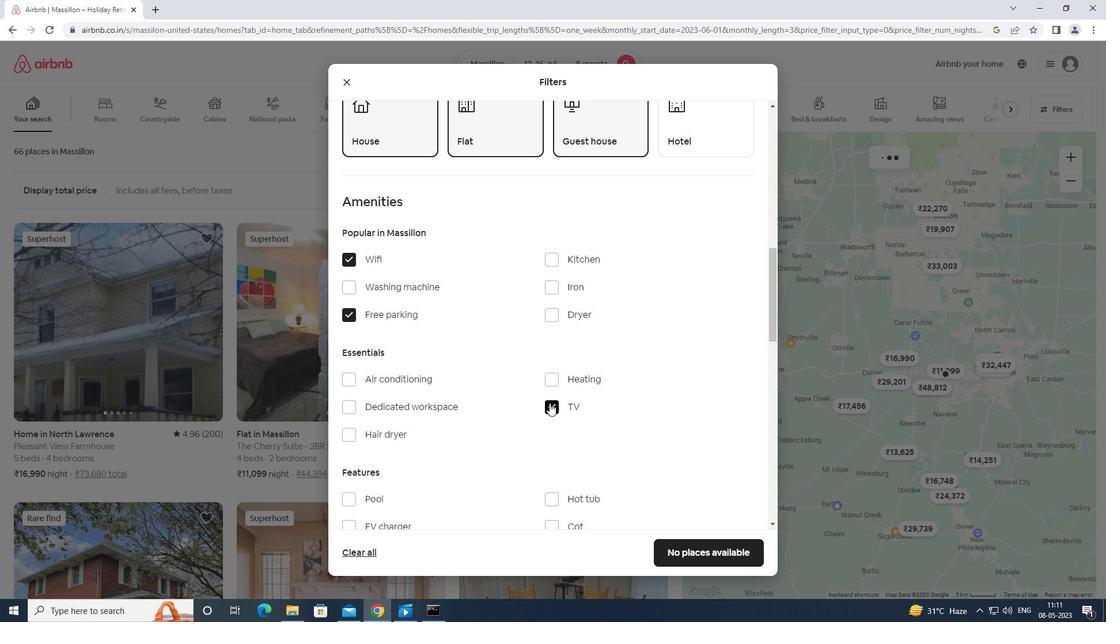 
Action: Mouse moved to (348, 439)
Screenshot: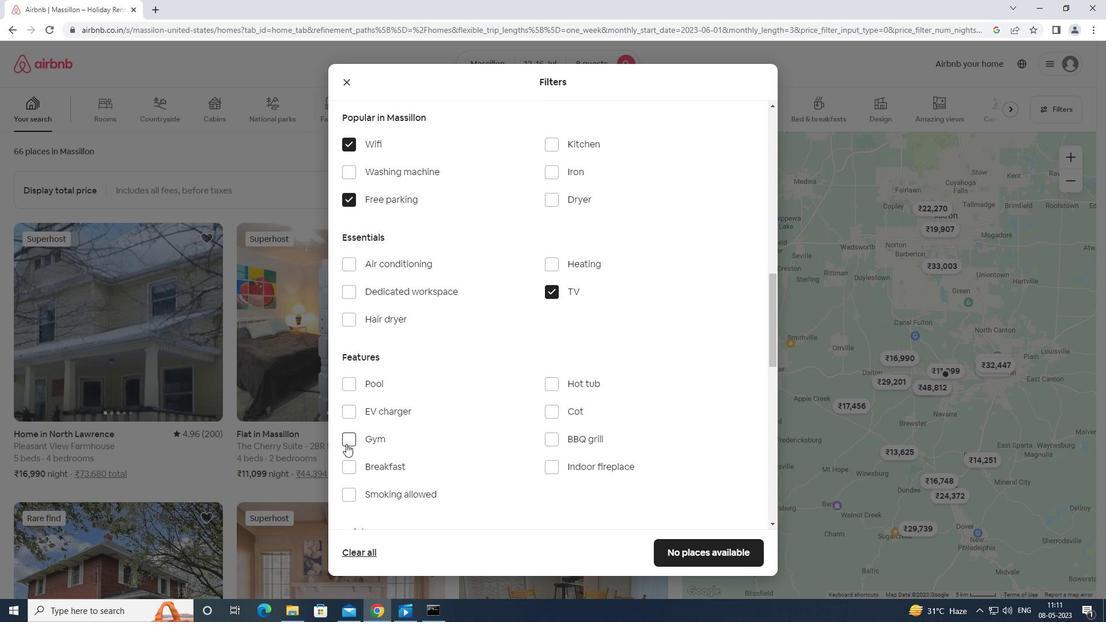 
Action: Mouse pressed left at (348, 439)
Screenshot: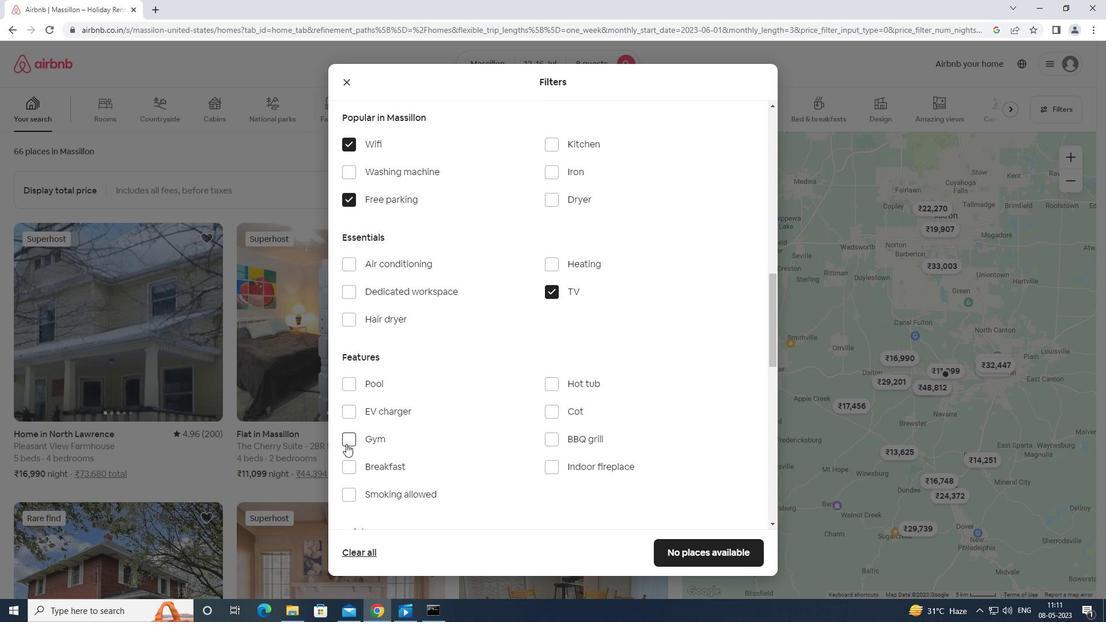 
Action: Mouse moved to (349, 464)
Screenshot: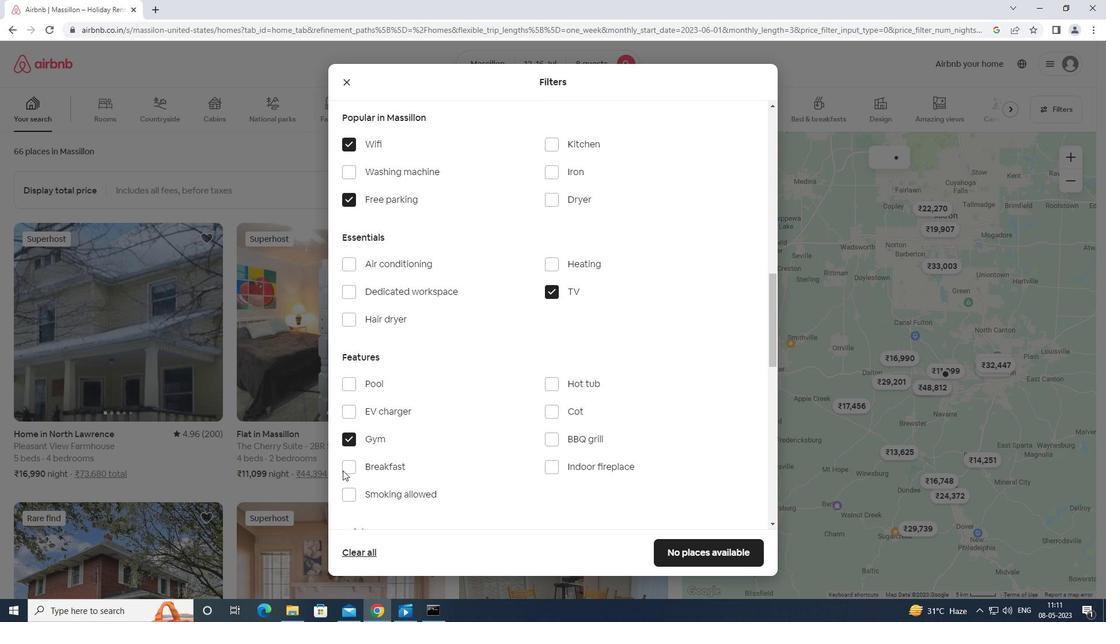 
Action: Mouse pressed left at (349, 464)
Screenshot: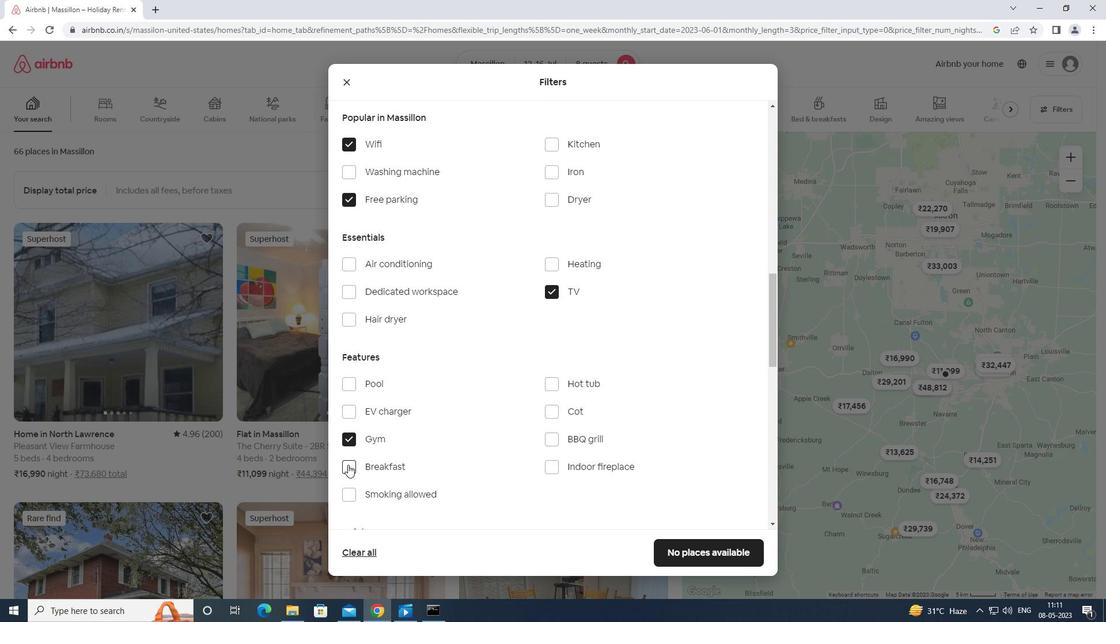 
Action: Mouse moved to (378, 436)
Screenshot: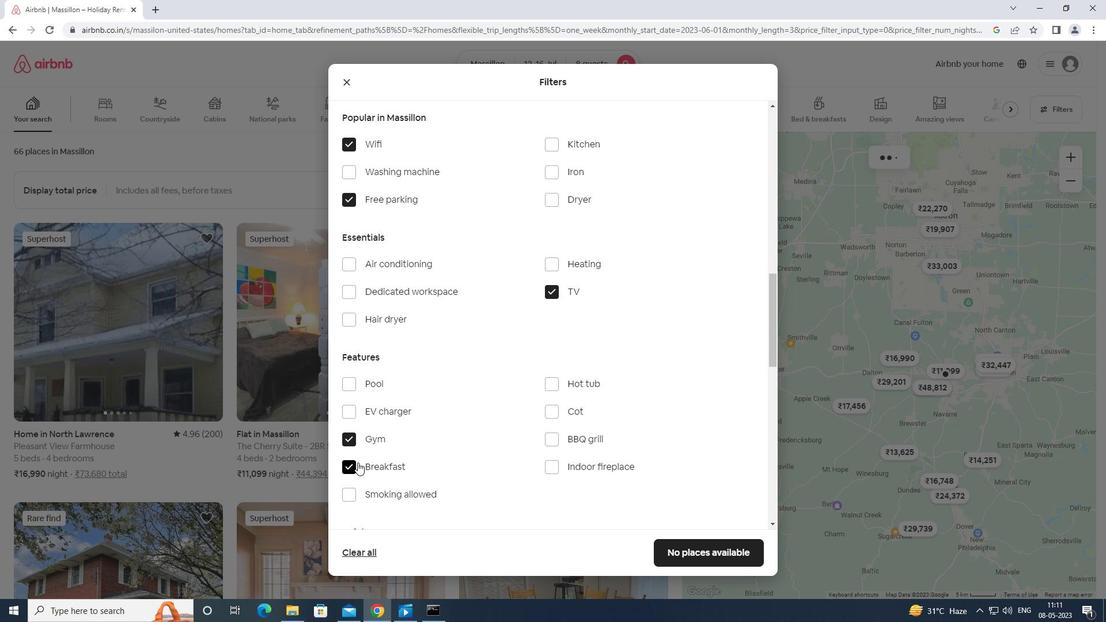 
Action: Mouse scrolled (378, 435) with delta (0, 0)
Screenshot: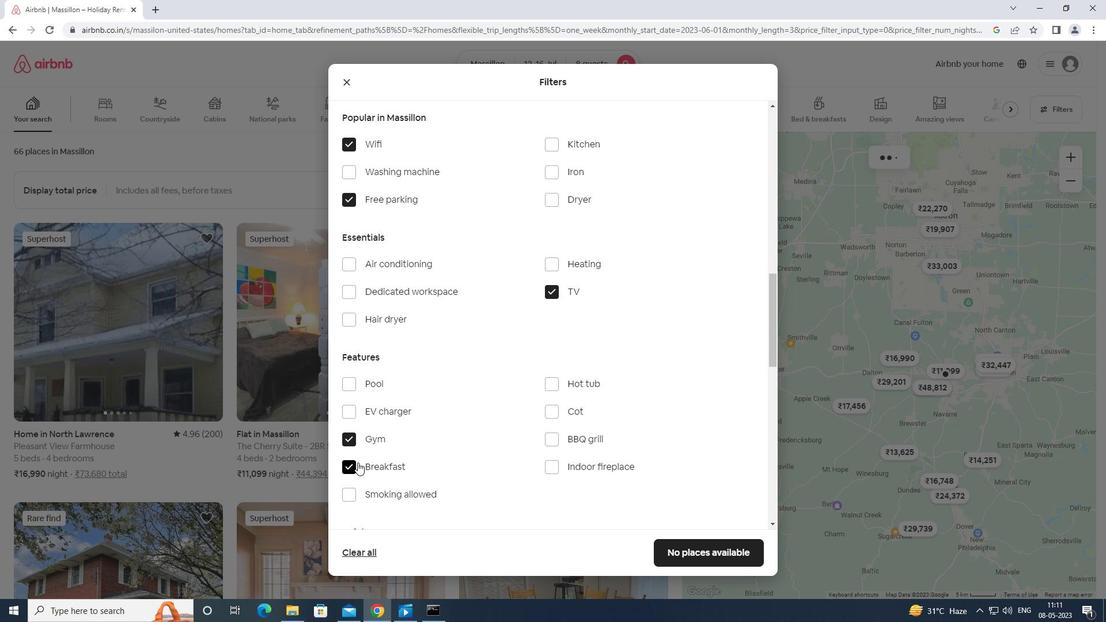
Action: Mouse scrolled (378, 435) with delta (0, 0)
Screenshot: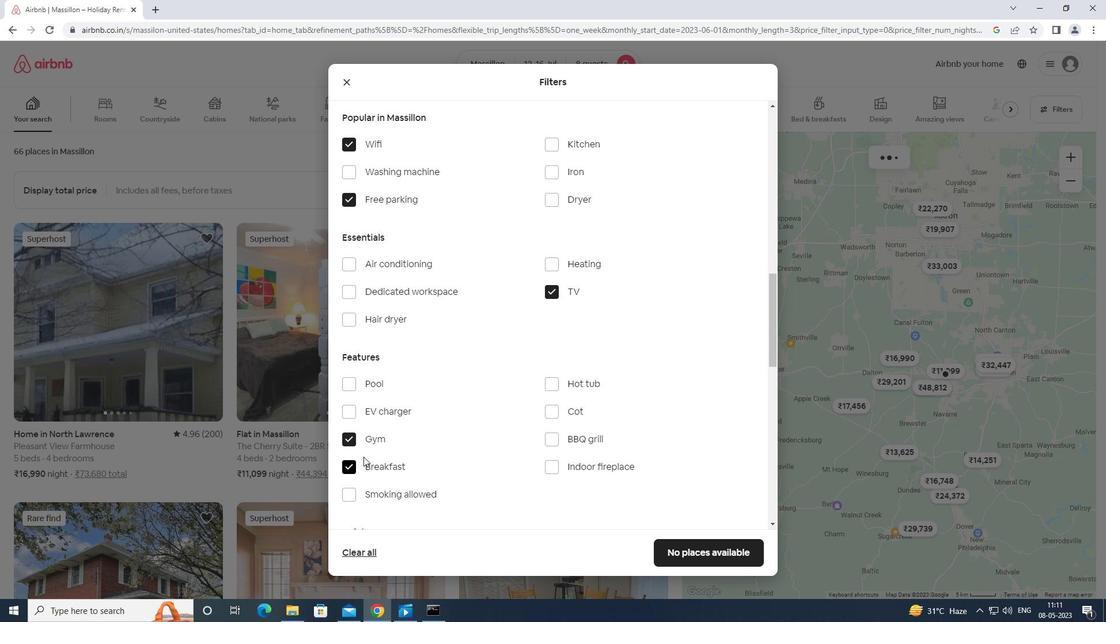 
Action: Mouse scrolled (378, 435) with delta (0, 0)
Screenshot: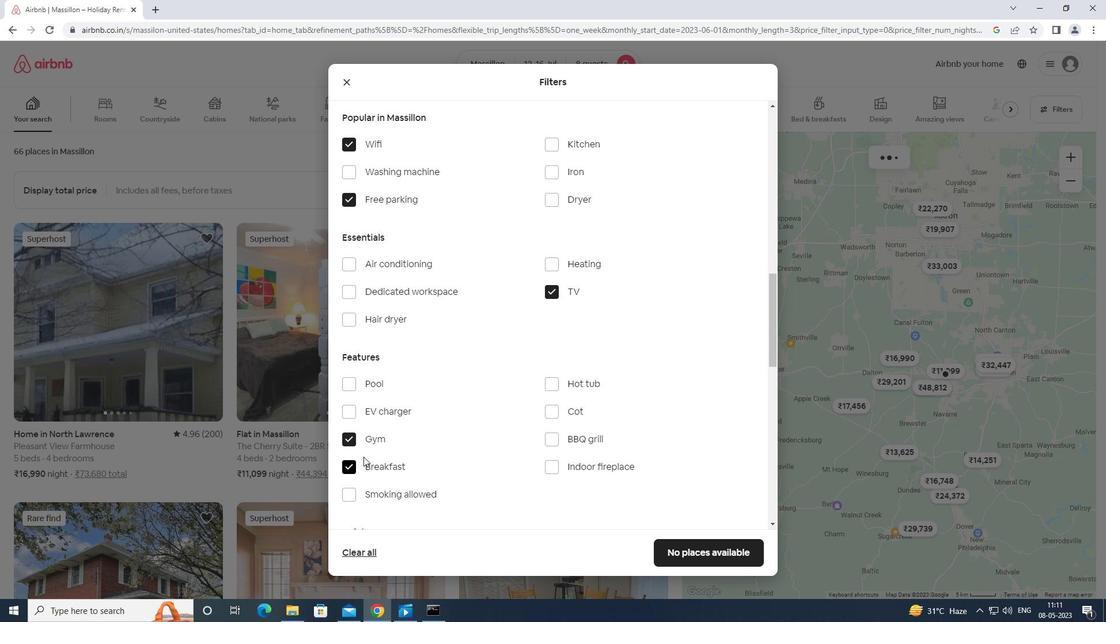 
Action: Mouse scrolled (378, 435) with delta (0, 0)
Screenshot: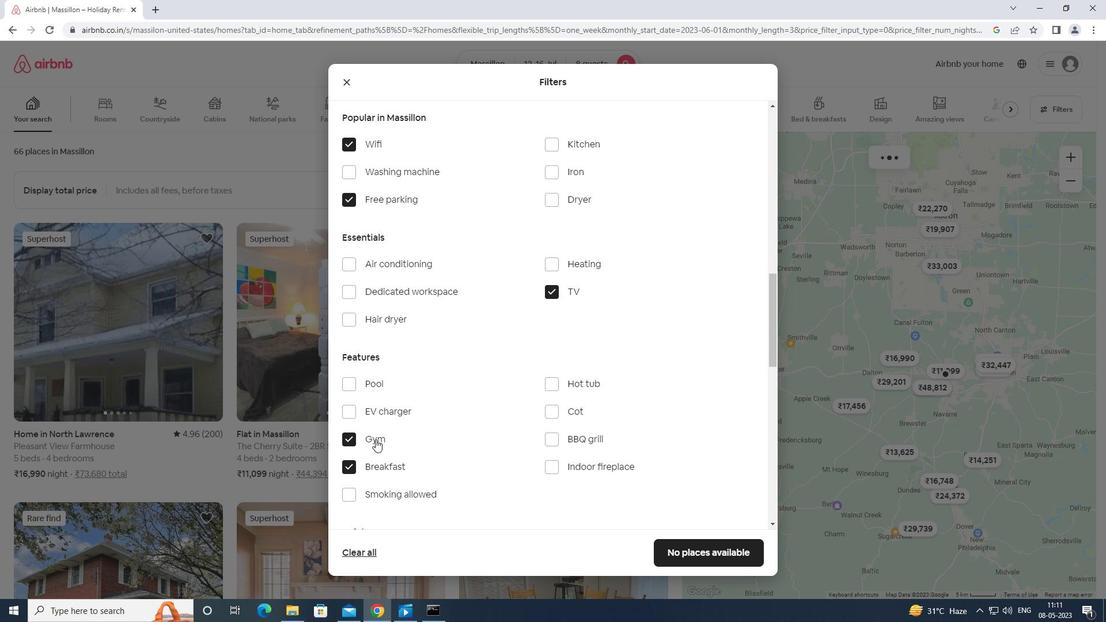 
Action: Mouse moved to (378, 436)
Screenshot: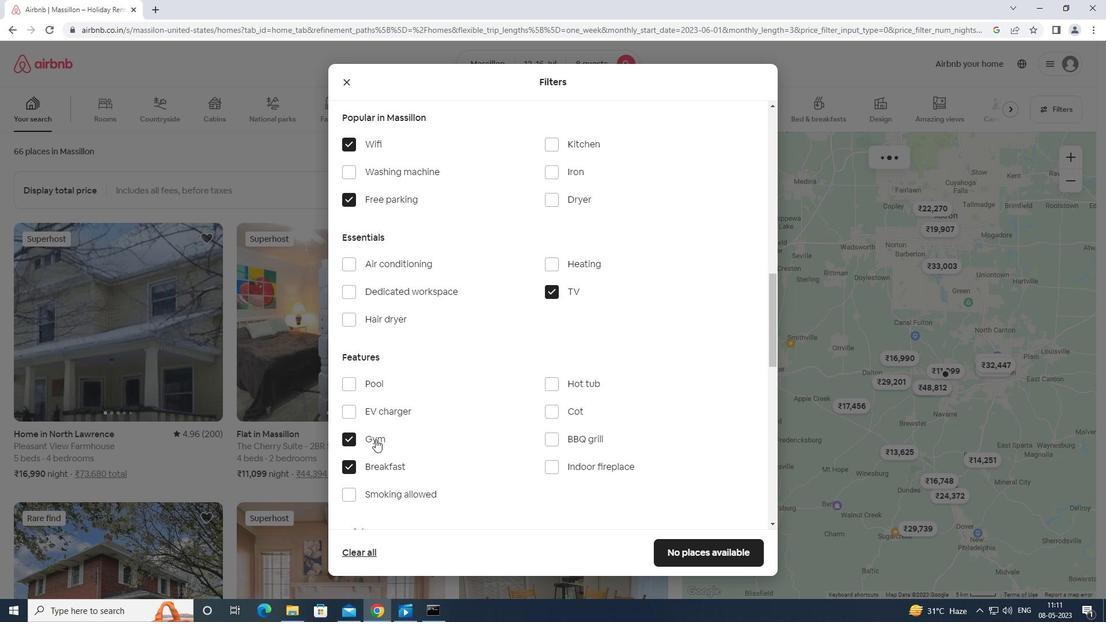 
Action: Mouse scrolled (378, 435) with delta (0, 0)
Screenshot: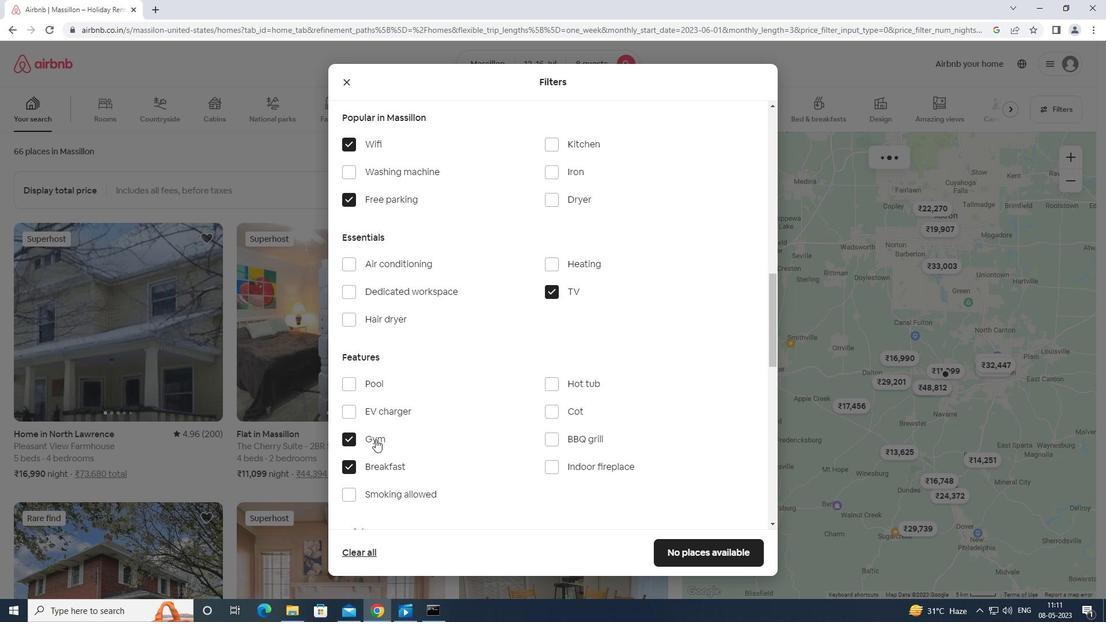 
Action: Mouse moved to (382, 431)
Screenshot: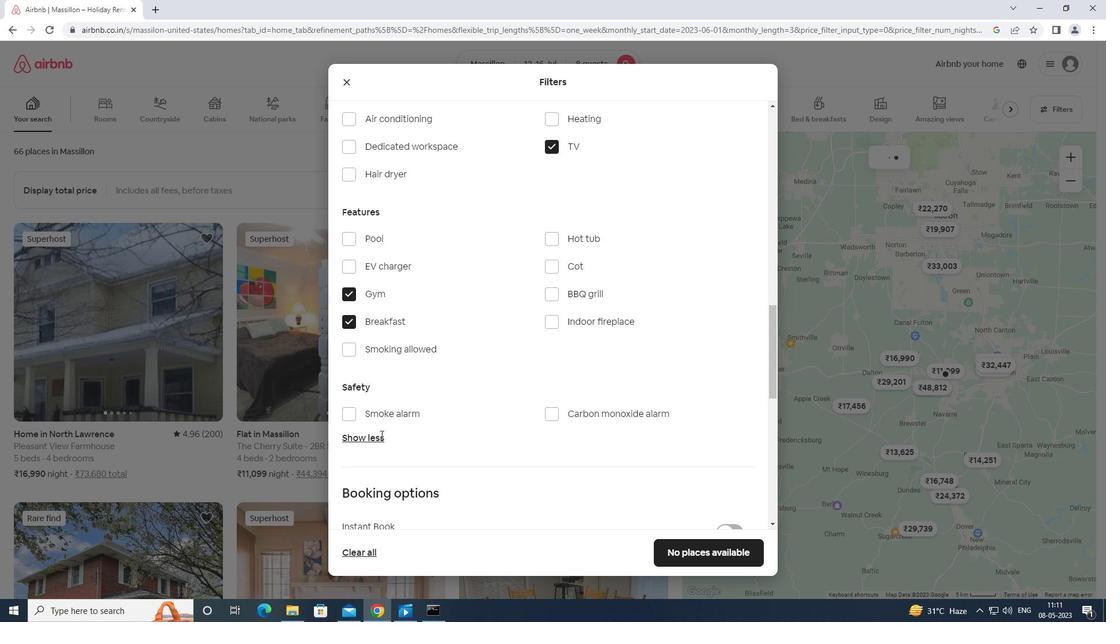 
Action: Mouse scrolled (382, 430) with delta (0, 0)
Screenshot: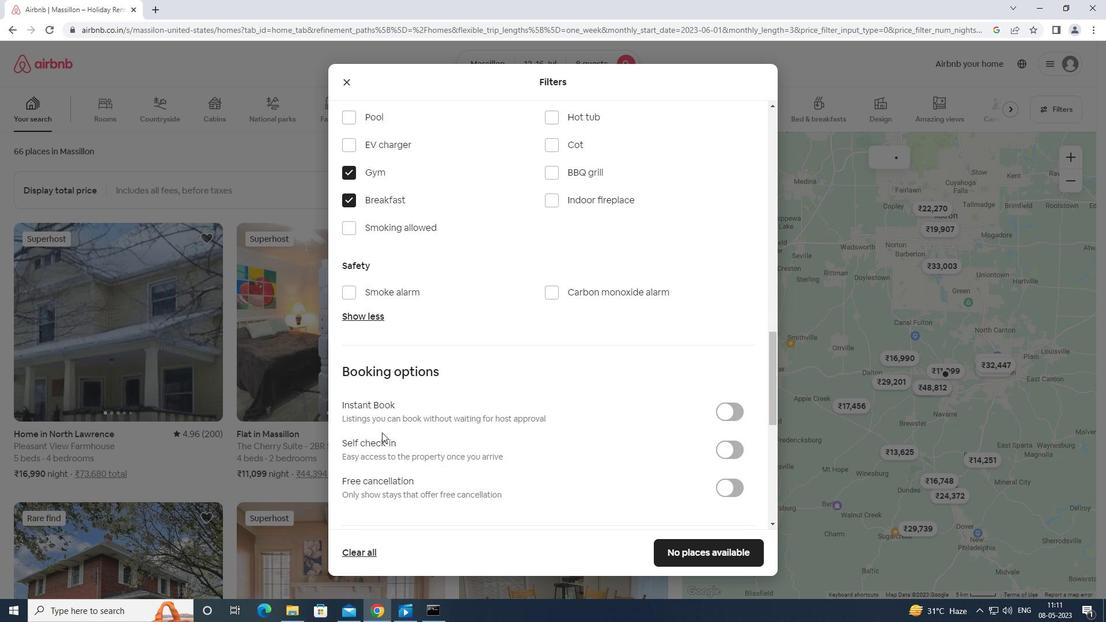 
Action: Mouse moved to (389, 428)
Screenshot: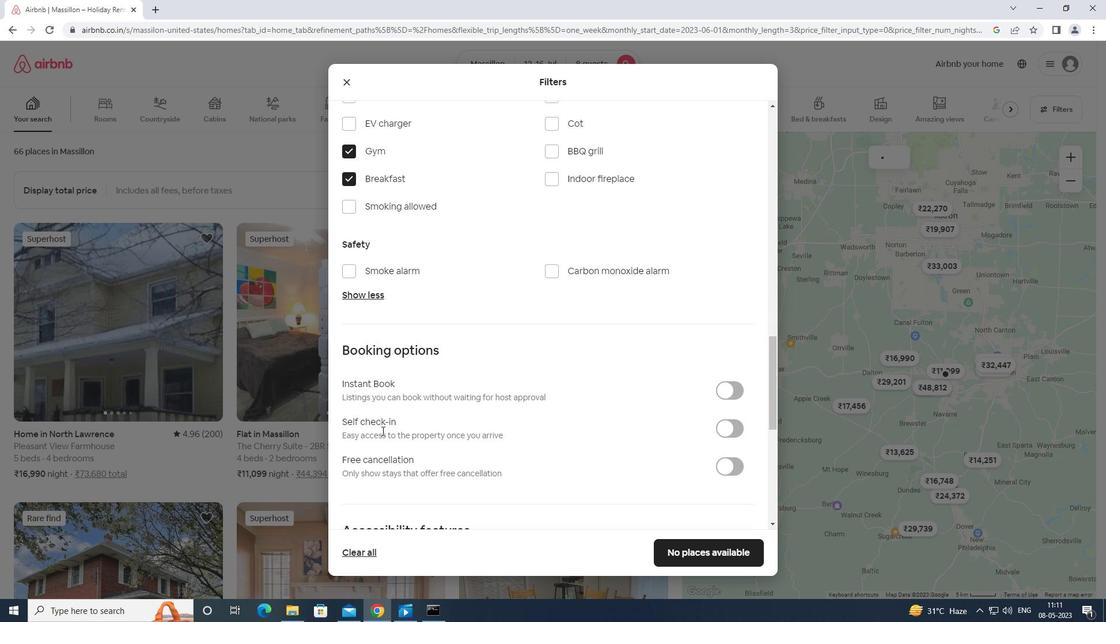 
Action: Mouse scrolled (389, 428) with delta (0, 0)
Screenshot: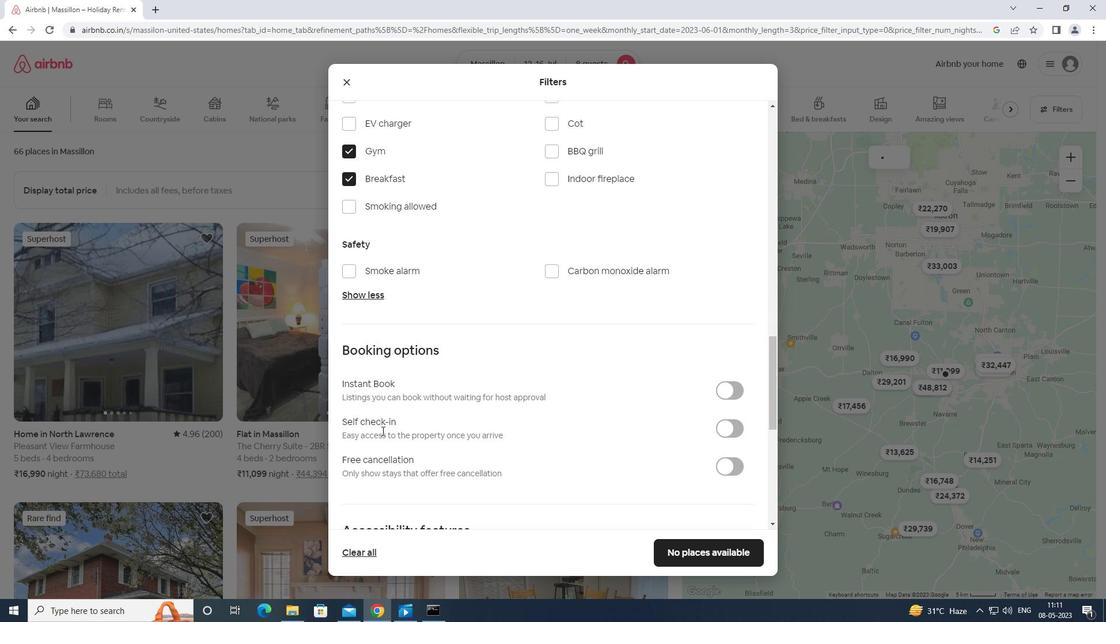 
Action: Mouse moved to (737, 311)
Screenshot: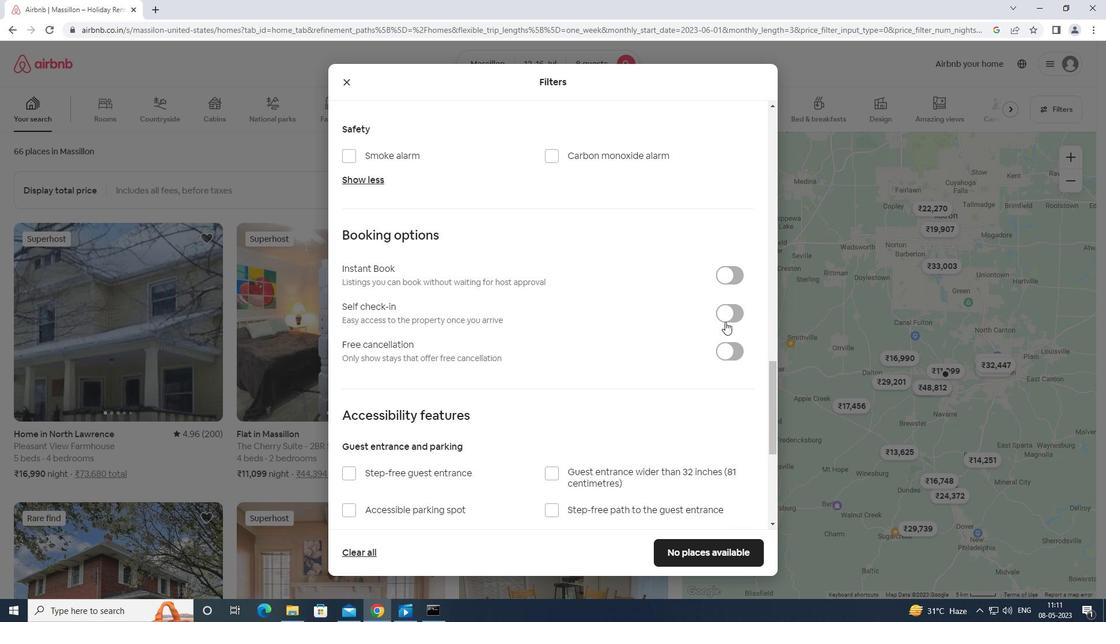 
Action: Mouse pressed left at (737, 311)
Screenshot: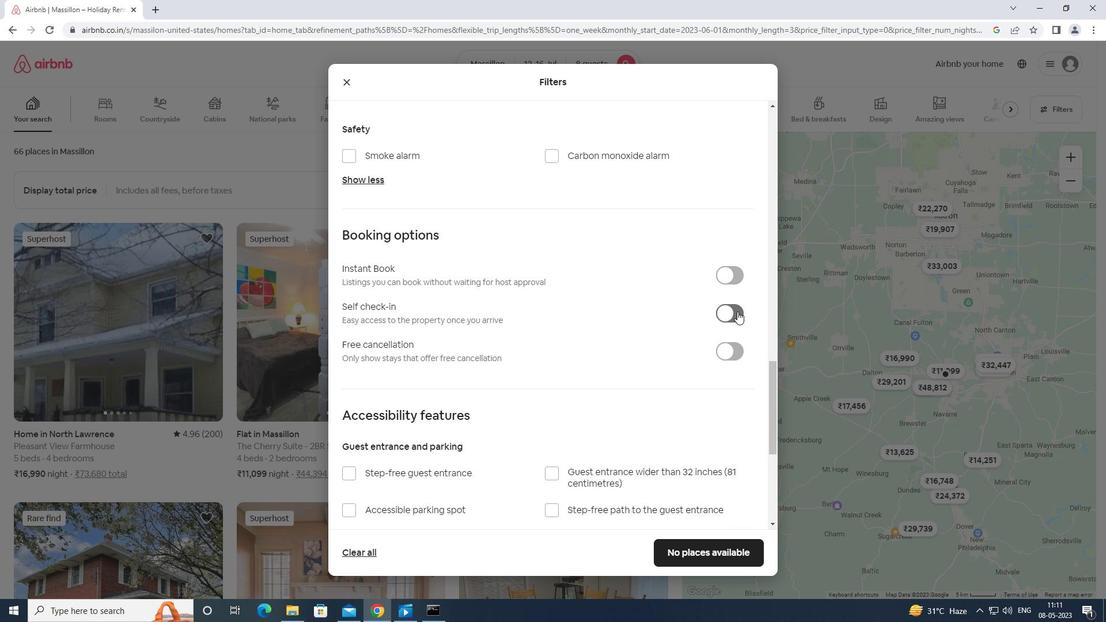 
Action: Mouse moved to (729, 308)
Screenshot: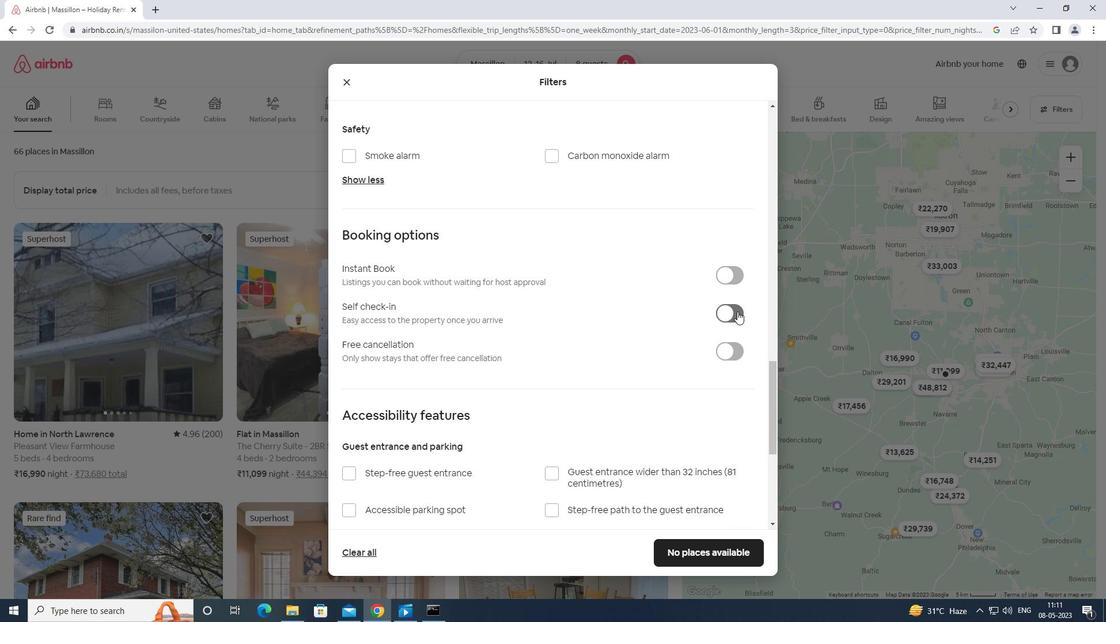 
Action: Mouse scrolled (729, 308) with delta (0, 0)
Screenshot: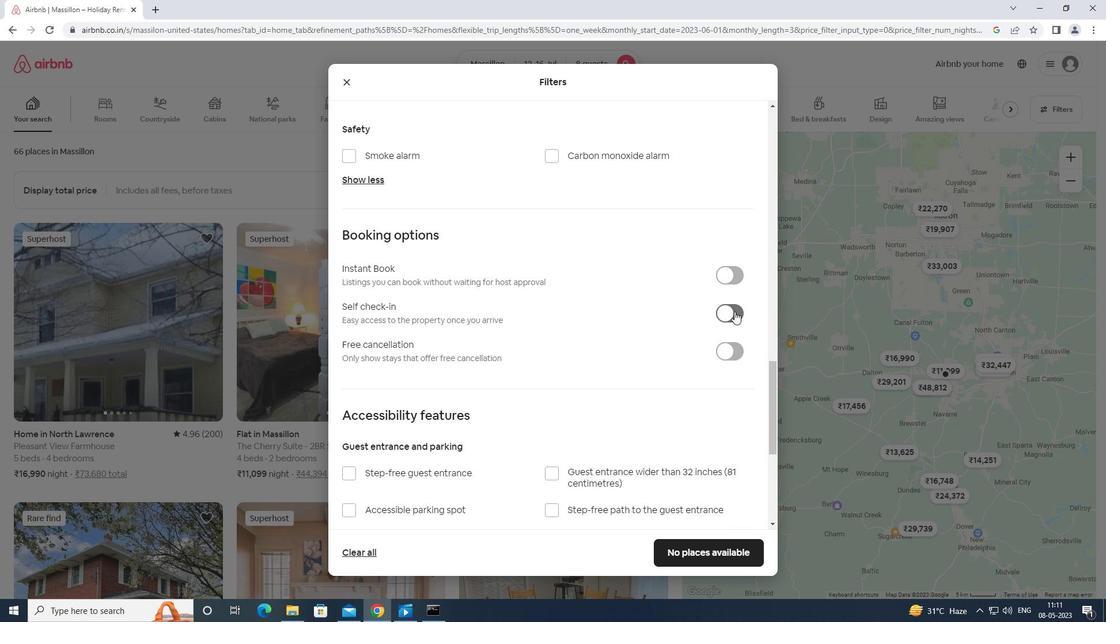 
Action: Mouse scrolled (729, 308) with delta (0, 0)
Screenshot: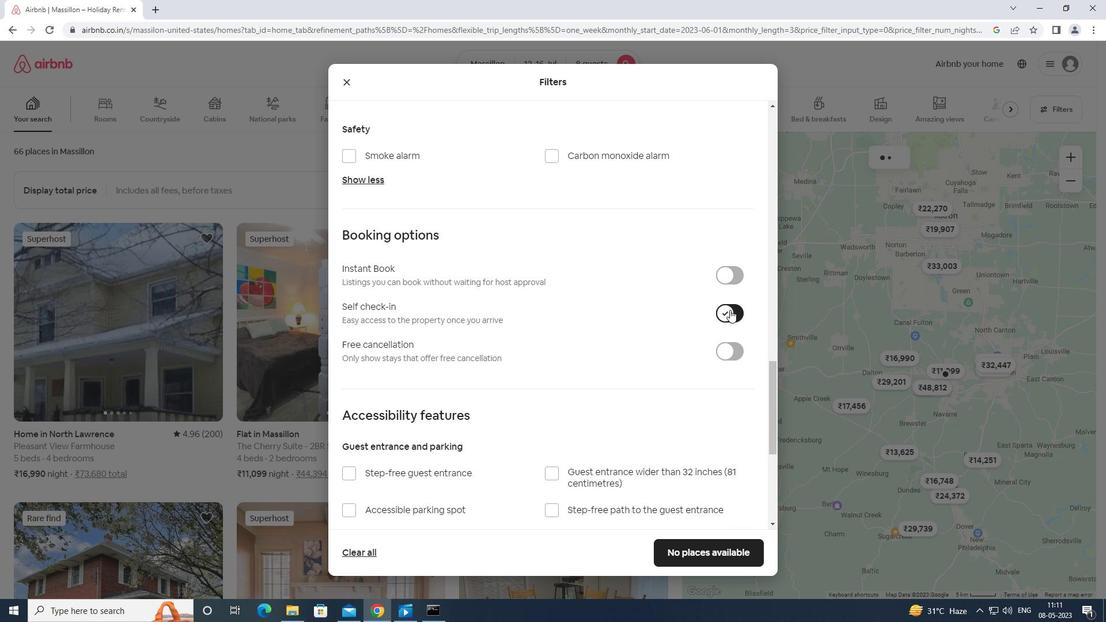 
Action: Mouse moved to (727, 310)
Screenshot: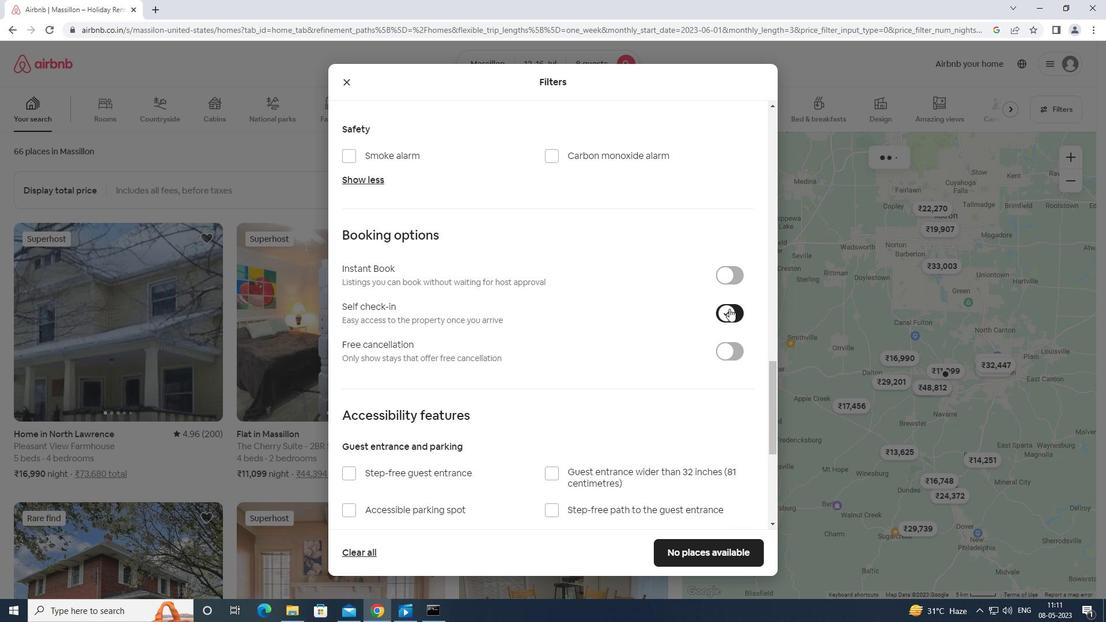 
Action: Mouse scrolled (727, 310) with delta (0, 0)
Screenshot: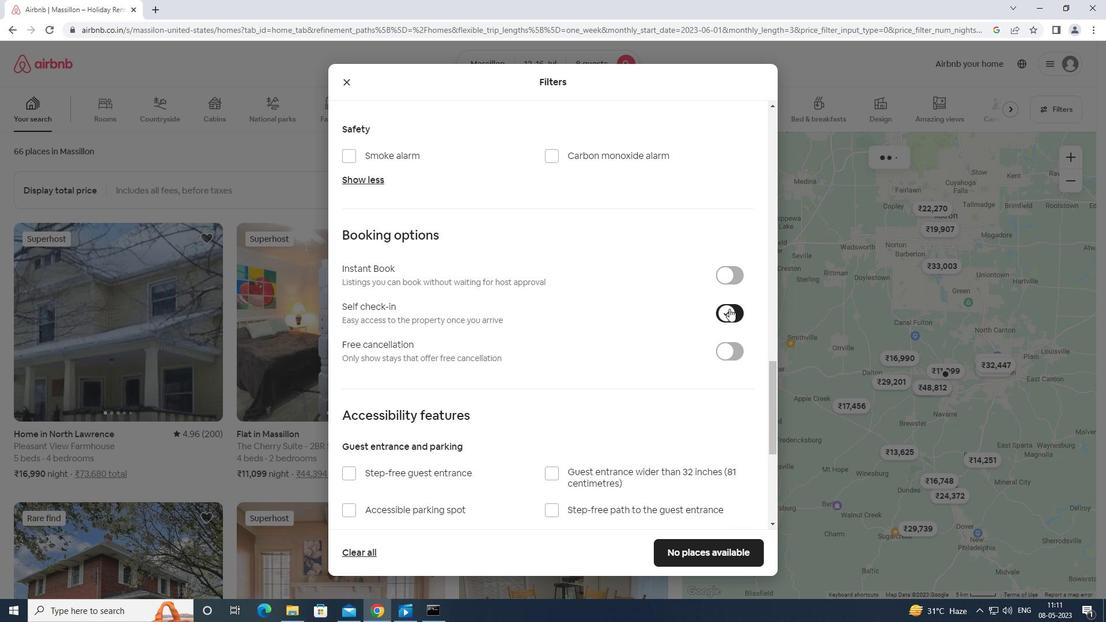 
Action: Mouse moved to (721, 302)
Screenshot: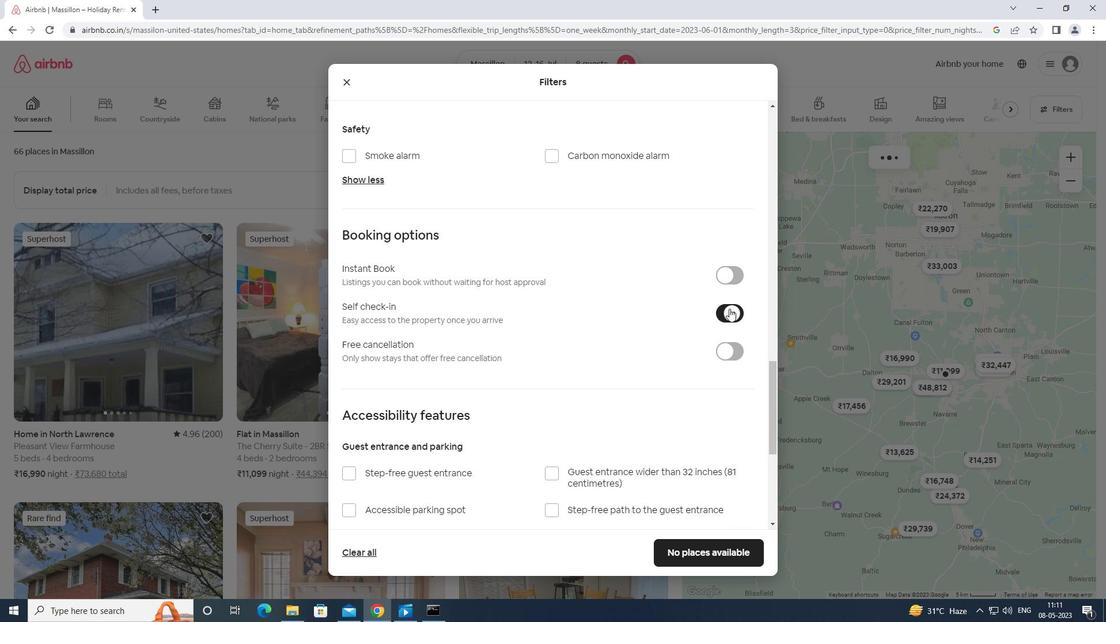 
Action: Mouse scrolled (721, 301) with delta (0, 0)
Screenshot: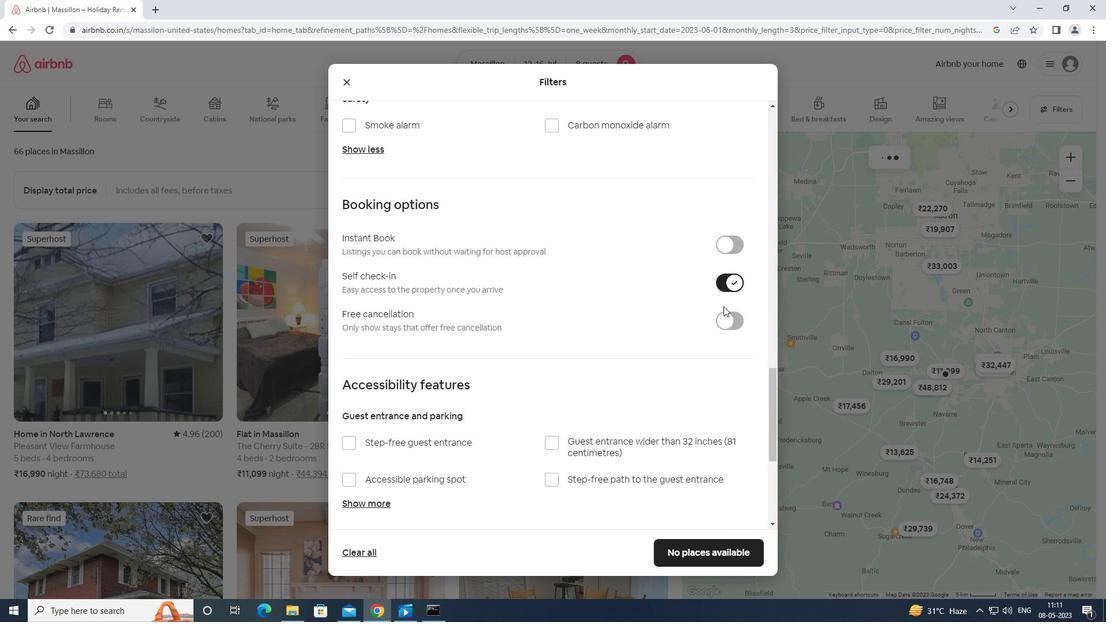 
Action: Mouse scrolled (721, 301) with delta (0, 0)
Screenshot: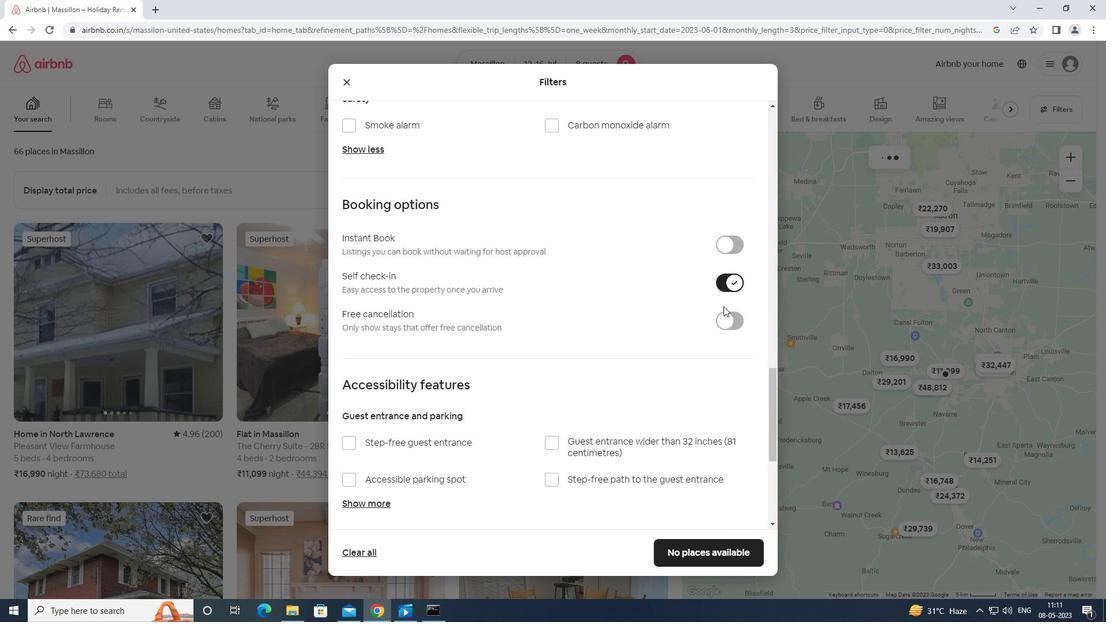 
Action: Mouse scrolled (721, 301) with delta (0, 0)
Screenshot: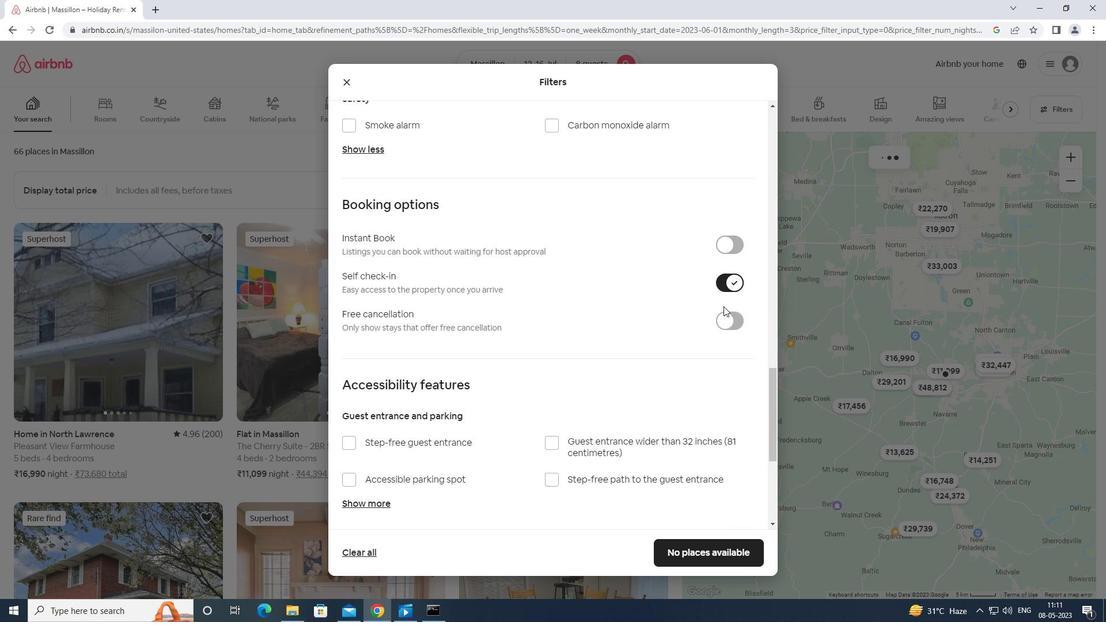 
Action: Mouse scrolled (721, 301) with delta (0, 0)
Screenshot: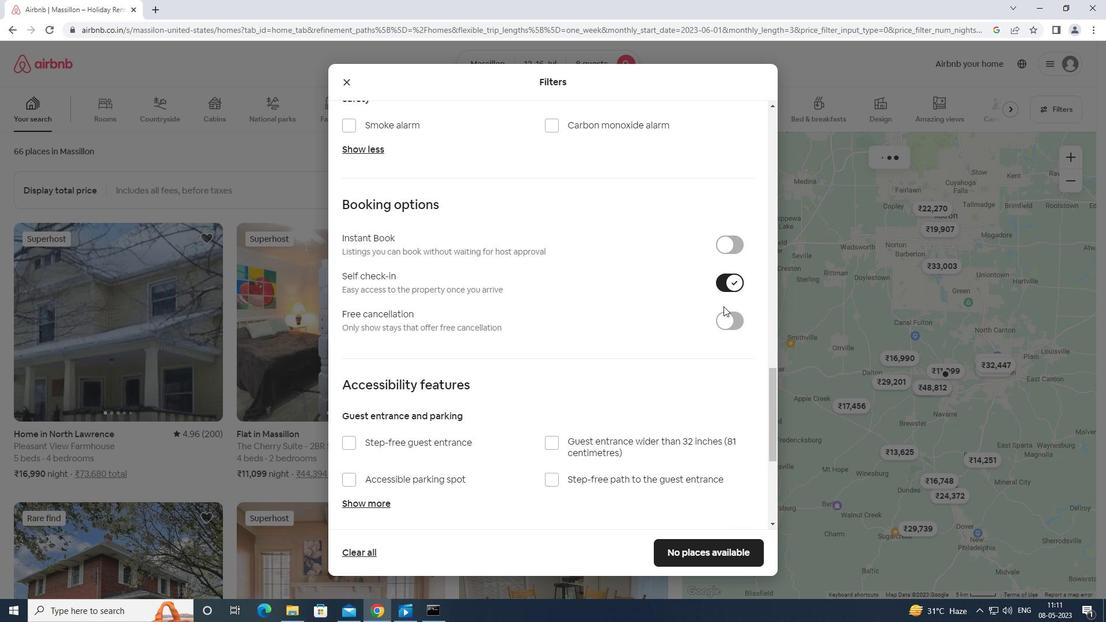
Action: Mouse moved to (695, 315)
Screenshot: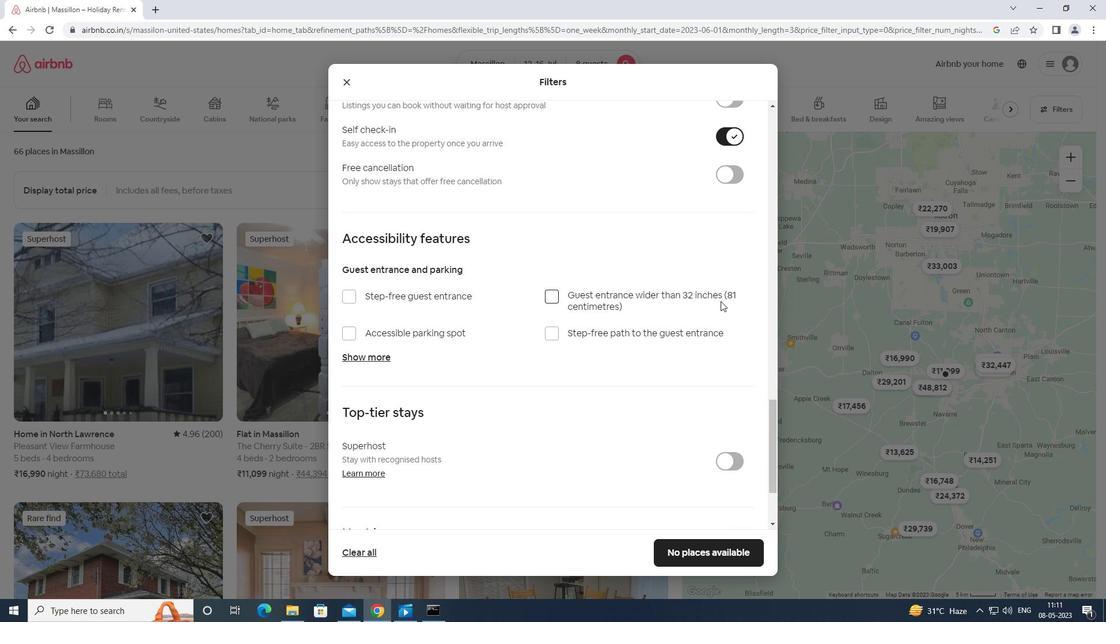 
Action: Mouse scrolled (695, 315) with delta (0, 0)
Screenshot: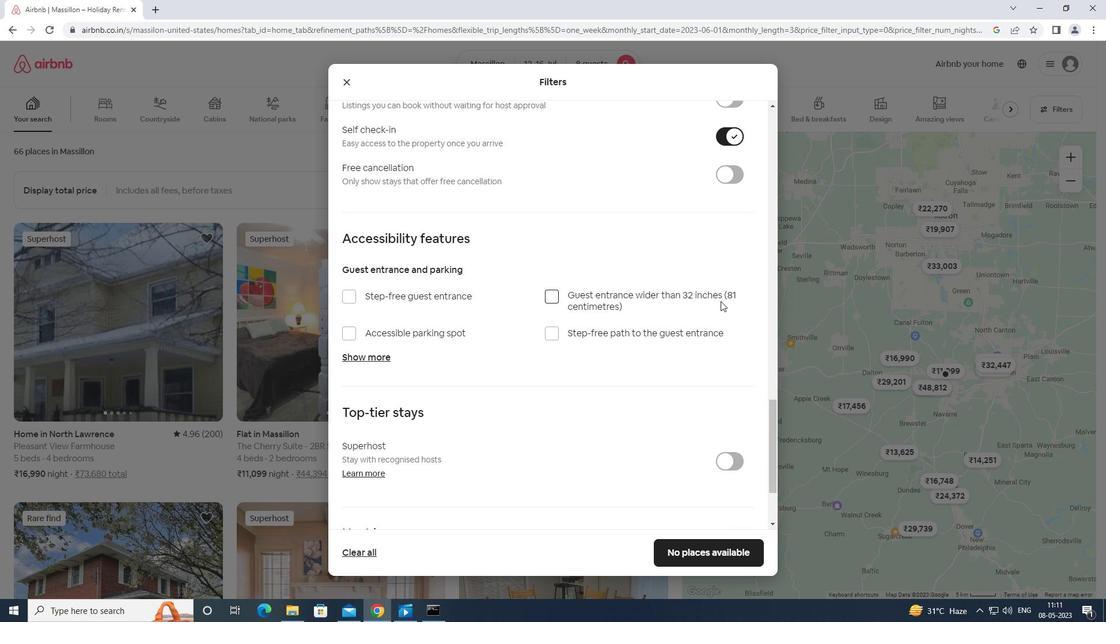 
Action: Mouse moved to (457, 447)
Screenshot: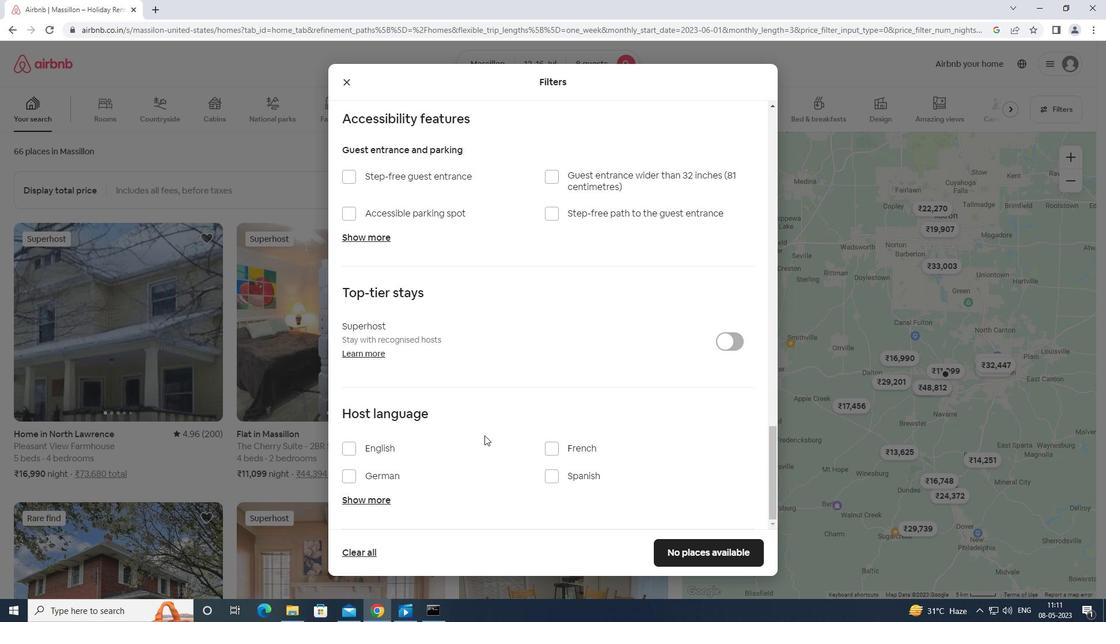 
Action: Mouse scrolled (457, 447) with delta (0, 0)
Screenshot: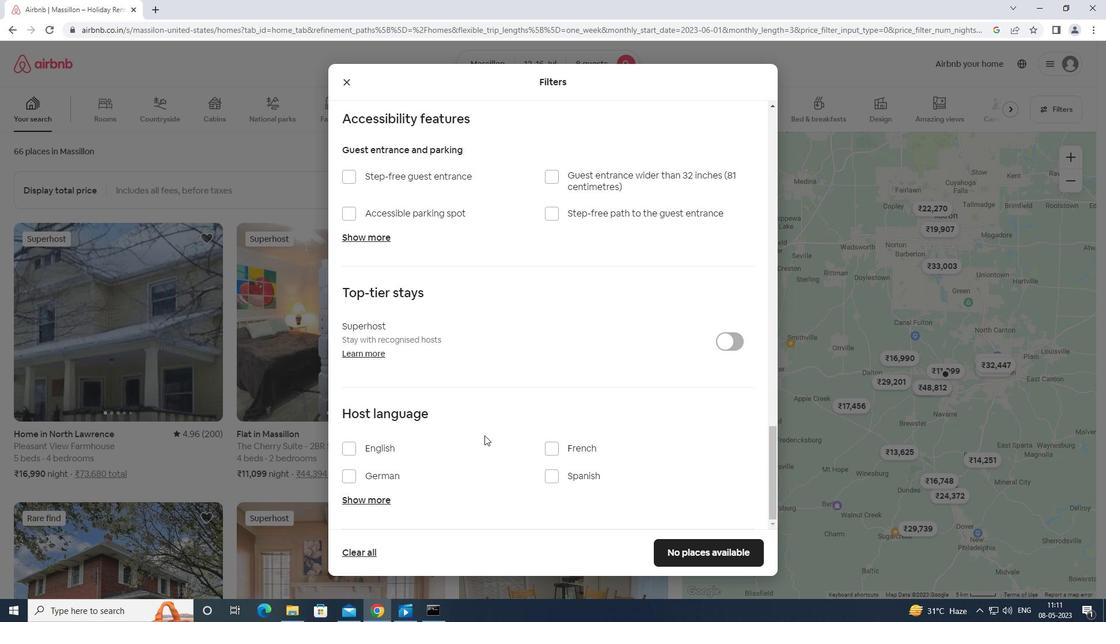
Action: Mouse moved to (457, 448)
Screenshot: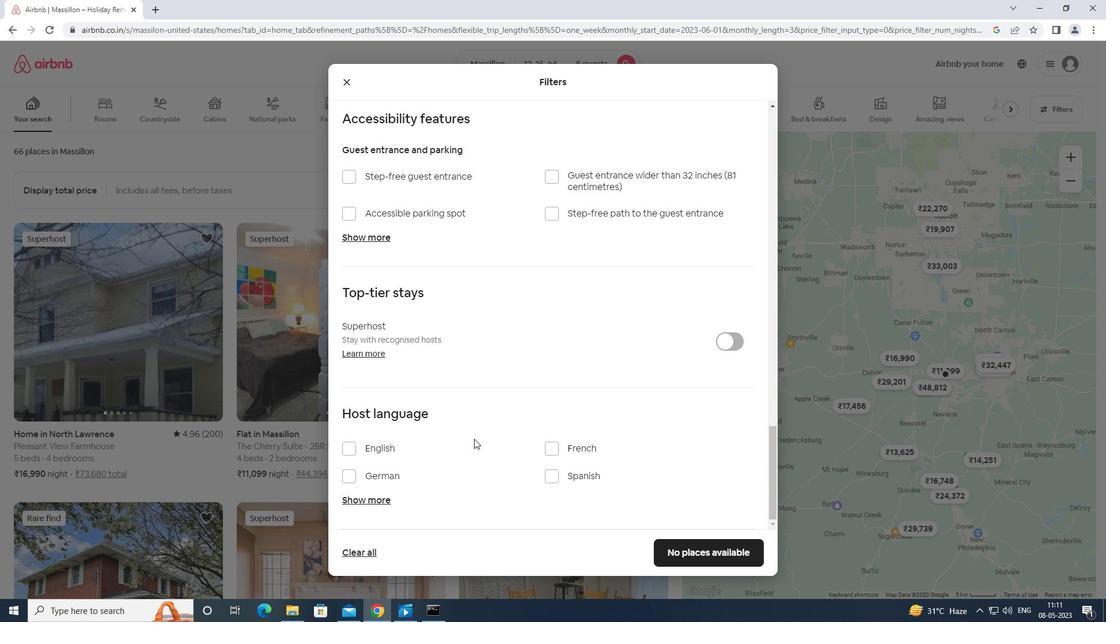 
Action: Mouse scrolled (457, 447) with delta (0, 0)
Screenshot: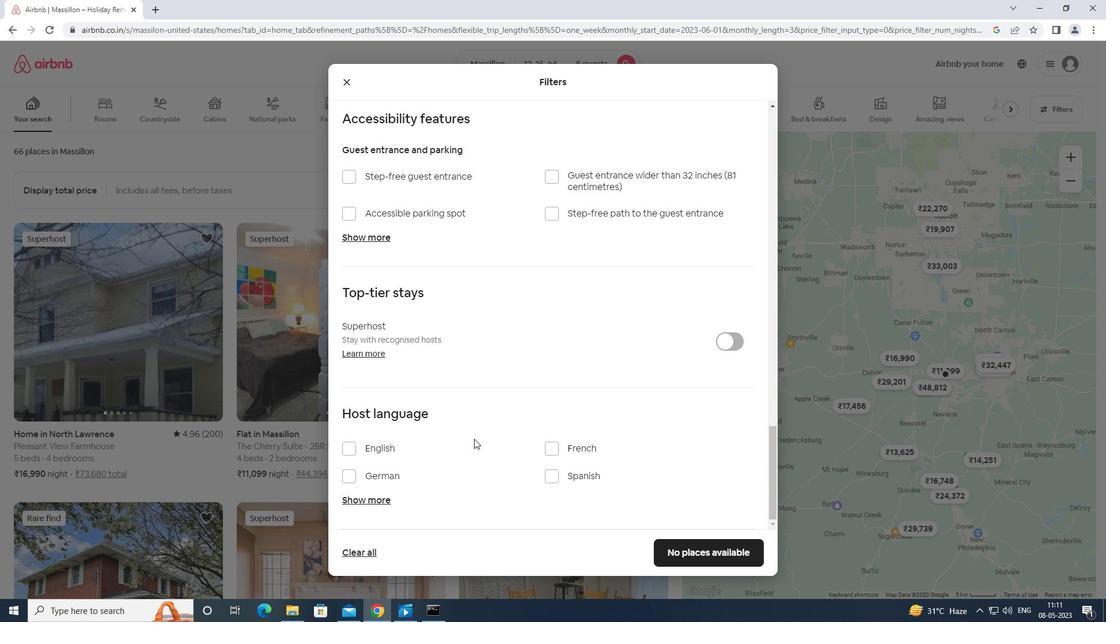
Action: Mouse scrolled (457, 447) with delta (0, 0)
Screenshot: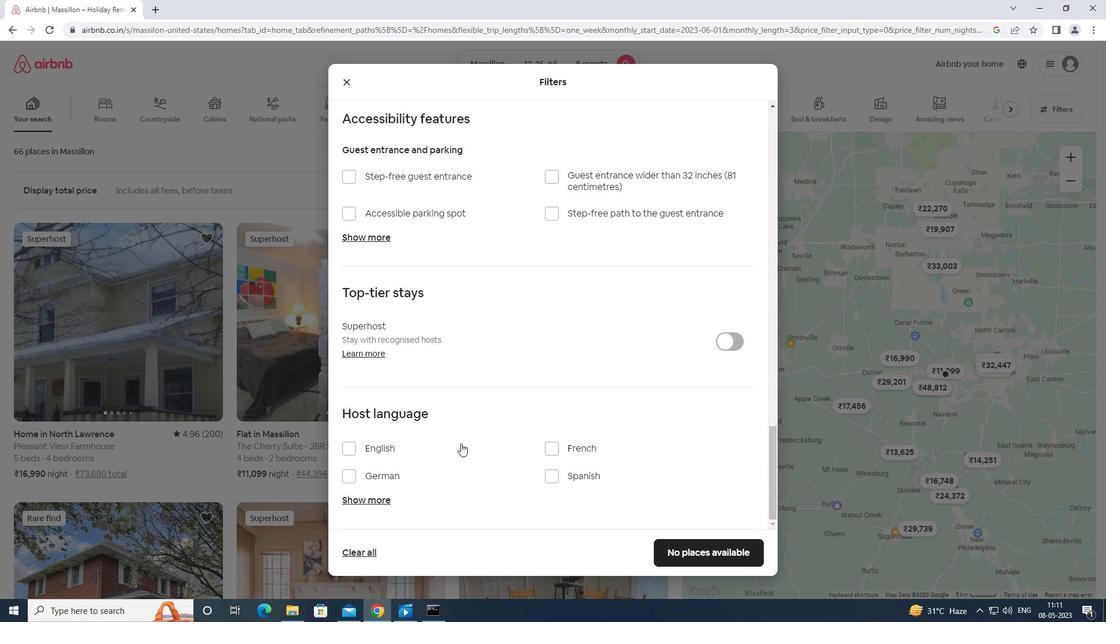 
Action: Mouse moved to (346, 450)
Screenshot: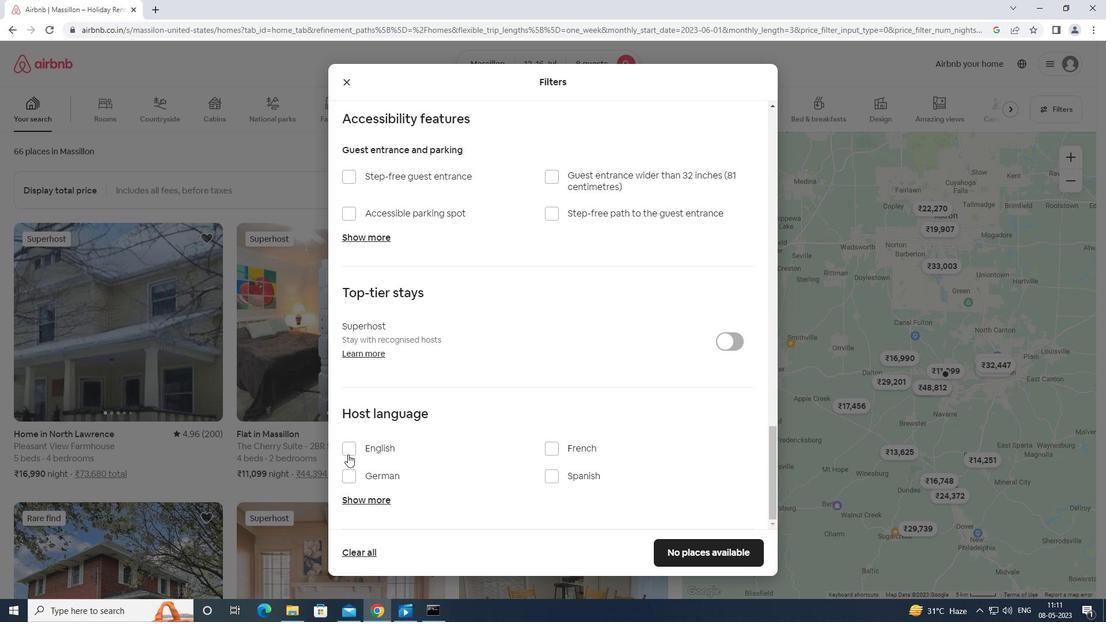 
Action: Mouse pressed left at (346, 450)
Screenshot: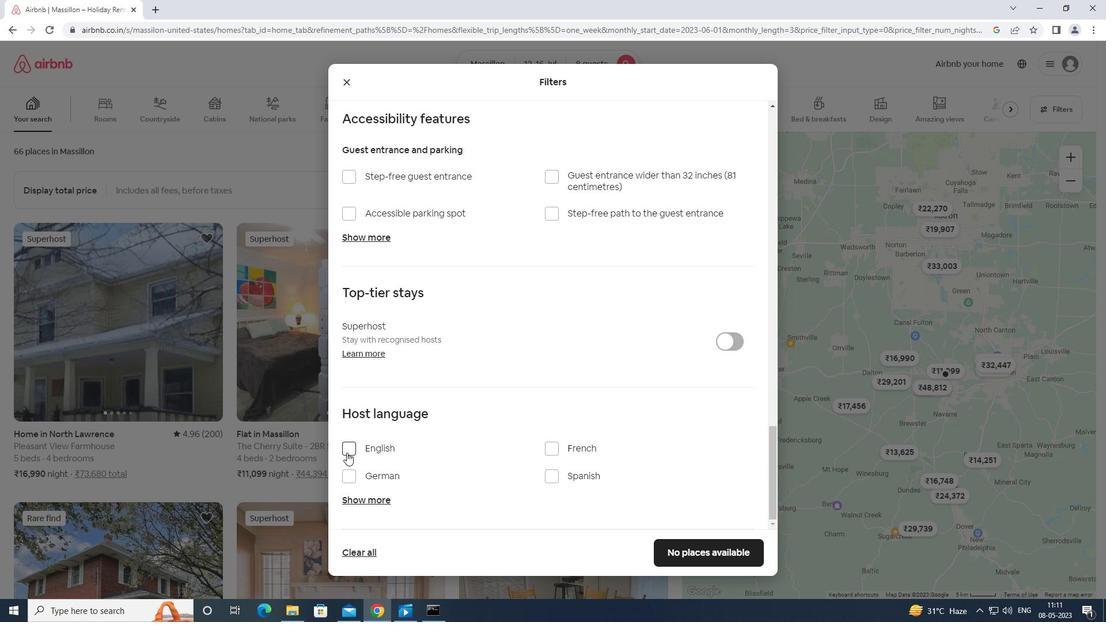 
Action: Mouse moved to (687, 553)
Screenshot: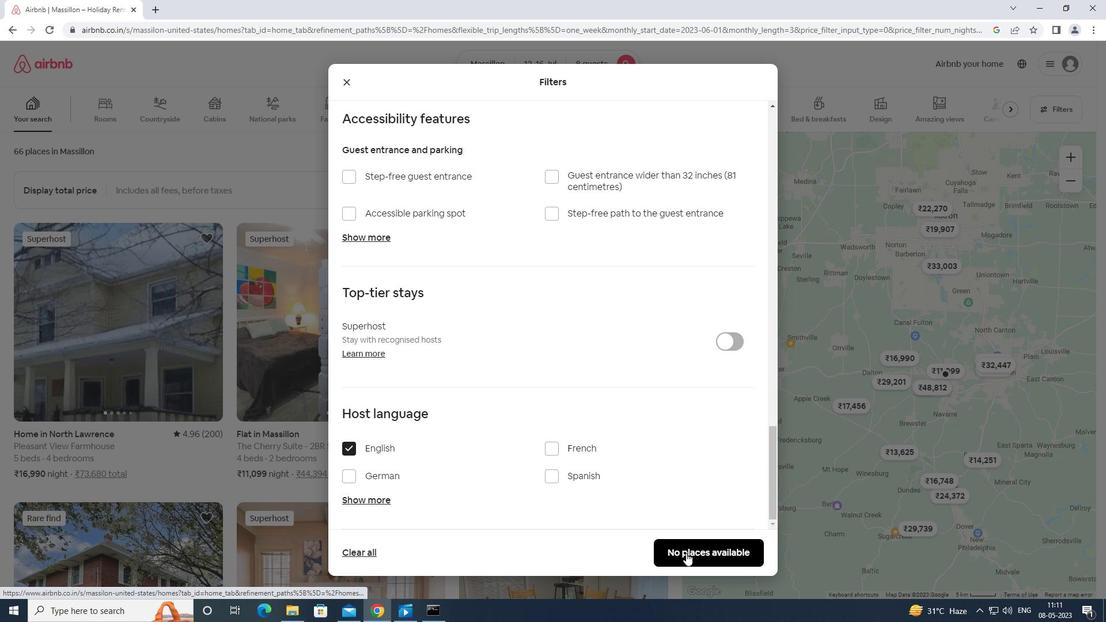 
Action: Mouse pressed left at (687, 553)
Screenshot: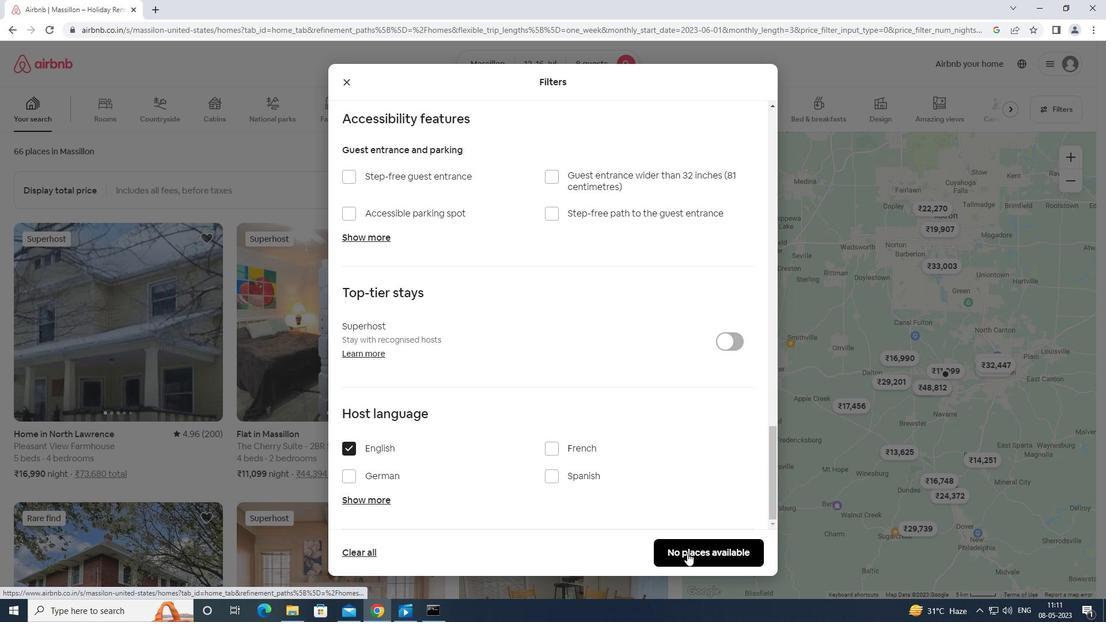 
Action: Mouse moved to (692, 545)
Screenshot: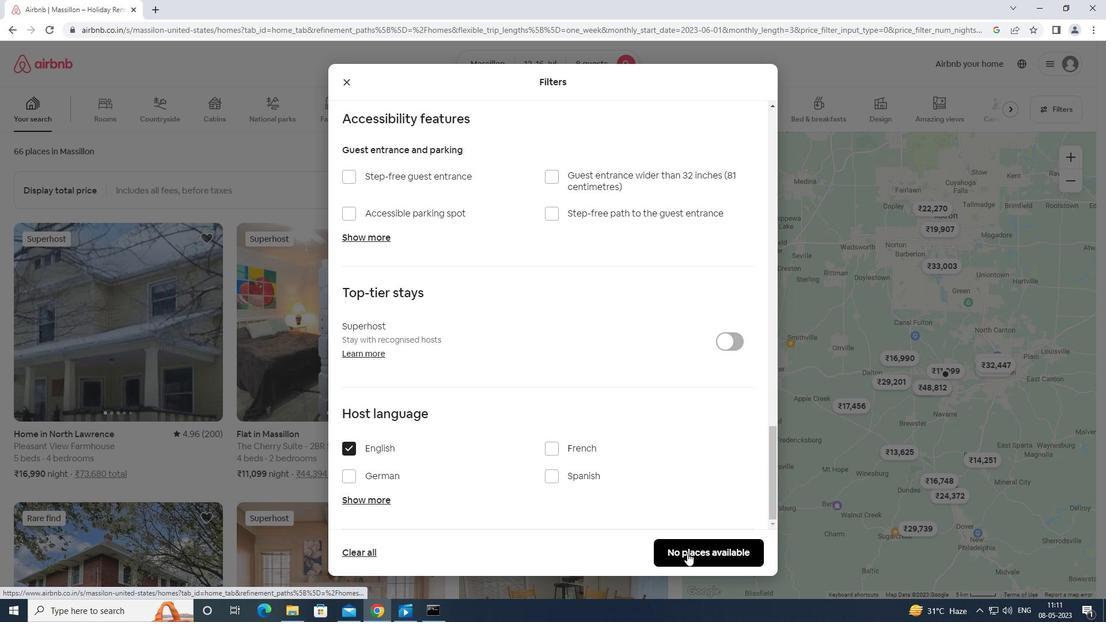 
